 Task: Find the locations of an electric vehicle charging station, Cyber Hub, New Delhi Railway Station, and Burma Burma Restaurant & Tea Room on Google Maps.
Action: Mouse moved to (213, 59)
Screenshot: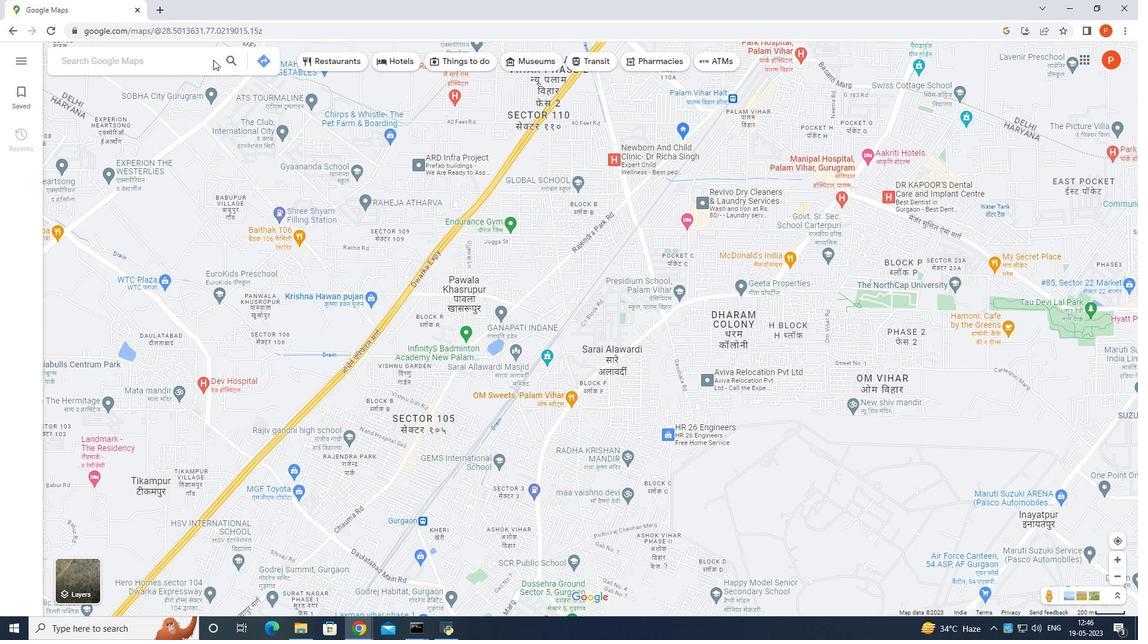 
Action: Mouse pressed left at (213, 59)
Screenshot: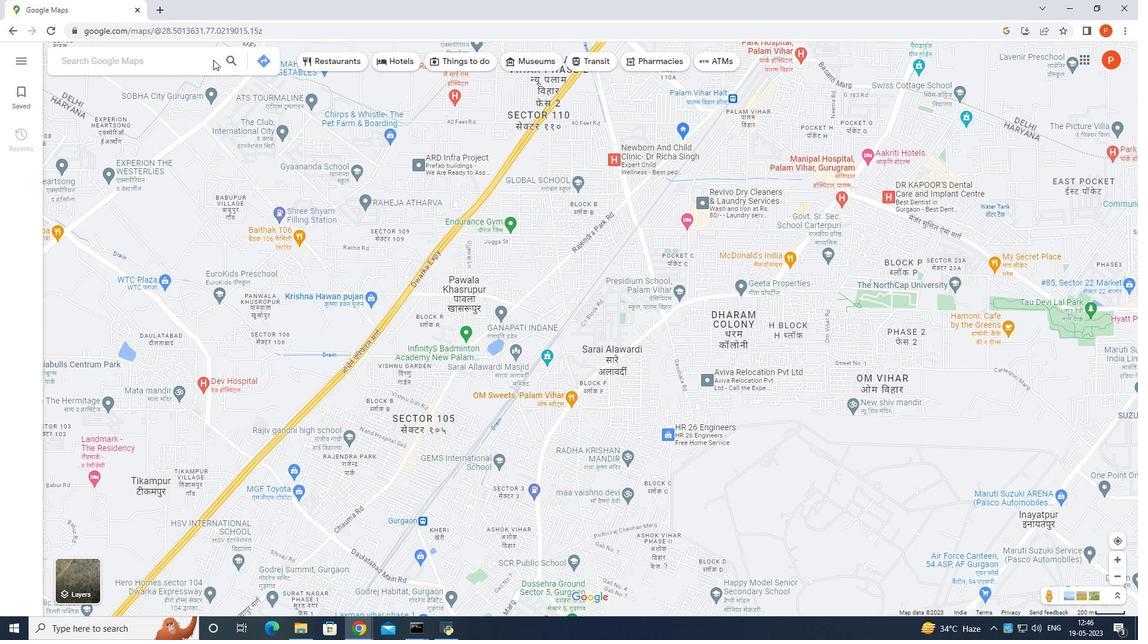 
Action: Mouse moved to (146, 57)
Screenshot: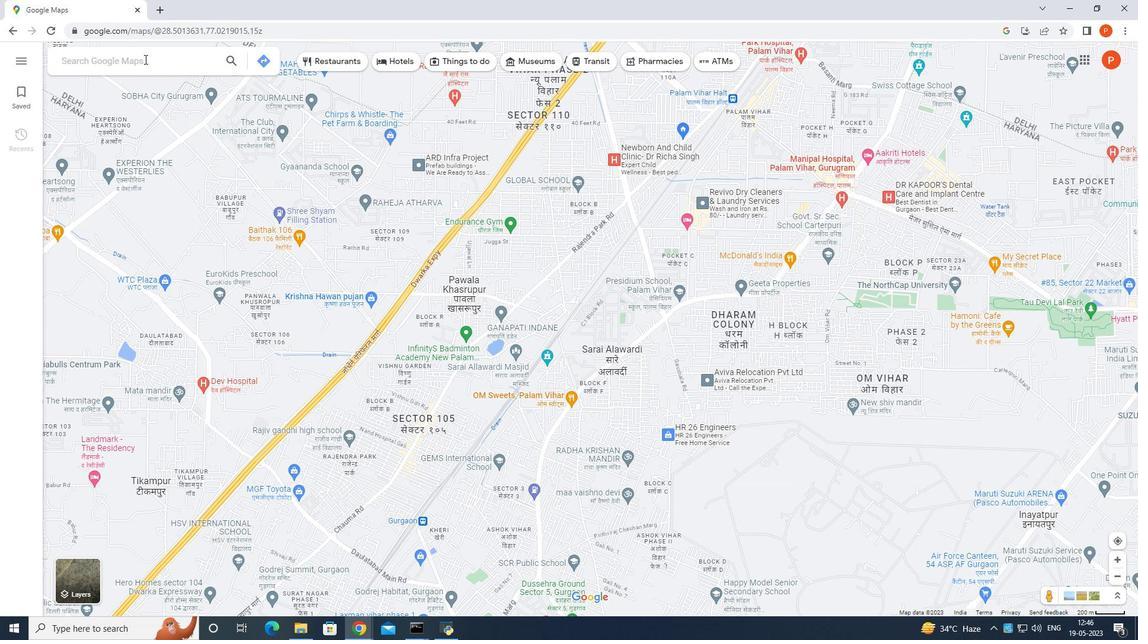 
Action: Mouse pressed left at (146, 57)
Screenshot: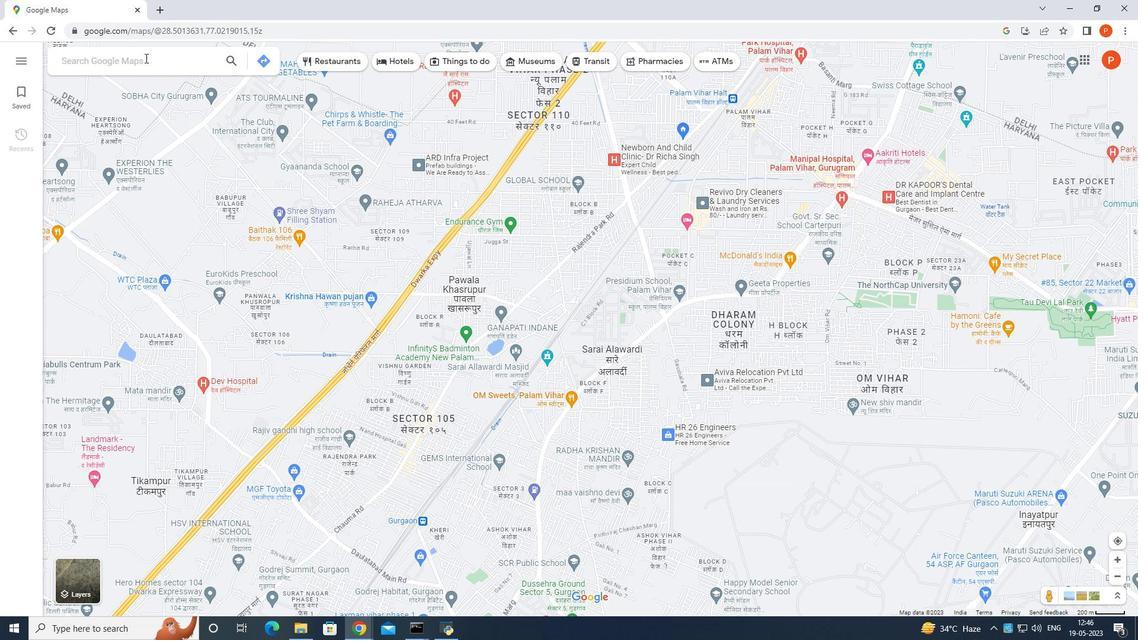 
Action: Mouse moved to (218, 157)
Screenshot: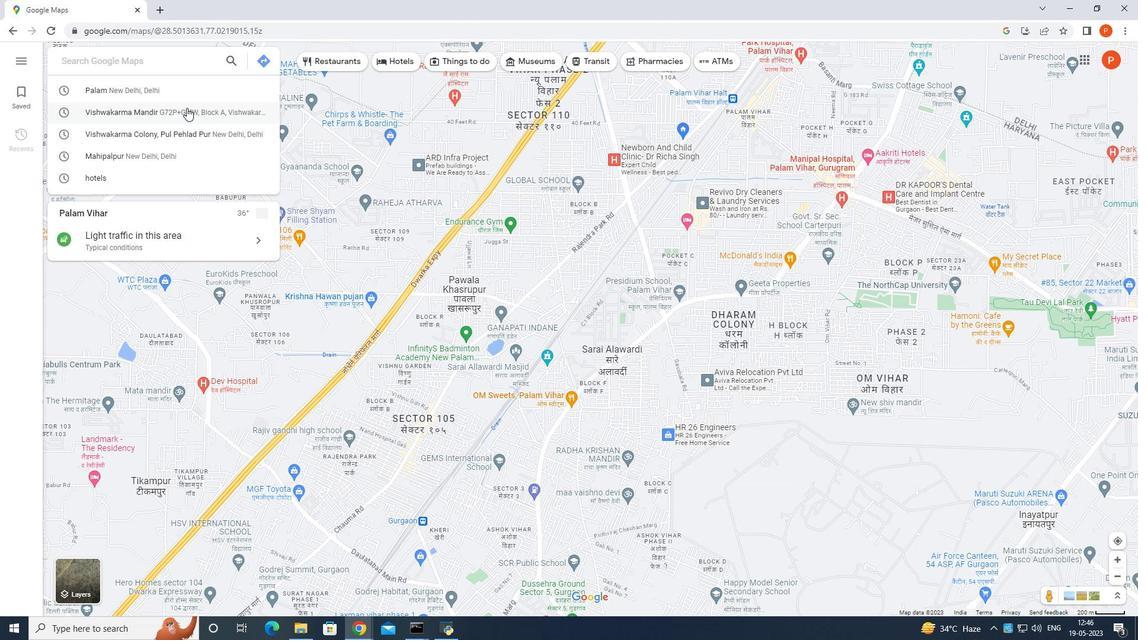 
Action: Key pressed <Key.shift>Electric<Key.space>
Screenshot: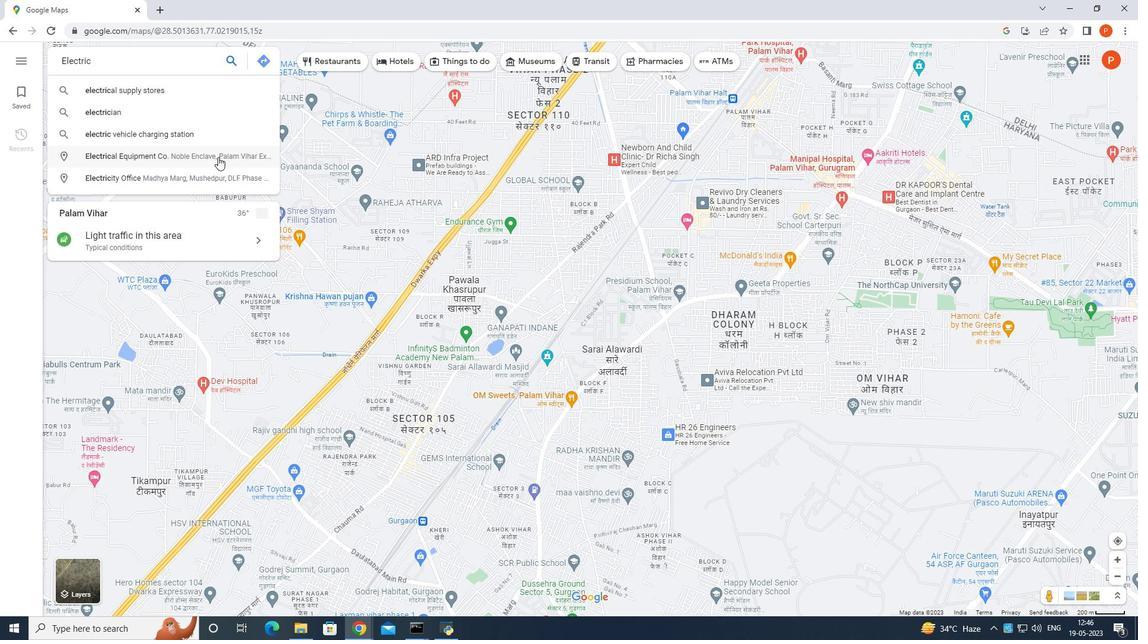 
Action: Mouse moved to (167, 84)
Screenshot: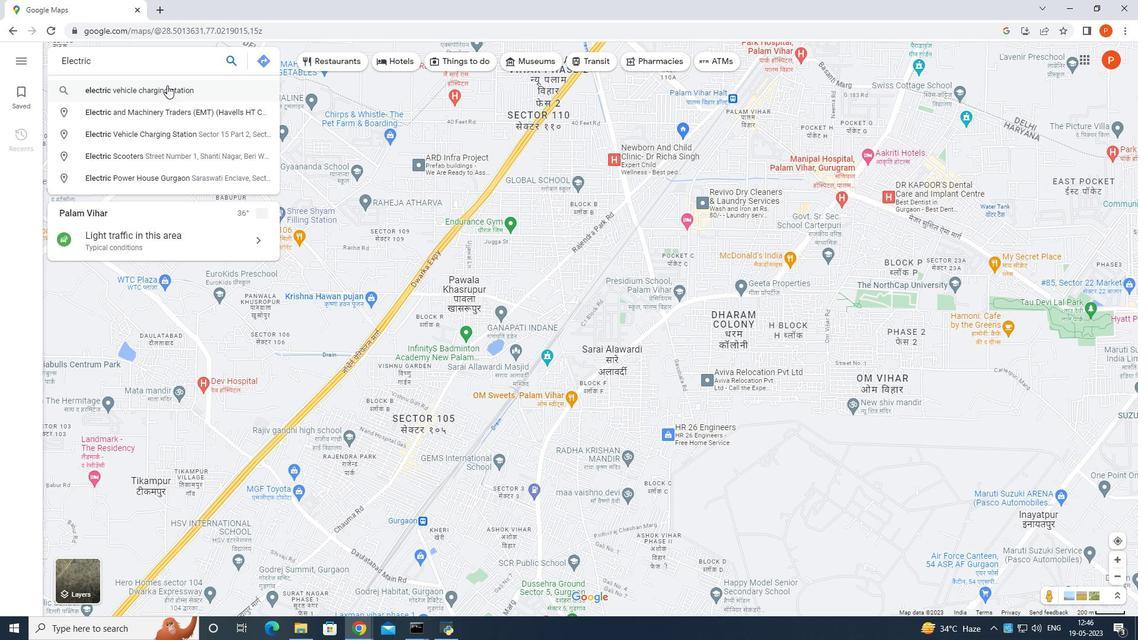 
Action: Mouse pressed left at (167, 84)
Screenshot: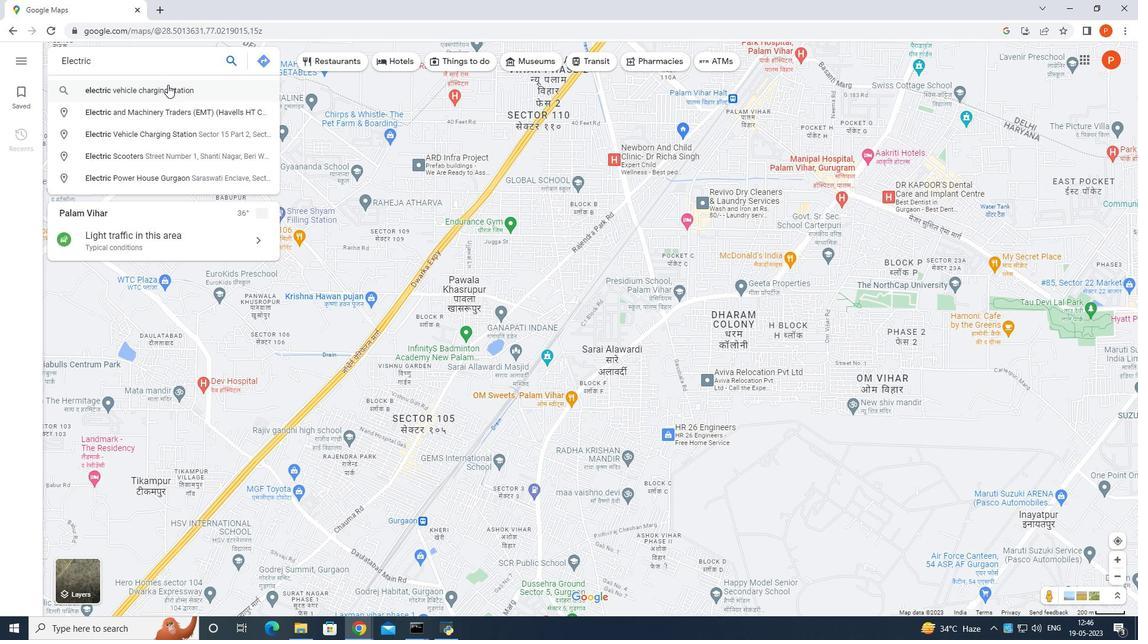
Action: Mouse moved to (167, 86)
Screenshot: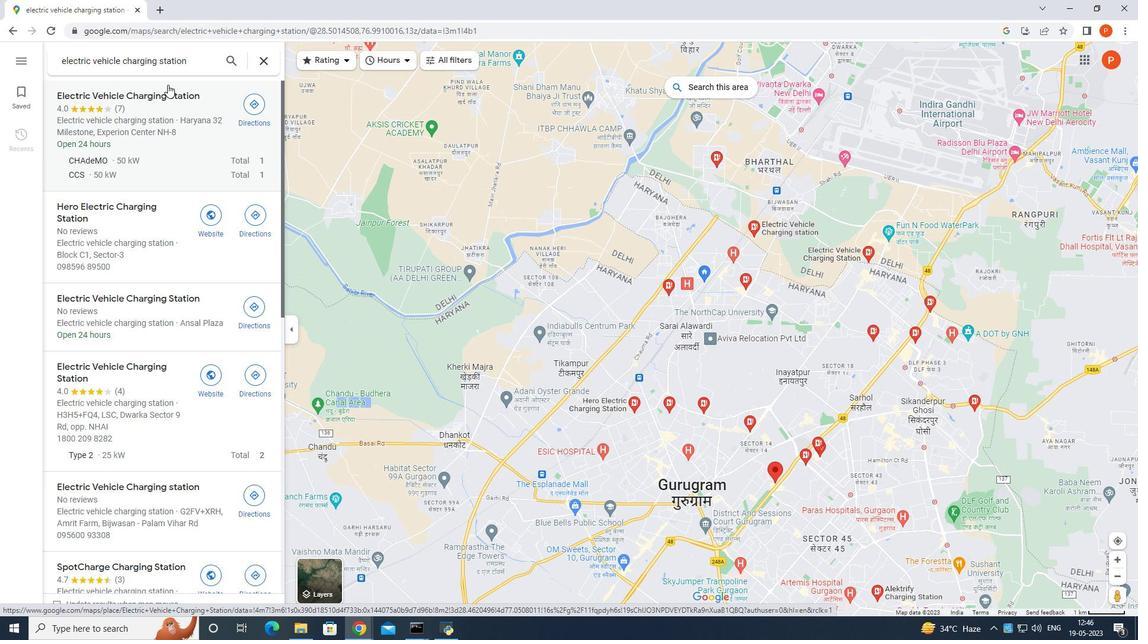 
Action: Mouse scrolled (167, 85) with delta (0, 0)
Screenshot: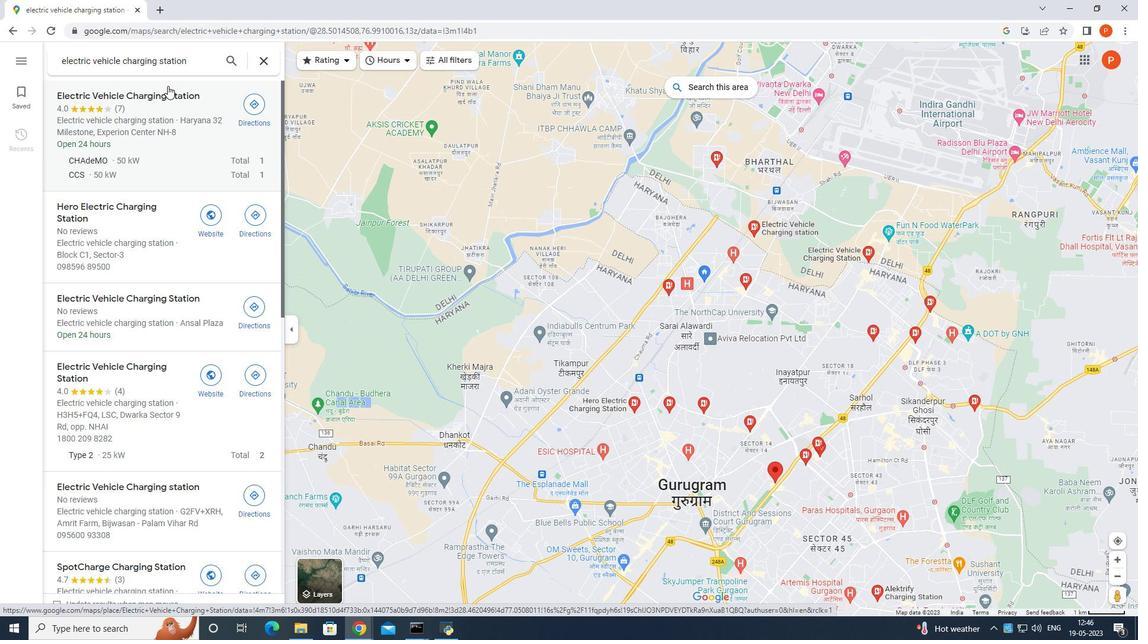 
Action: Mouse moved to (196, 56)
Screenshot: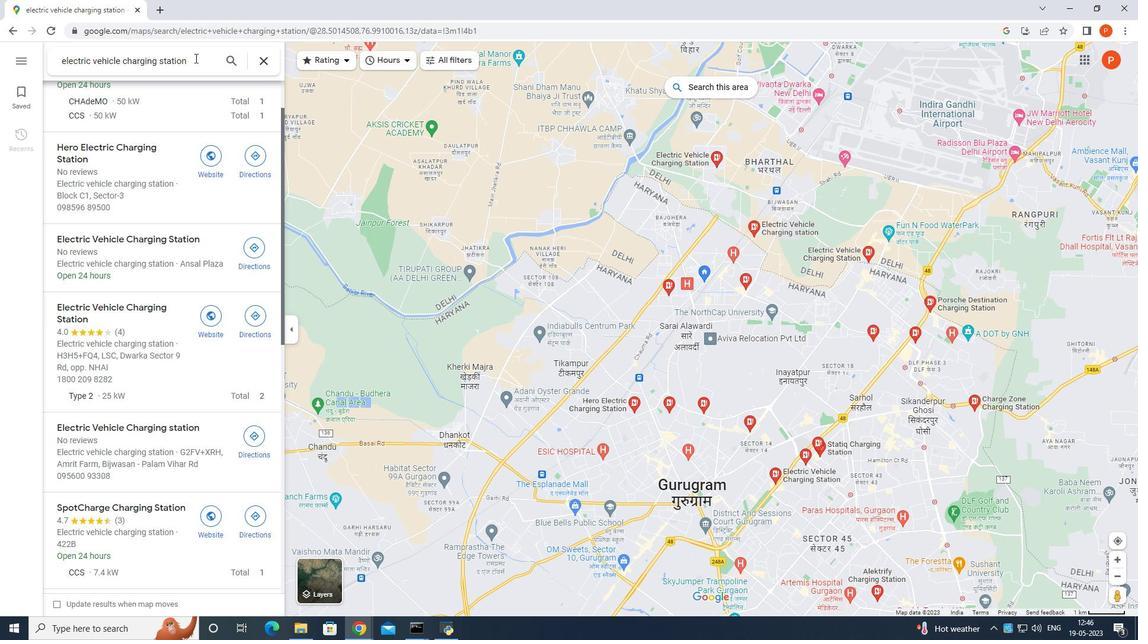 
Action: Mouse pressed left at (196, 56)
Screenshot: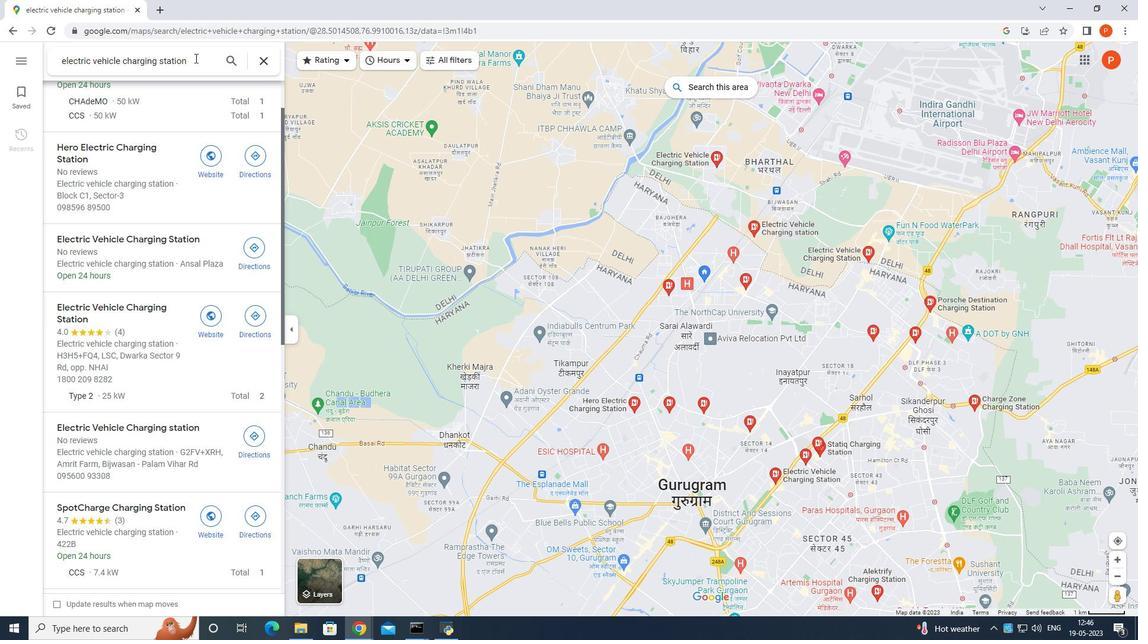 
Action: Key pressed <Key.space>near<Key.space><Key.left><Key.down><Key.enter>
Screenshot: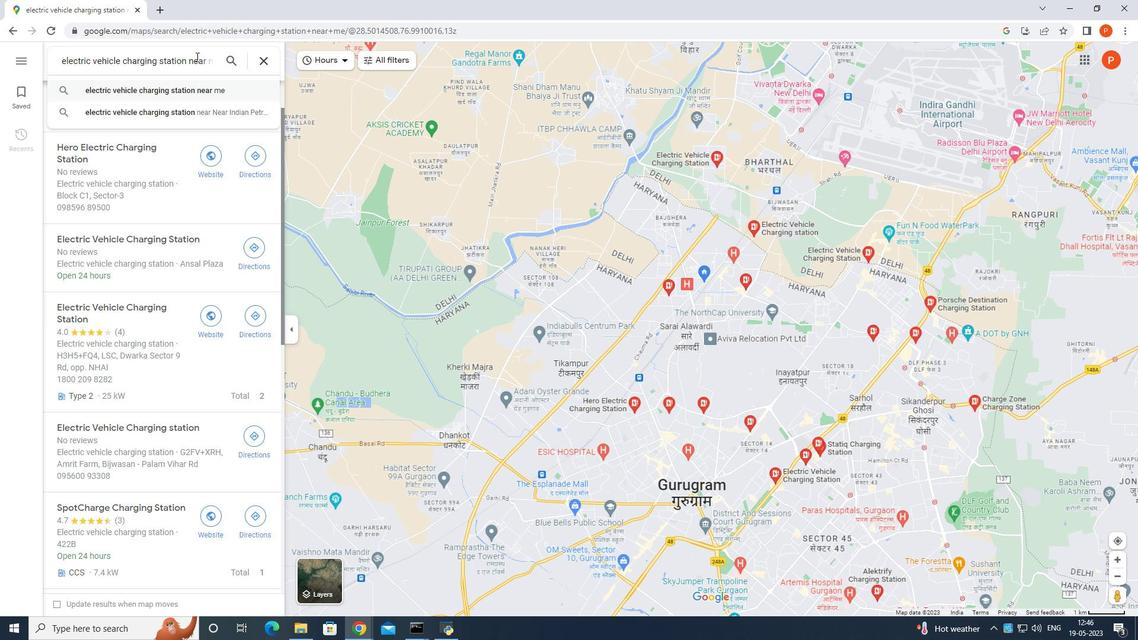 
Action: Mouse moved to (119, 81)
Screenshot: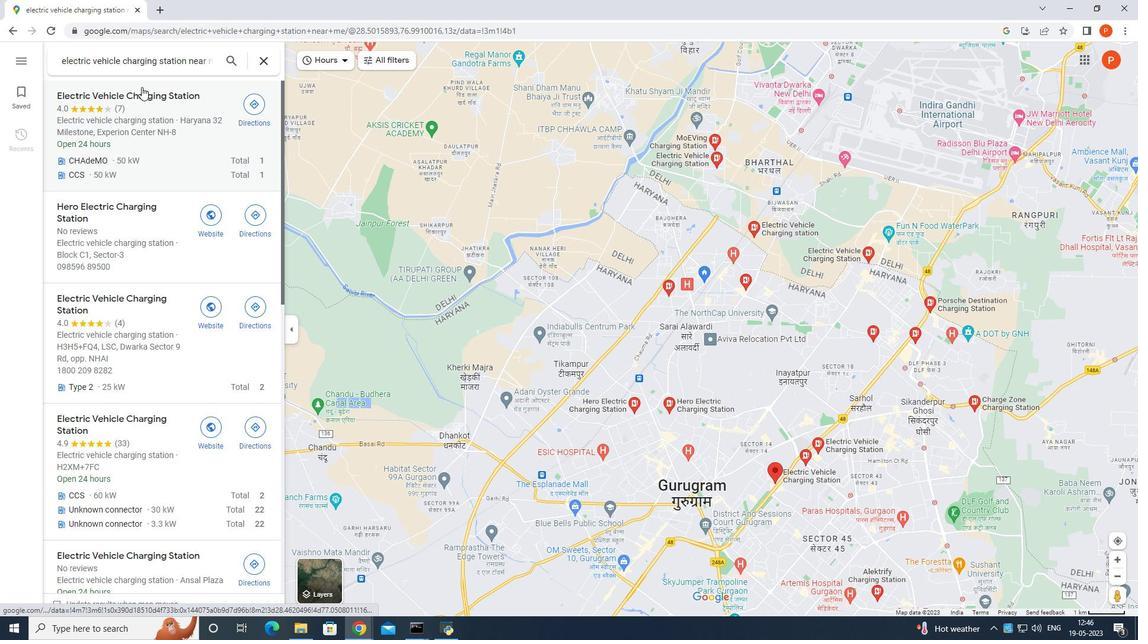 
Action: Mouse pressed left at (119, 81)
Screenshot: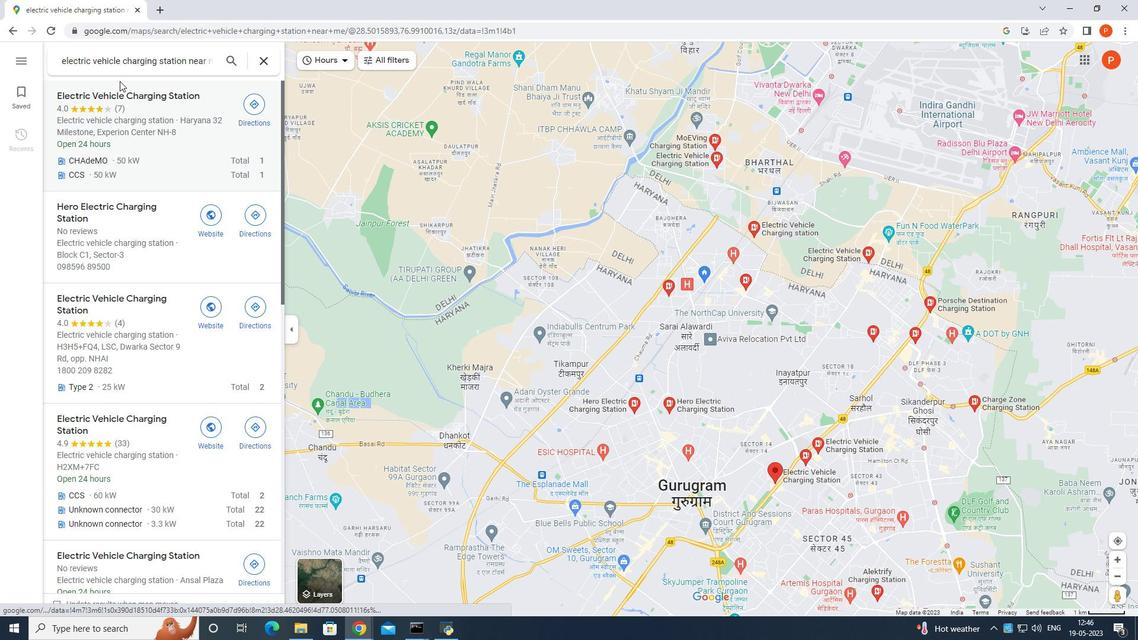
Action: Mouse moved to (121, 90)
Screenshot: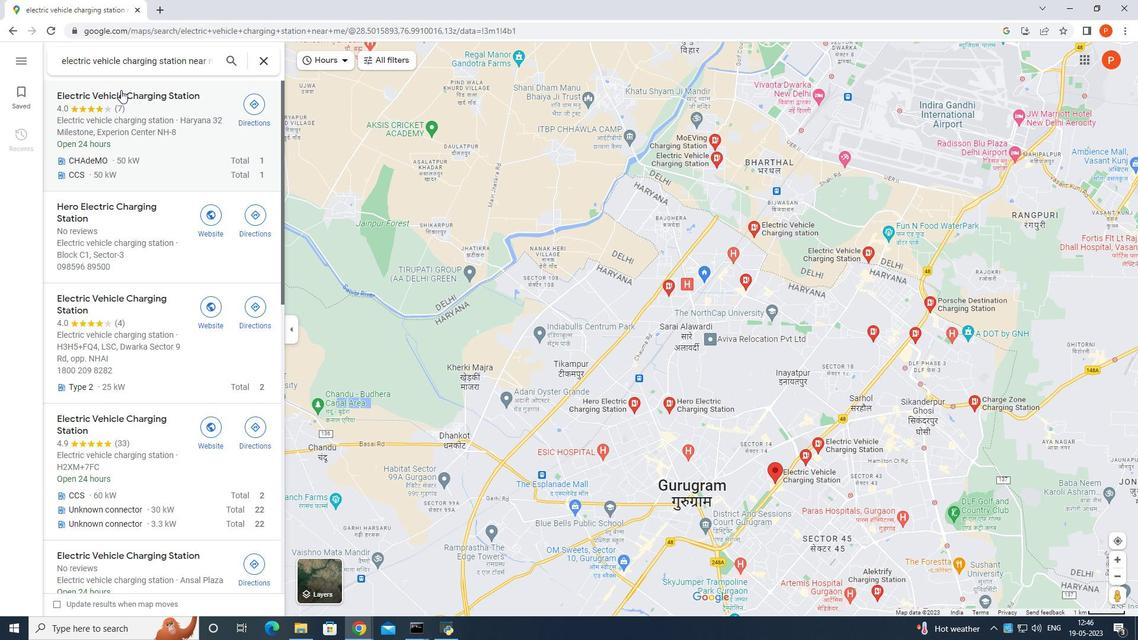 
Action: Mouse pressed left at (121, 90)
Screenshot: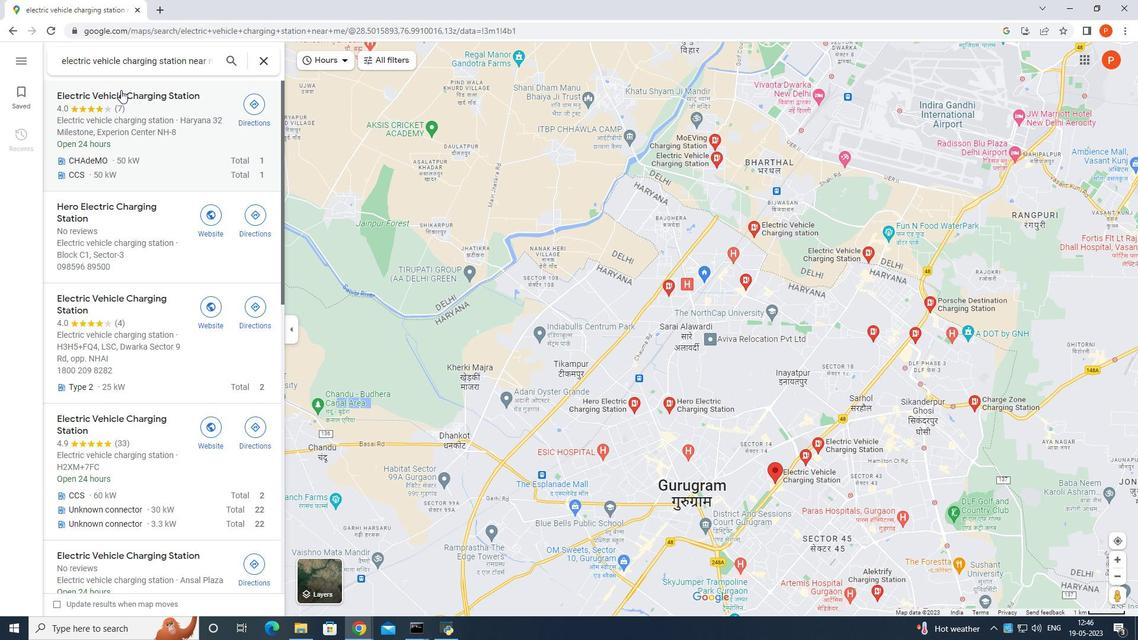 
Action: Mouse moved to (121, 94)
Screenshot: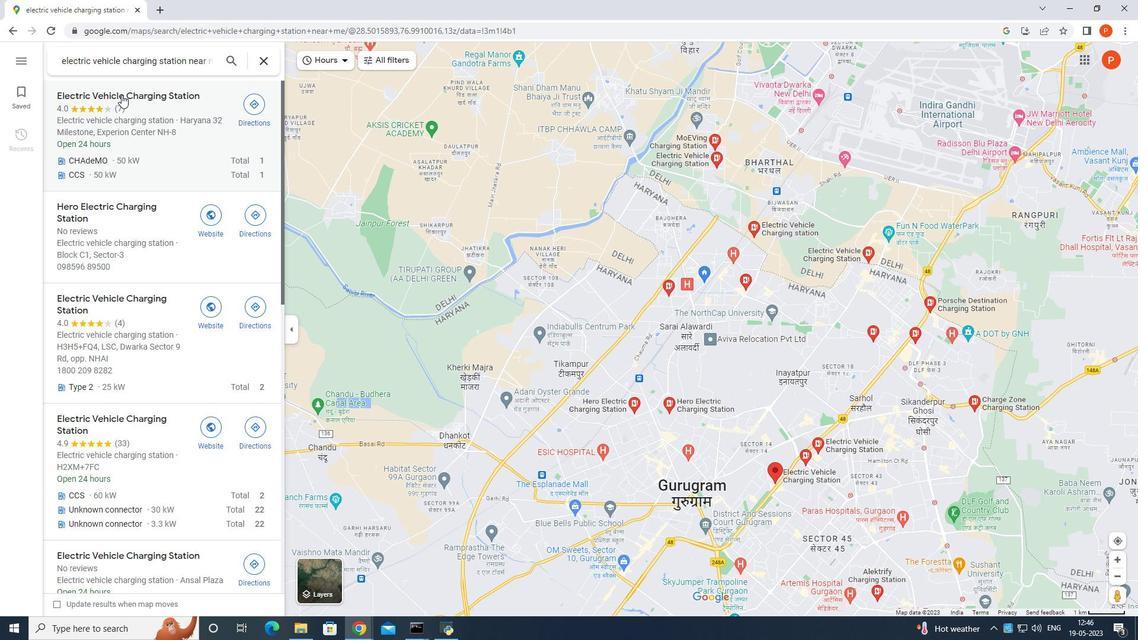 
Action: Mouse pressed left at (121, 94)
Screenshot: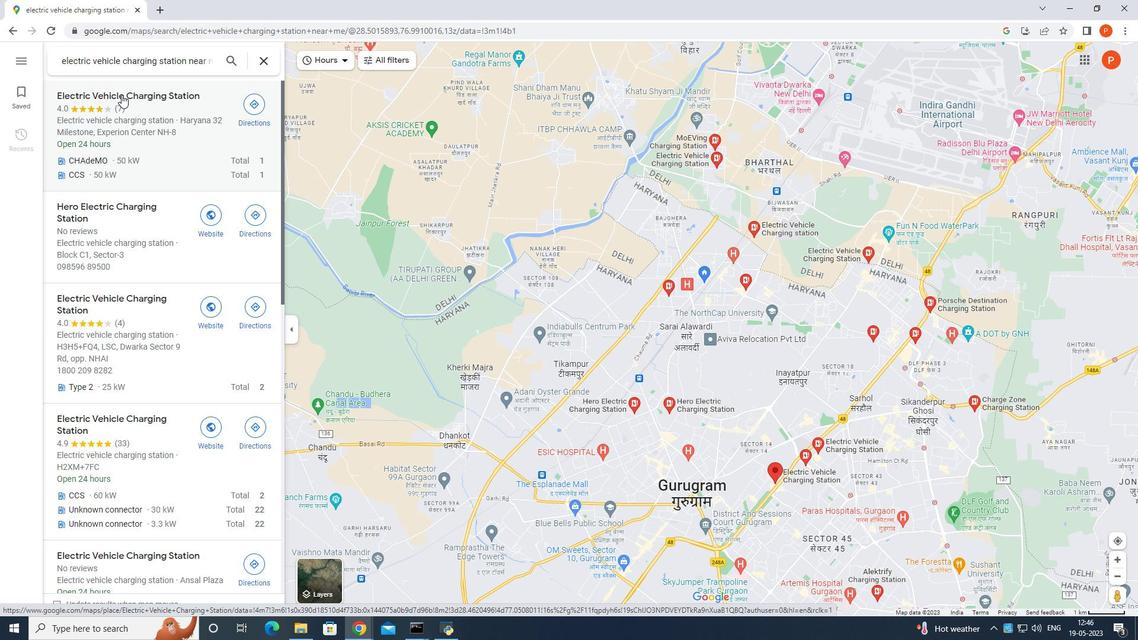 
Action: Mouse moved to (355, 180)
Screenshot: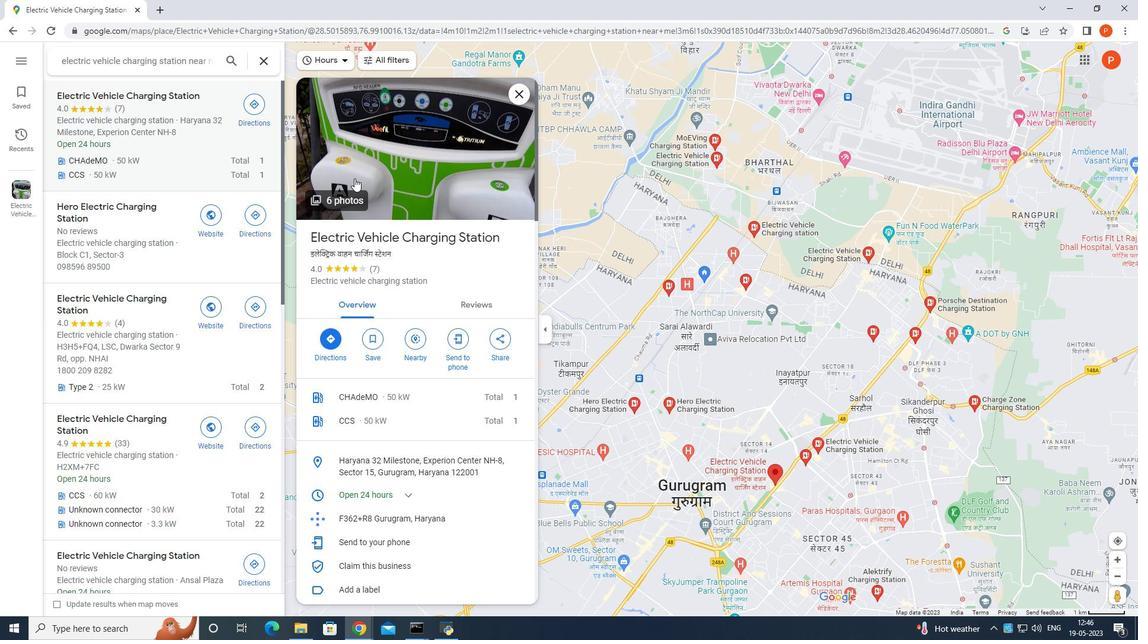 
Action: Mouse scrolled (355, 180) with delta (0, 0)
Screenshot: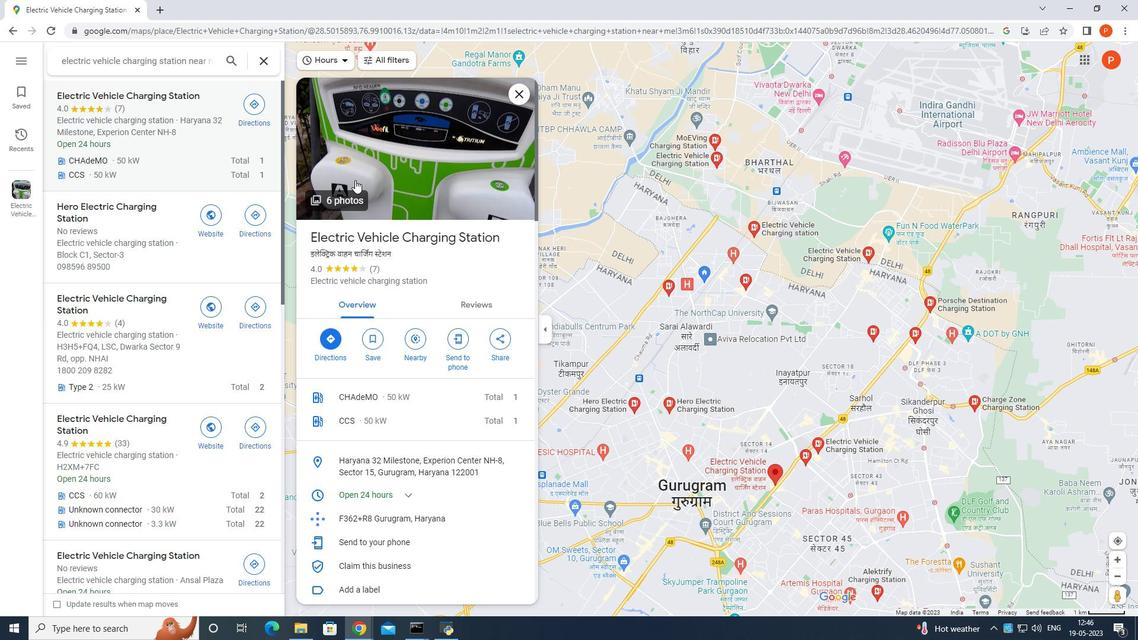 
Action: Mouse moved to (355, 180)
Screenshot: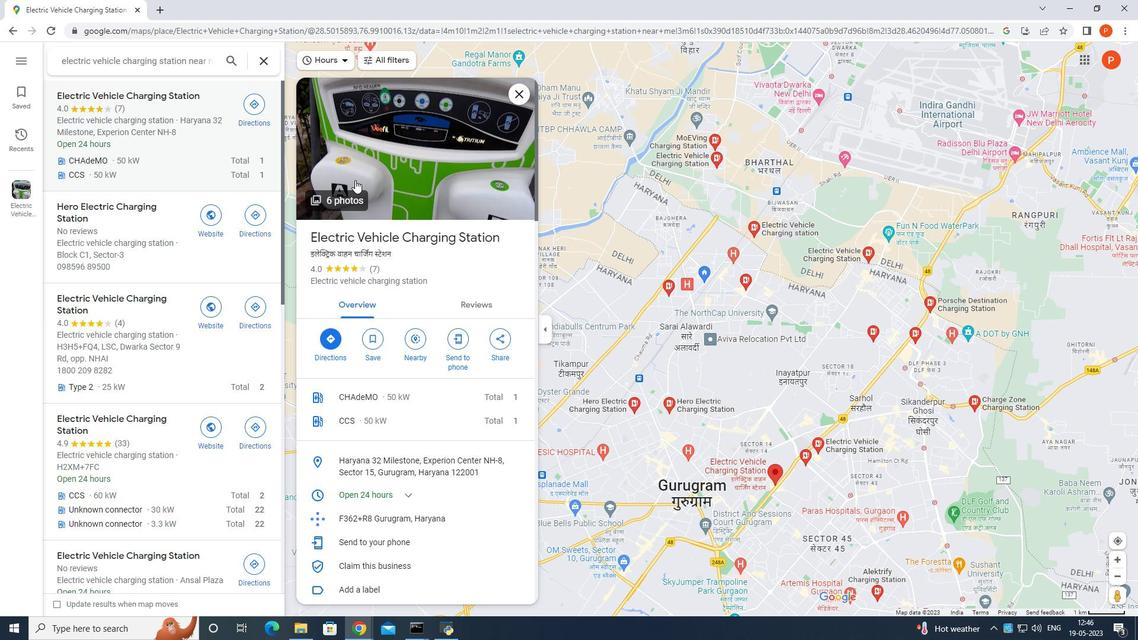 
Action: Mouse scrolled (355, 180) with delta (0, 0)
Screenshot: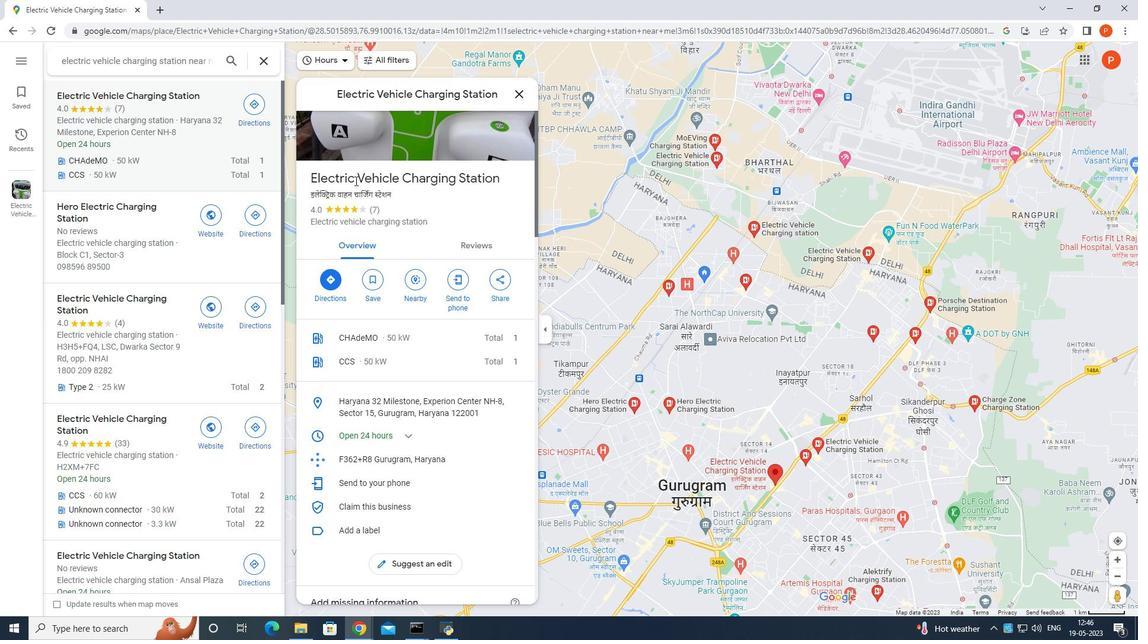 
Action: Mouse scrolled (355, 180) with delta (0, 0)
Screenshot: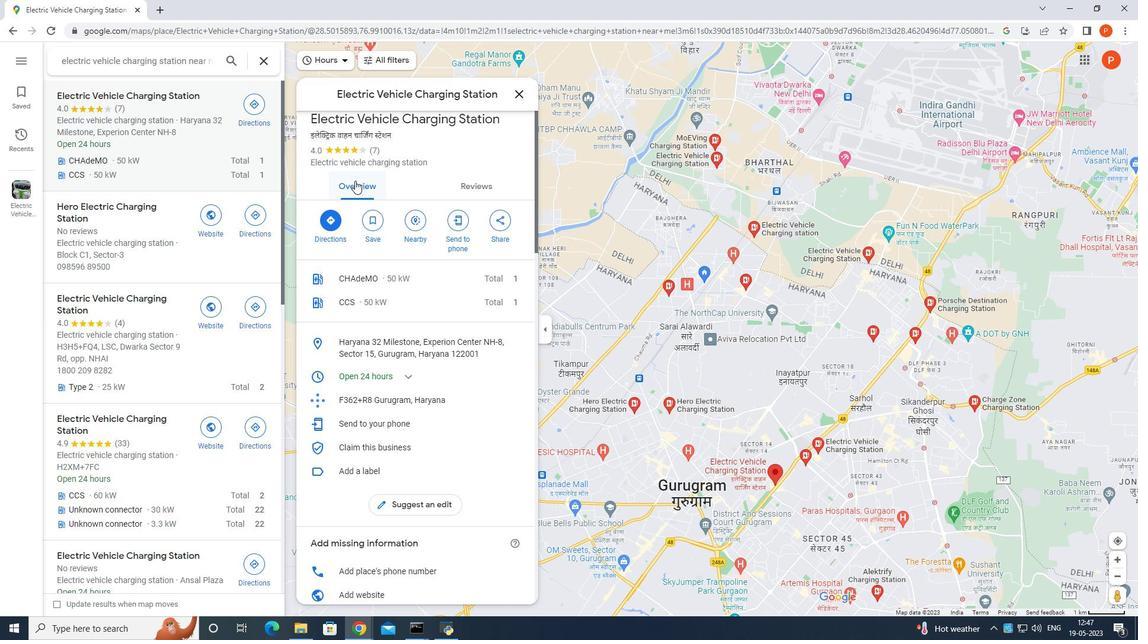 
Action: Mouse scrolled (355, 180) with delta (0, 0)
Screenshot: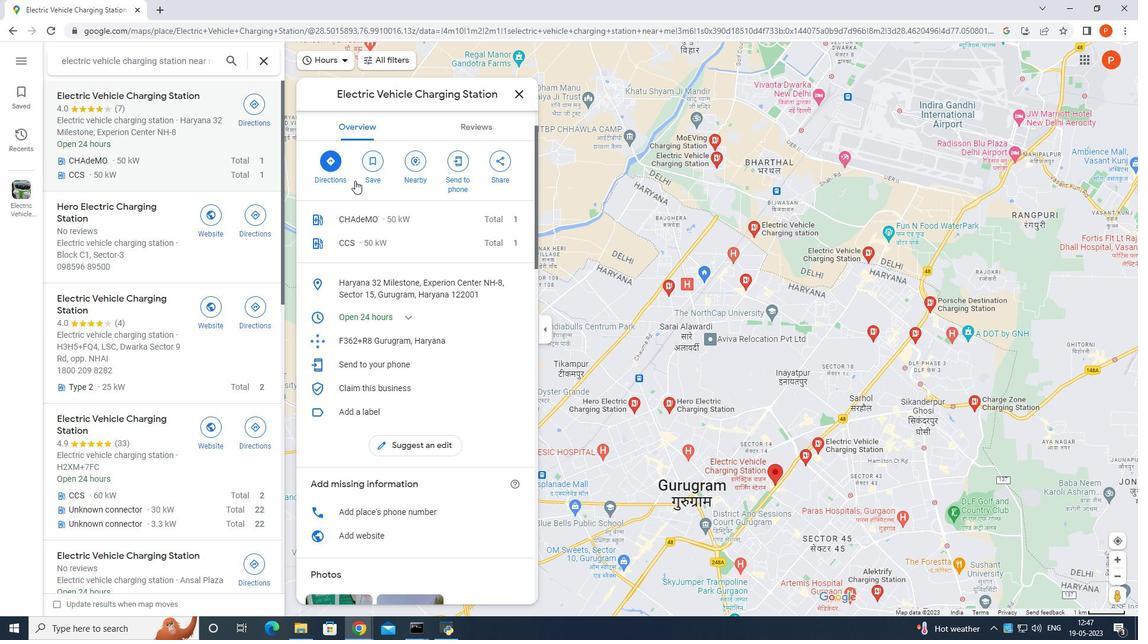 
Action: Mouse scrolled (355, 180) with delta (0, 0)
Screenshot: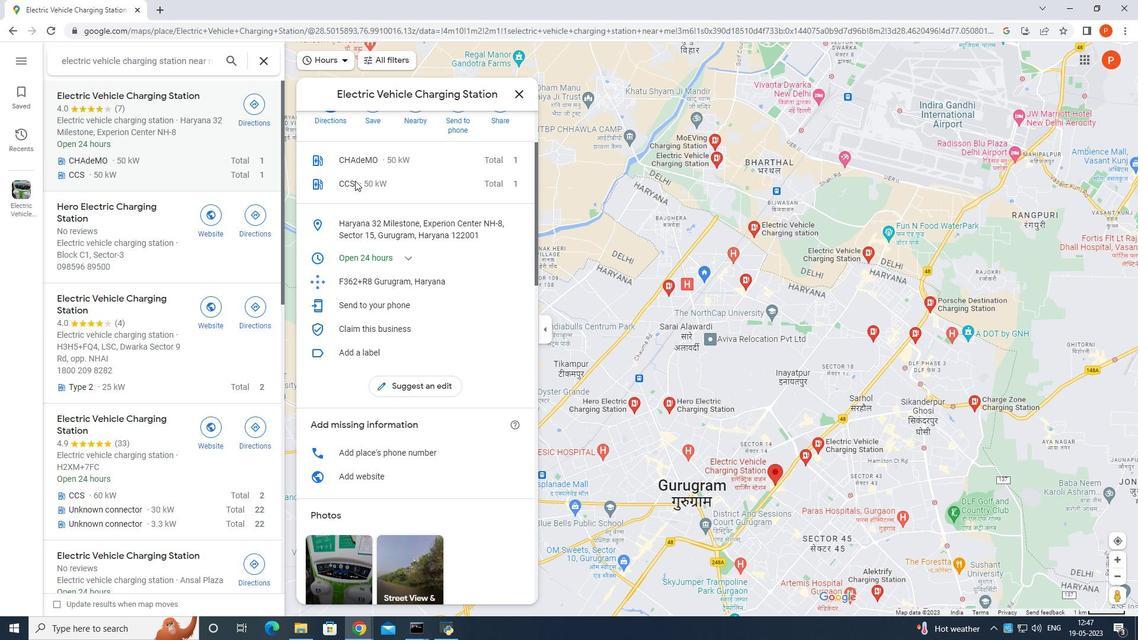 
Action: Mouse scrolled (355, 180) with delta (0, 0)
Screenshot: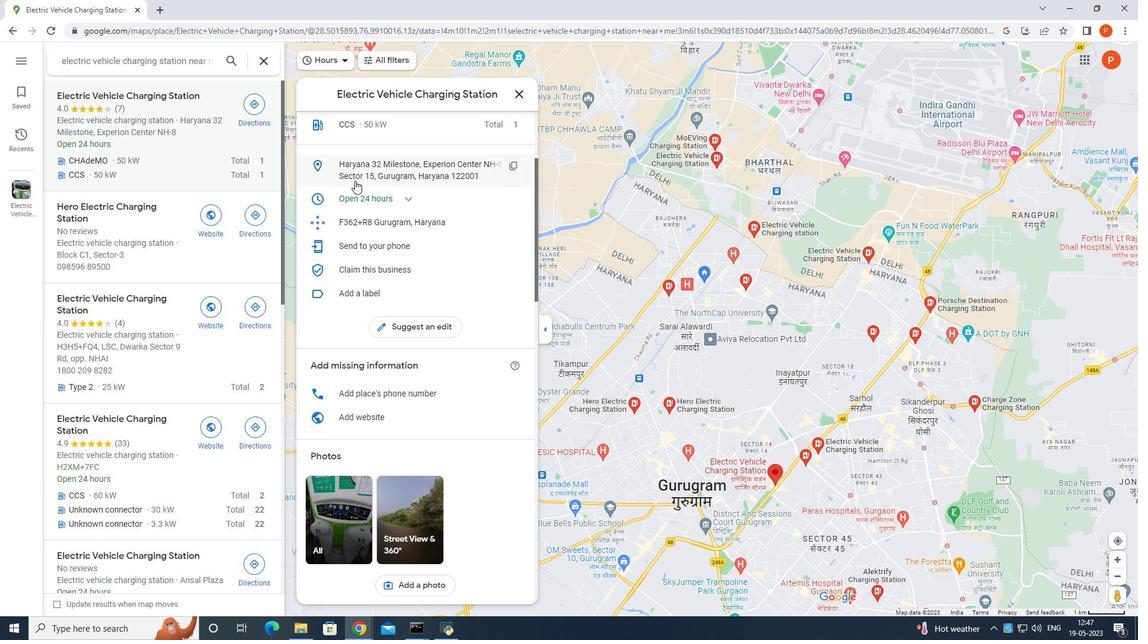 
Action: Mouse moved to (348, 224)
Screenshot: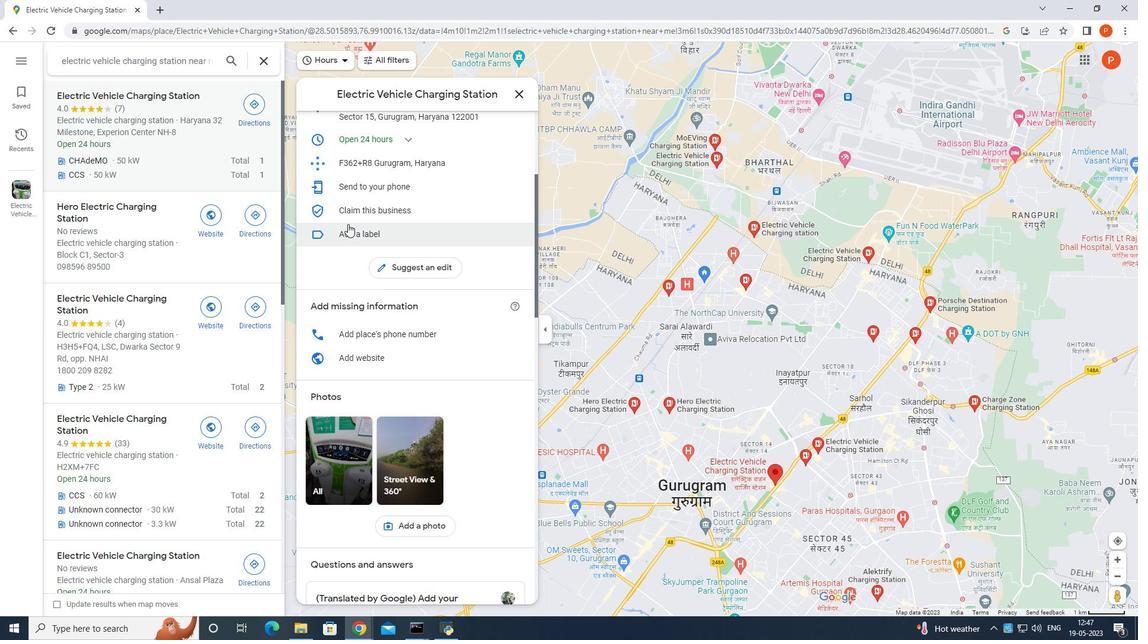 
Action: Mouse scrolled (348, 223) with delta (0, 0)
Screenshot: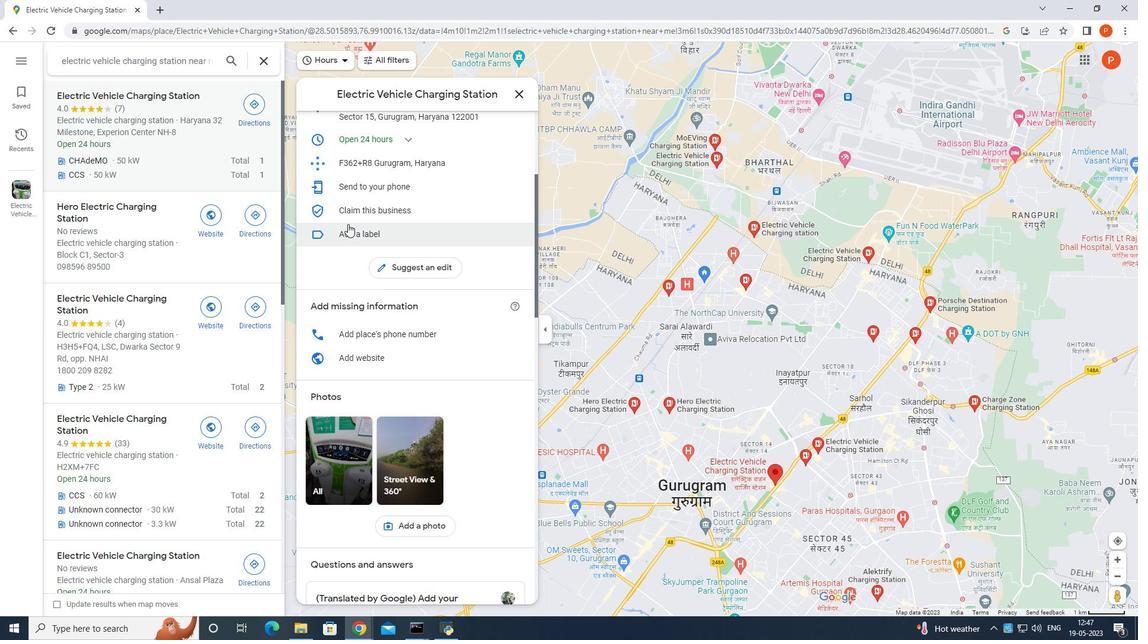 
Action: Mouse moved to (353, 237)
Screenshot: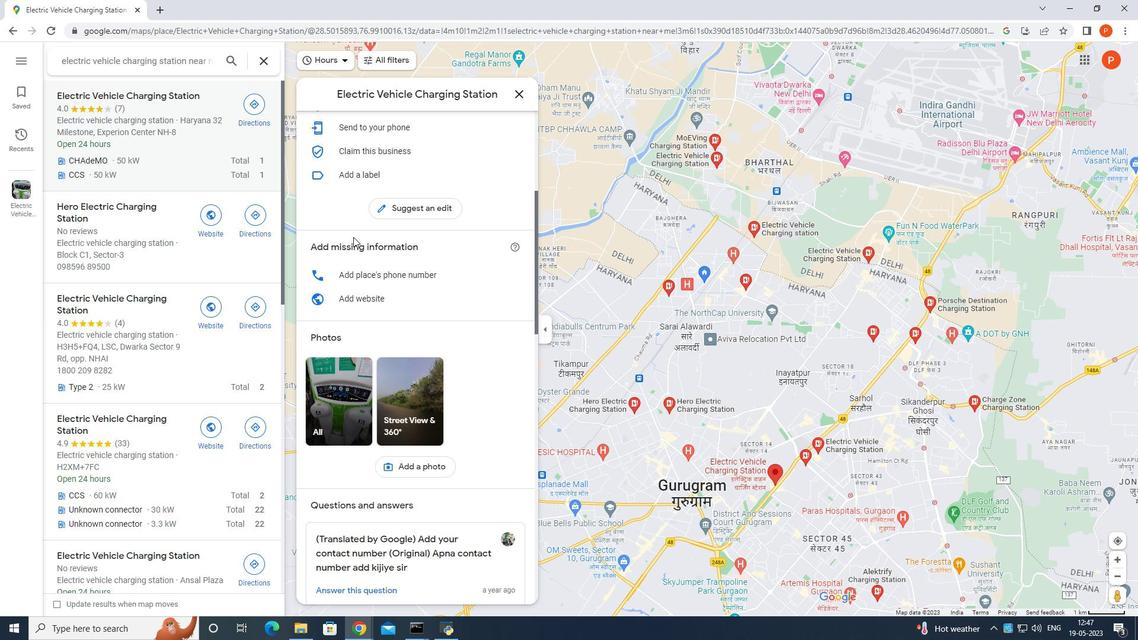 
Action: Mouse scrolled (353, 236) with delta (0, 0)
Screenshot: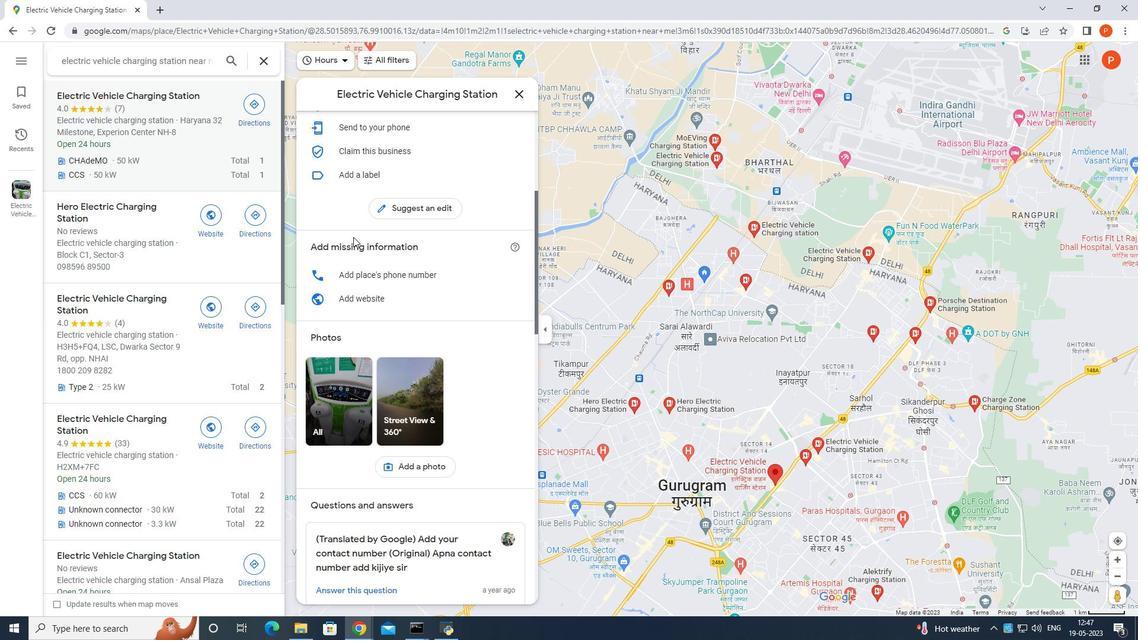 
Action: Mouse scrolled (353, 236) with delta (0, 0)
Screenshot: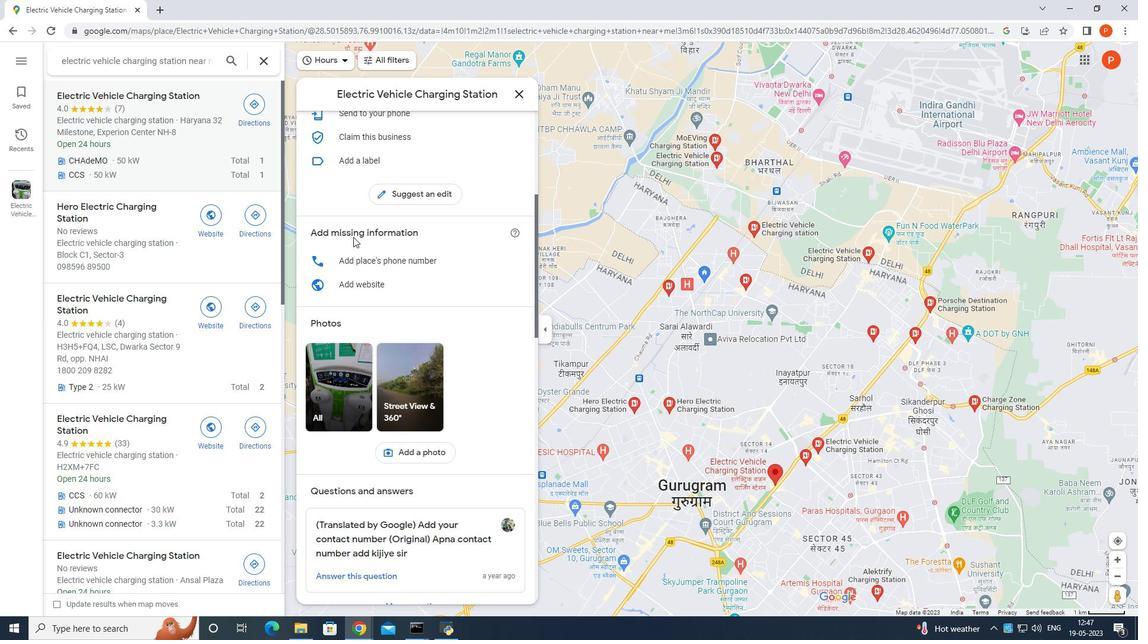 
Action: Mouse moved to (351, 237)
Screenshot: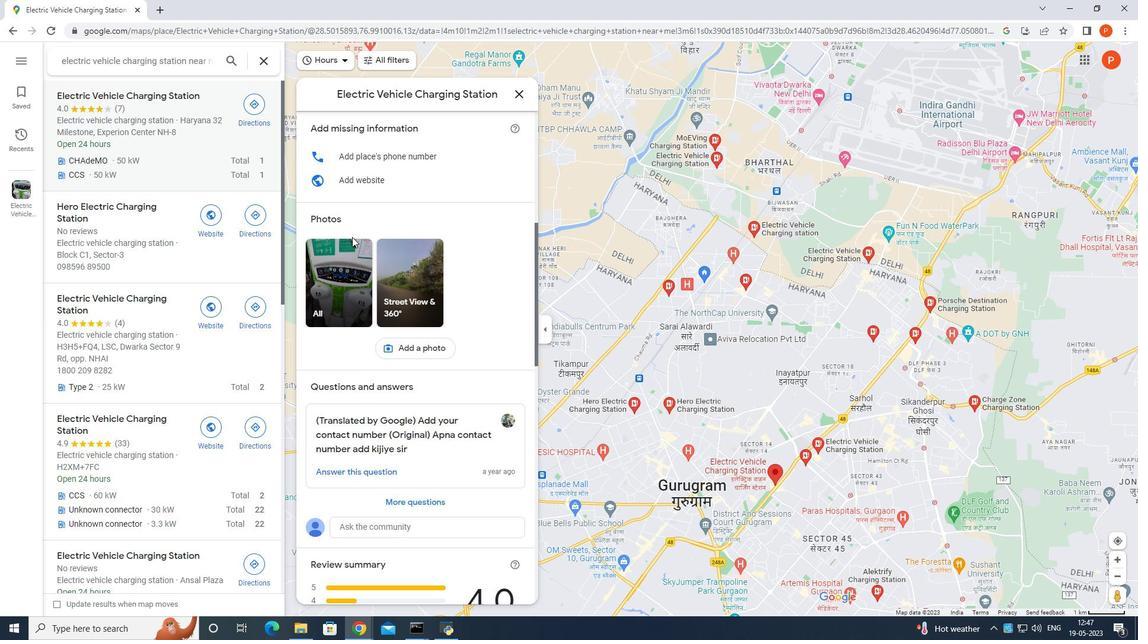 
Action: Mouse scrolled (351, 236) with delta (0, 0)
Screenshot: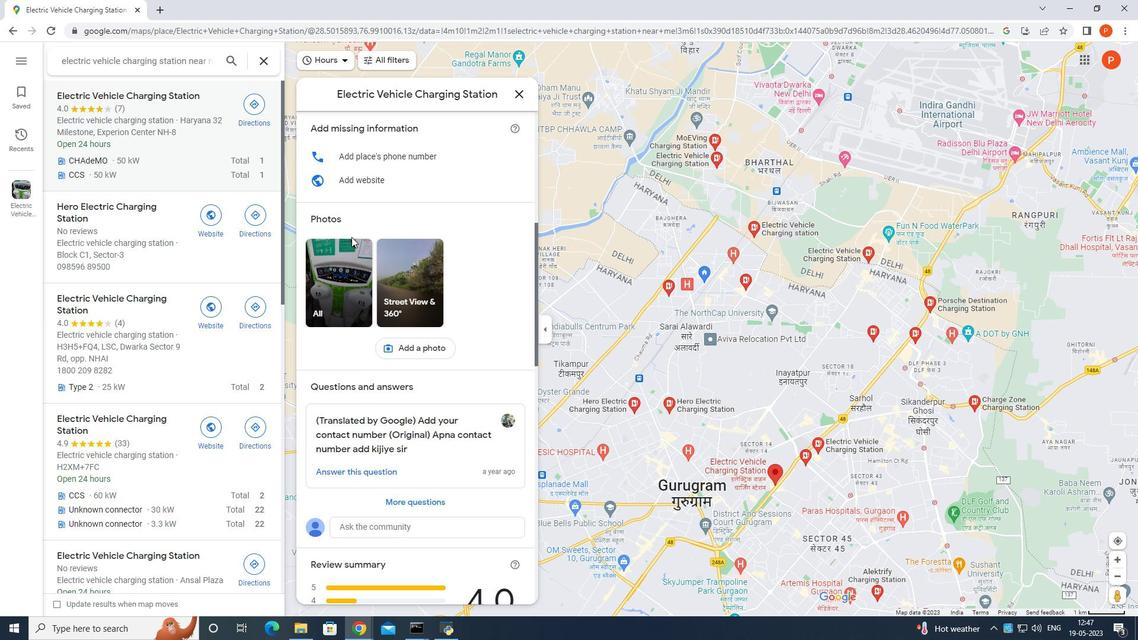 
Action: Mouse moved to (351, 237)
Screenshot: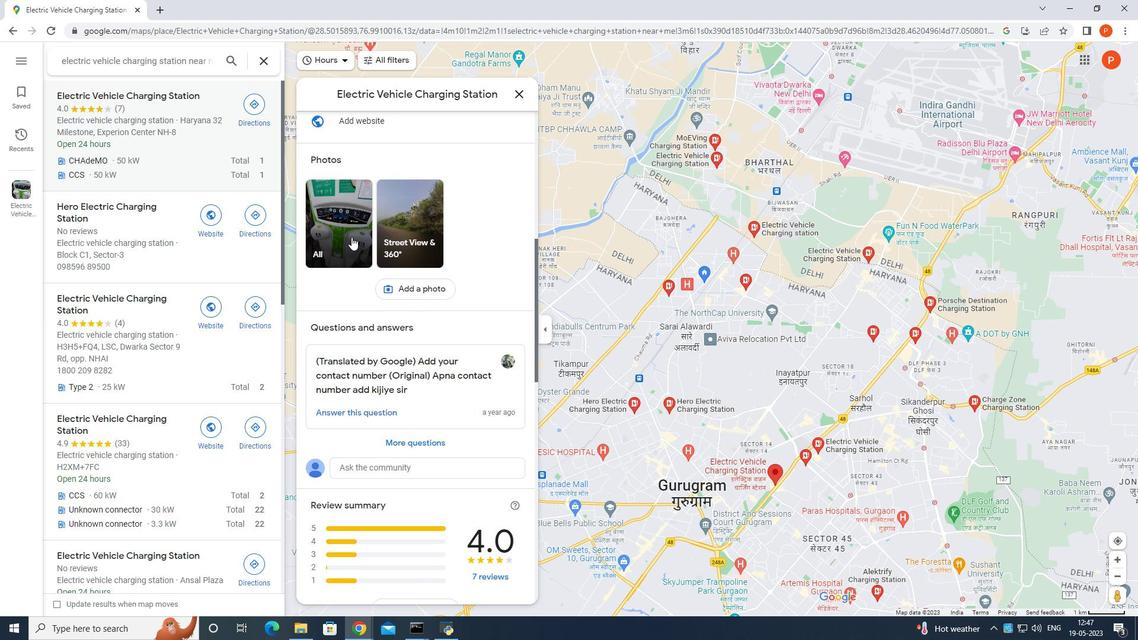 
Action: Mouse scrolled (351, 236) with delta (0, 0)
Screenshot: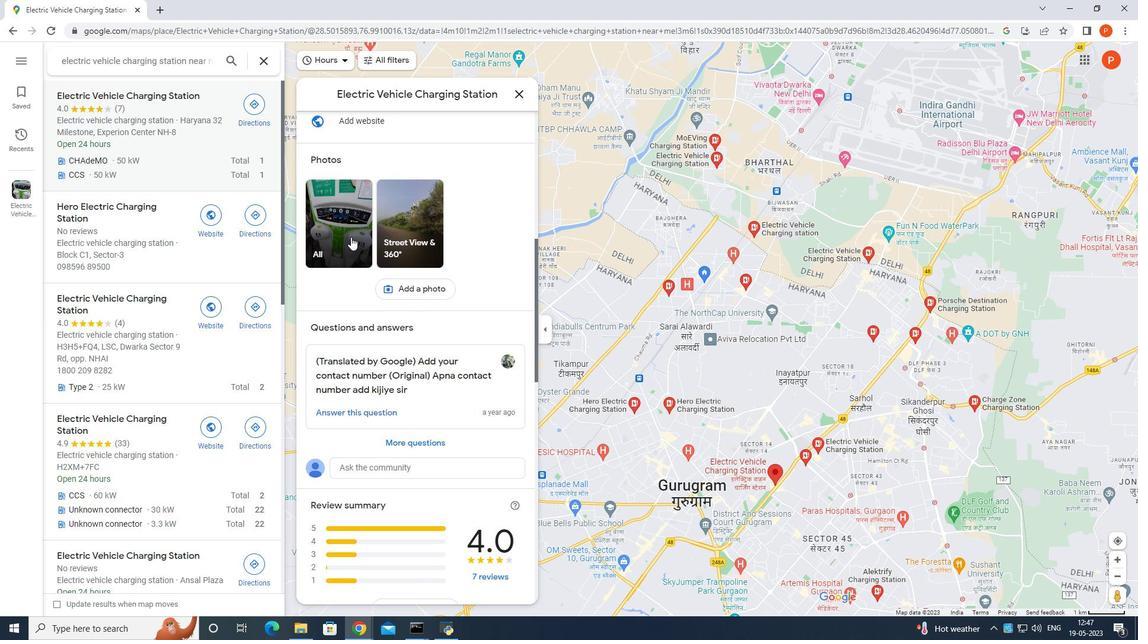 
Action: Mouse moved to (350, 237)
Screenshot: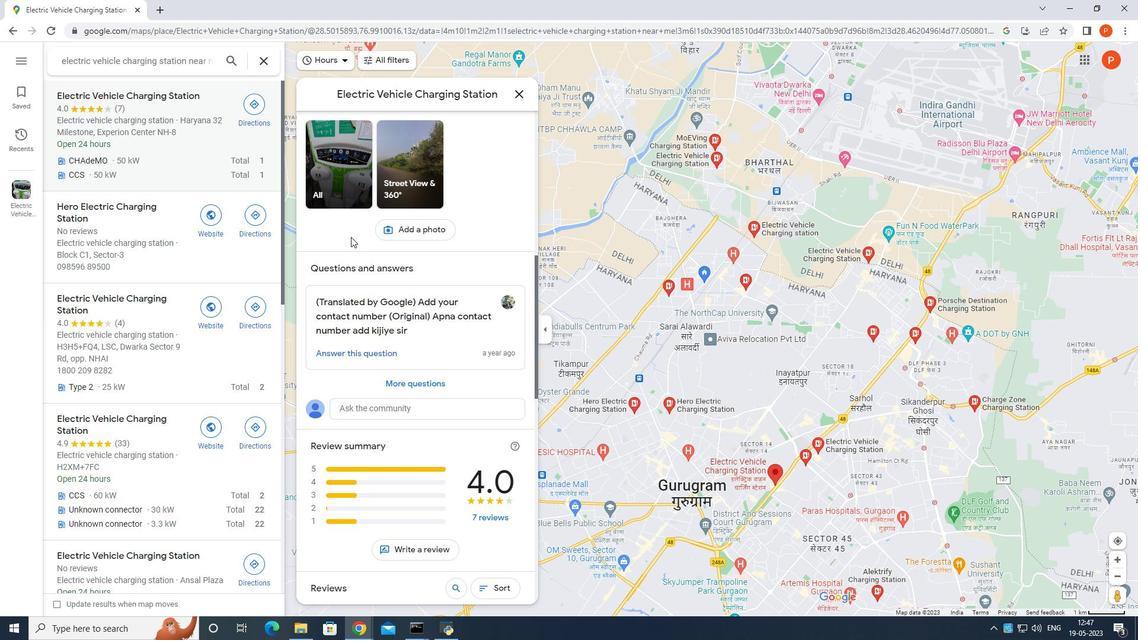 
Action: Mouse scrolled (350, 236) with delta (0, 0)
Screenshot: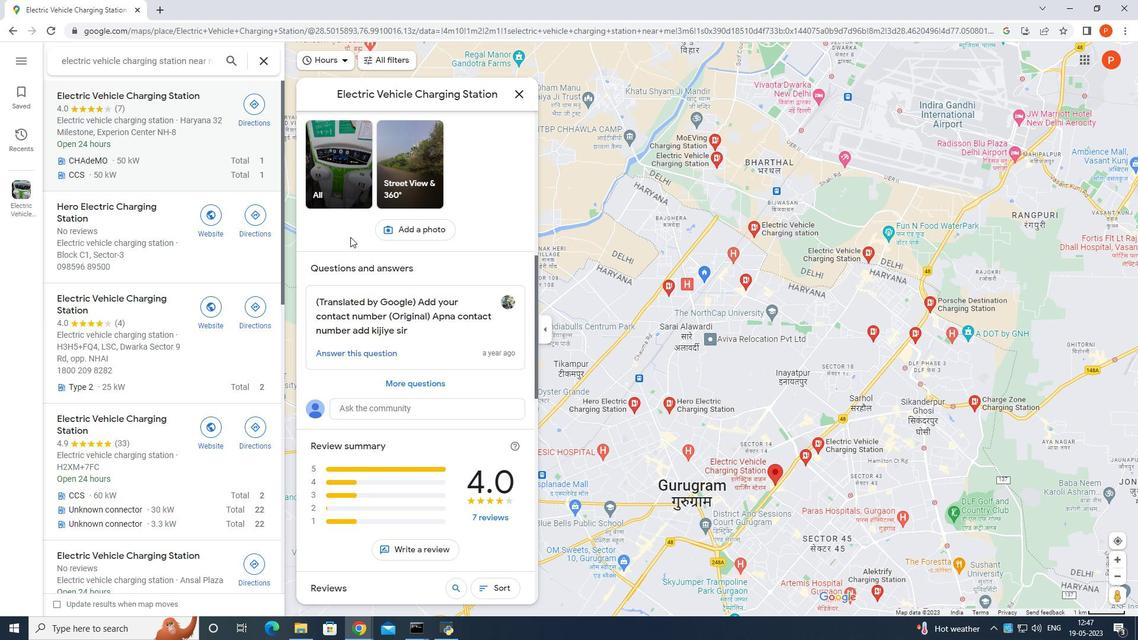
Action: Mouse moved to (399, 259)
Screenshot: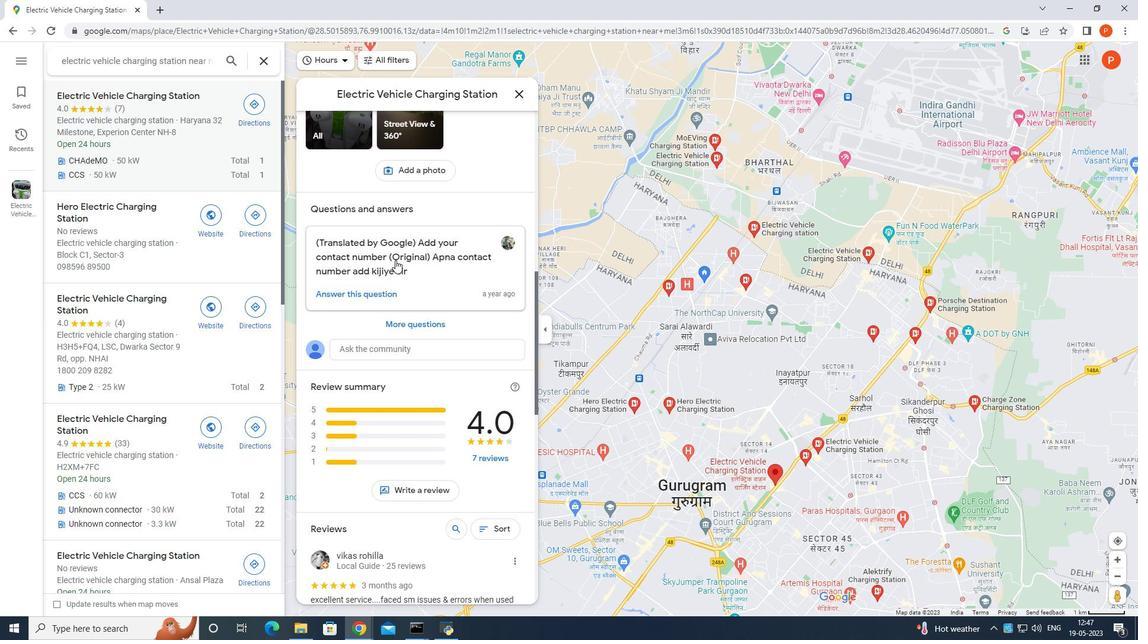 
Action: Mouse scrolled (399, 259) with delta (0, 0)
Screenshot: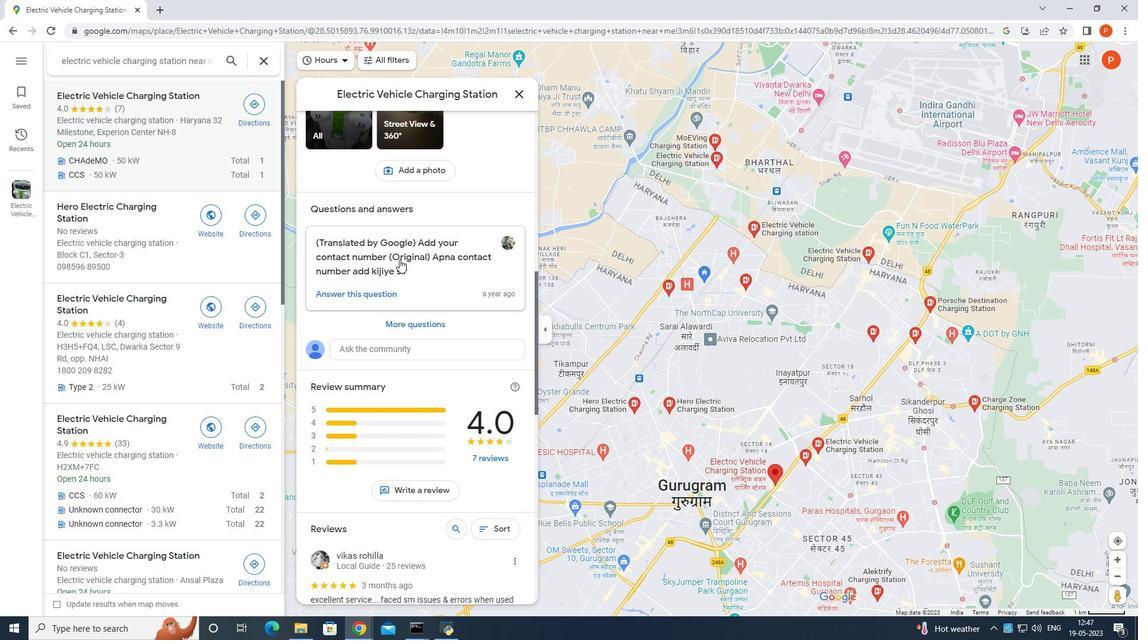 
Action: Mouse scrolled (399, 259) with delta (0, 0)
Screenshot: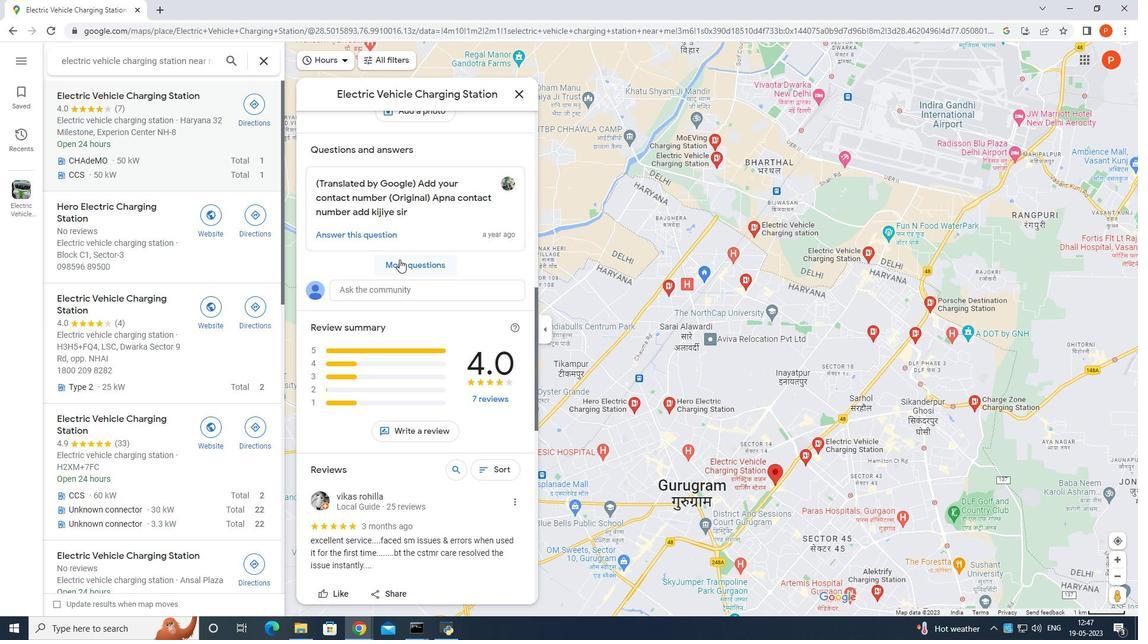 
Action: Mouse scrolled (399, 259) with delta (0, 0)
Screenshot: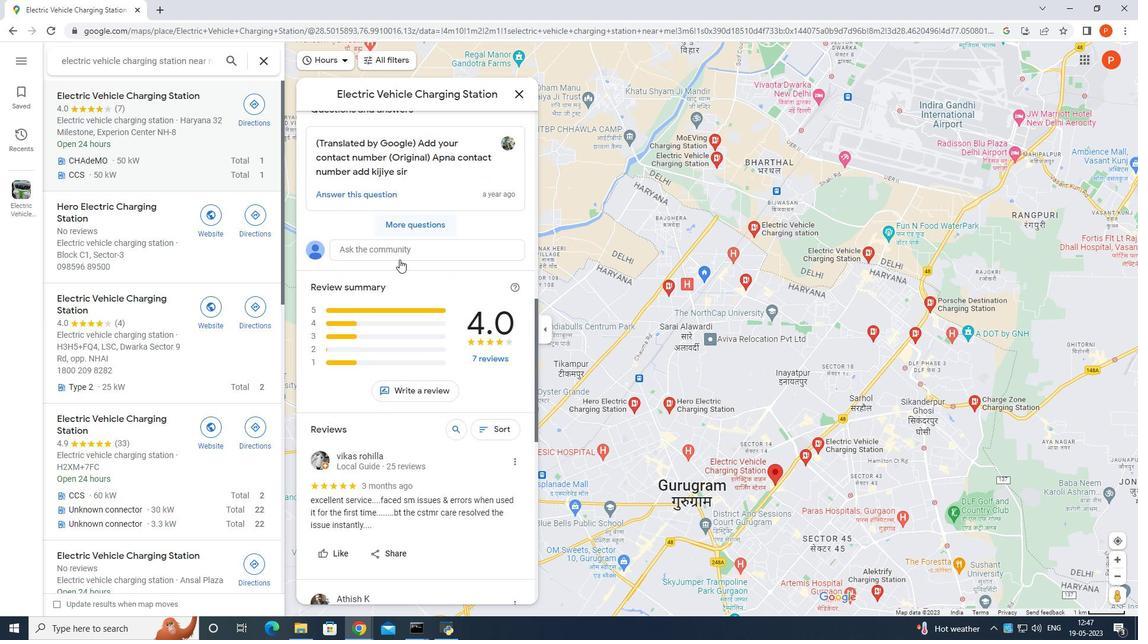 
Action: Mouse scrolled (399, 259) with delta (0, 0)
Screenshot: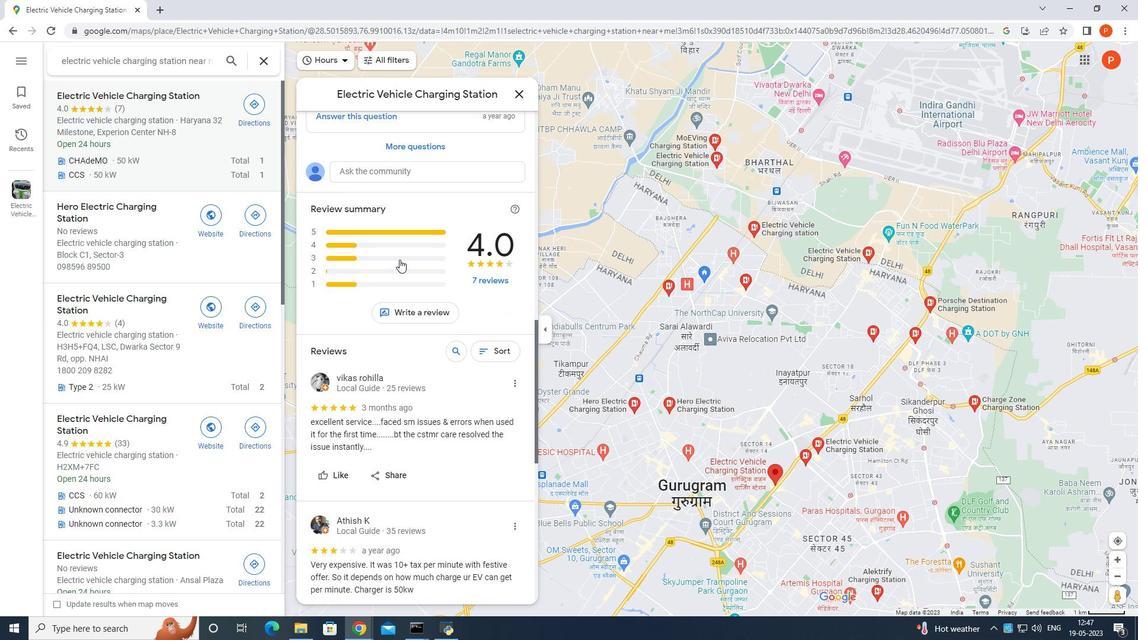 
Action: Mouse scrolled (399, 259) with delta (0, 0)
Screenshot: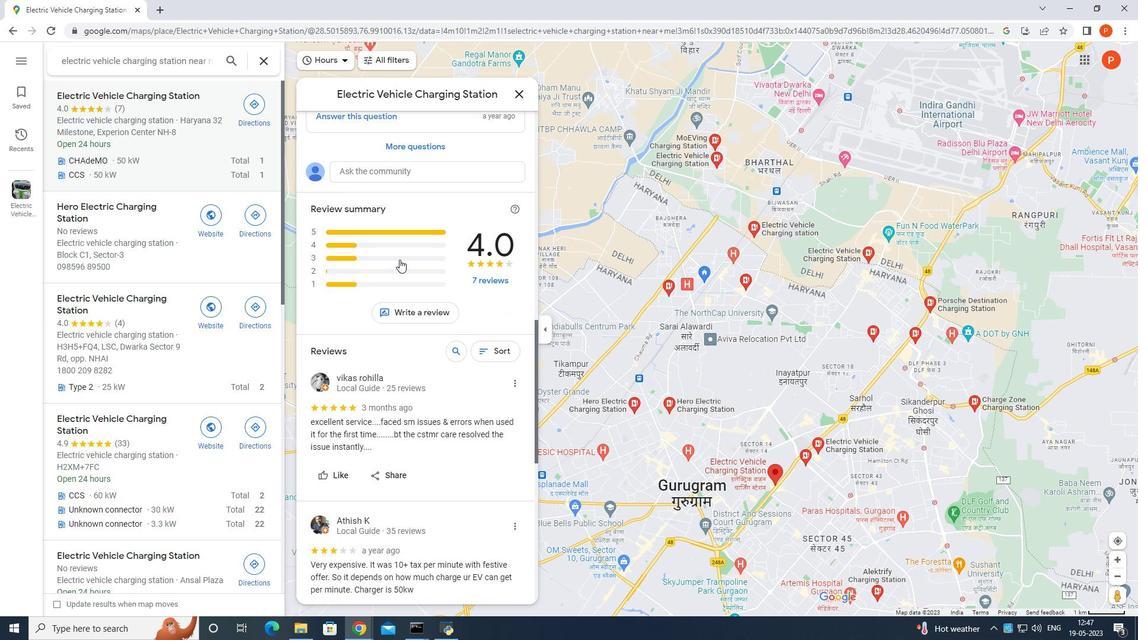 
Action: Mouse scrolled (399, 259) with delta (0, 0)
Screenshot: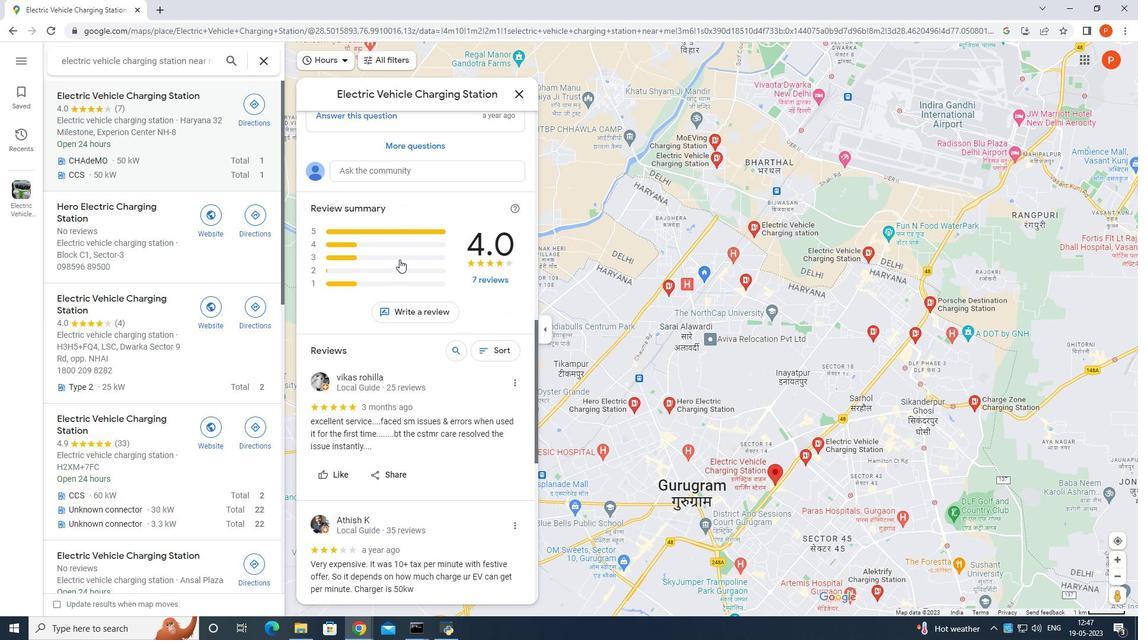 
Action: Mouse scrolled (399, 259) with delta (0, 0)
Screenshot: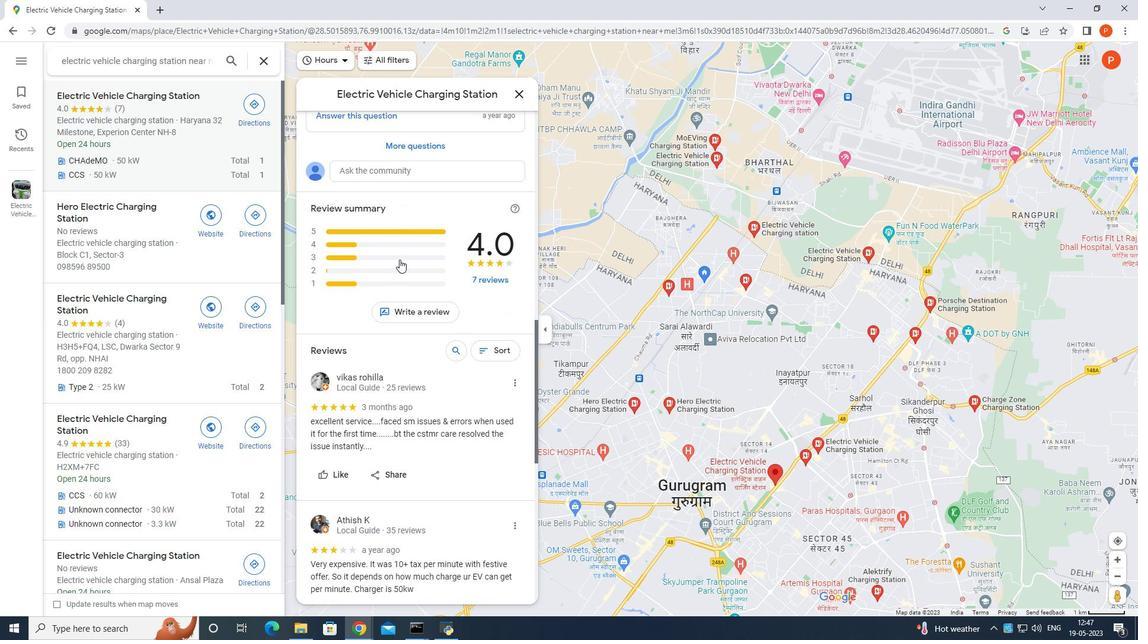 
Action: Mouse scrolled (399, 259) with delta (0, 0)
Screenshot: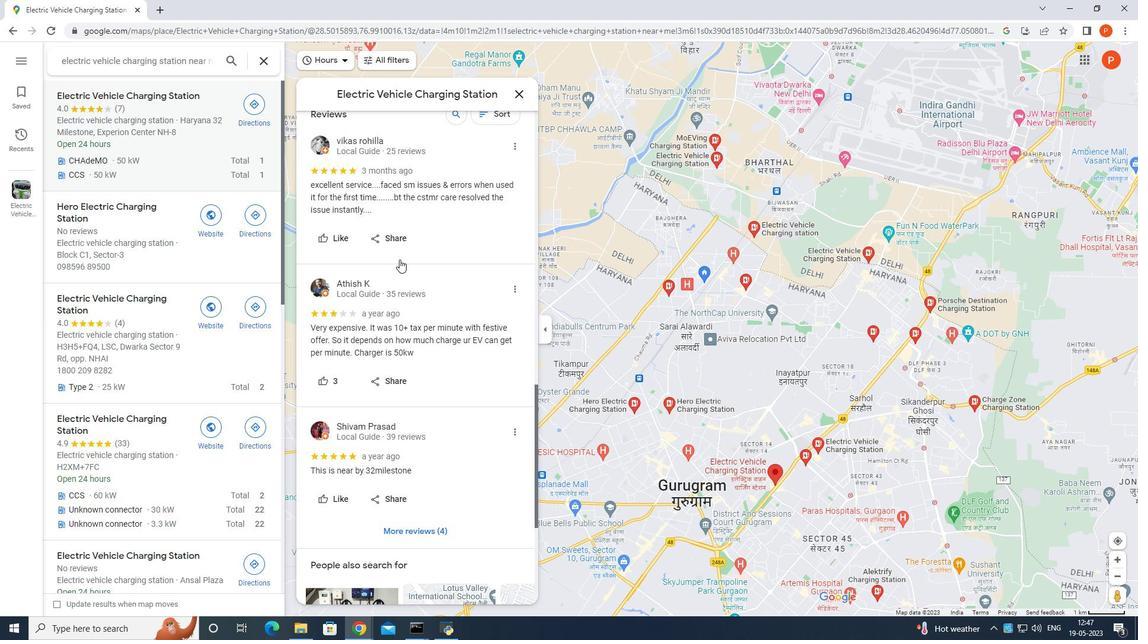 
Action: Mouse scrolled (399, 259) with delta (0, 0)
Screenshot: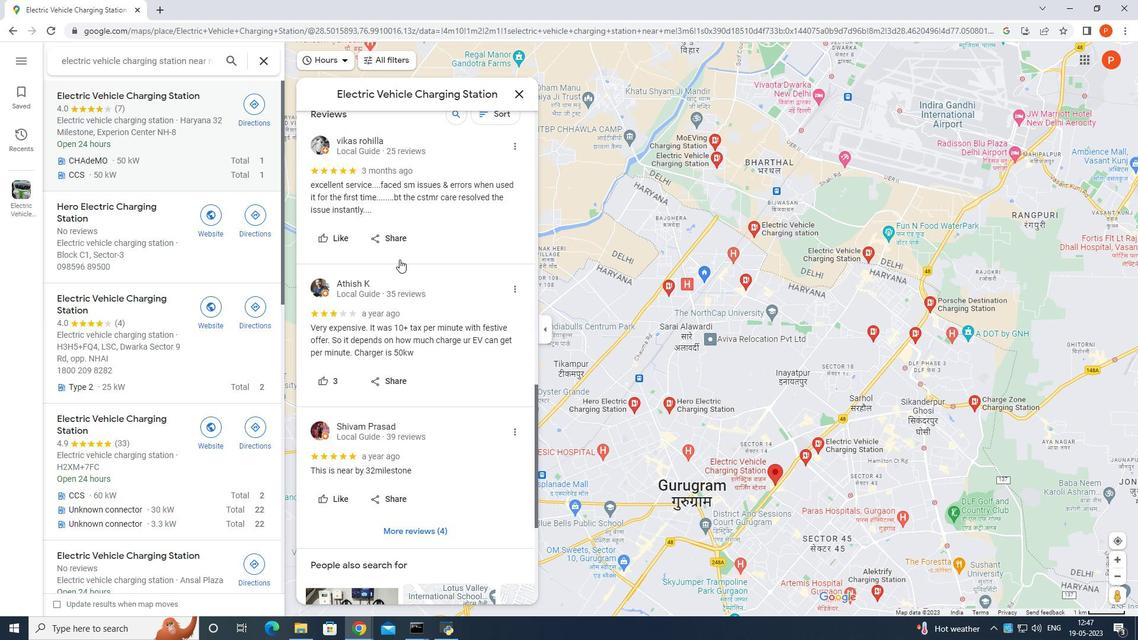 
Action: Mouse scrolled (399, 259) with delta (0, 0)
Screenshot: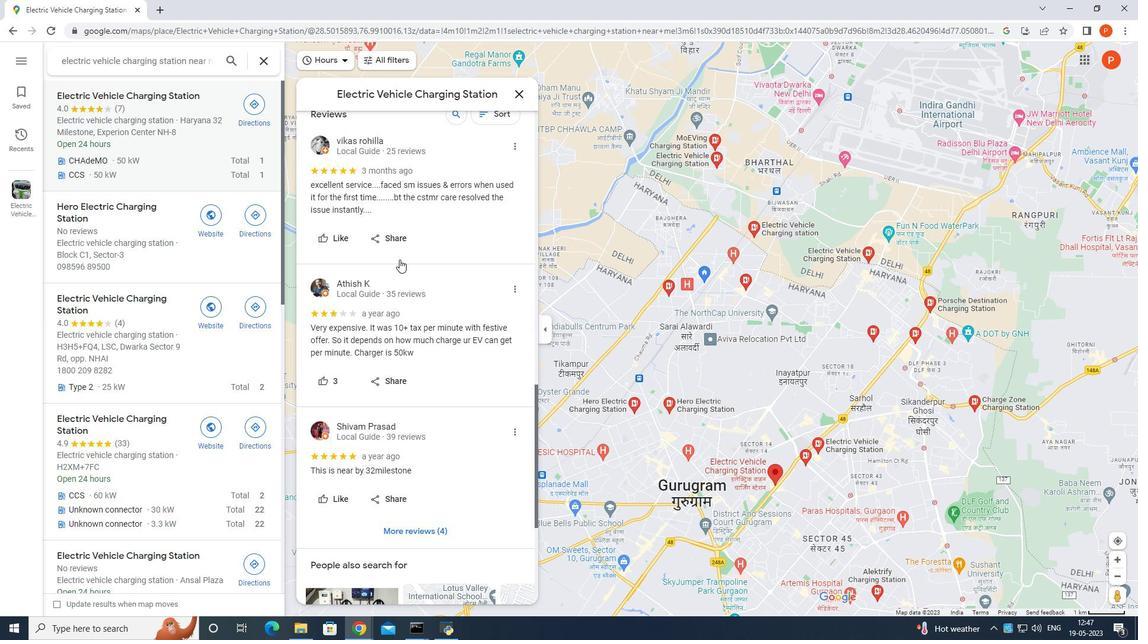 
Action: Mouse scrolled (399, 260) with delta (0, 0)
Screenshot: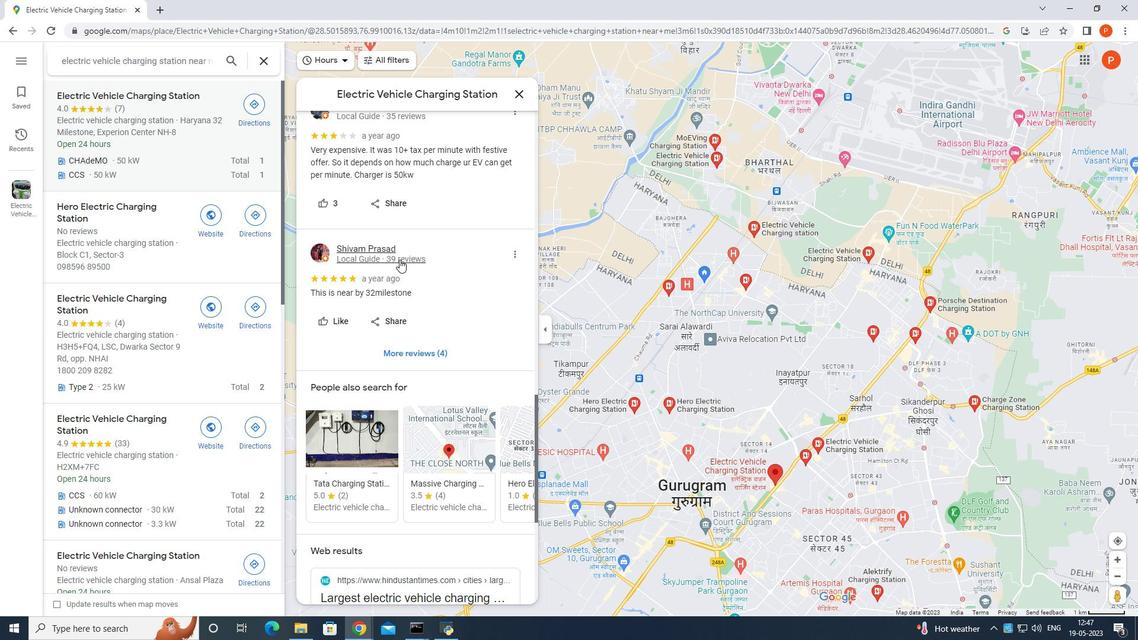 
Action: Mouse moved to (258, 53)
Screenshot: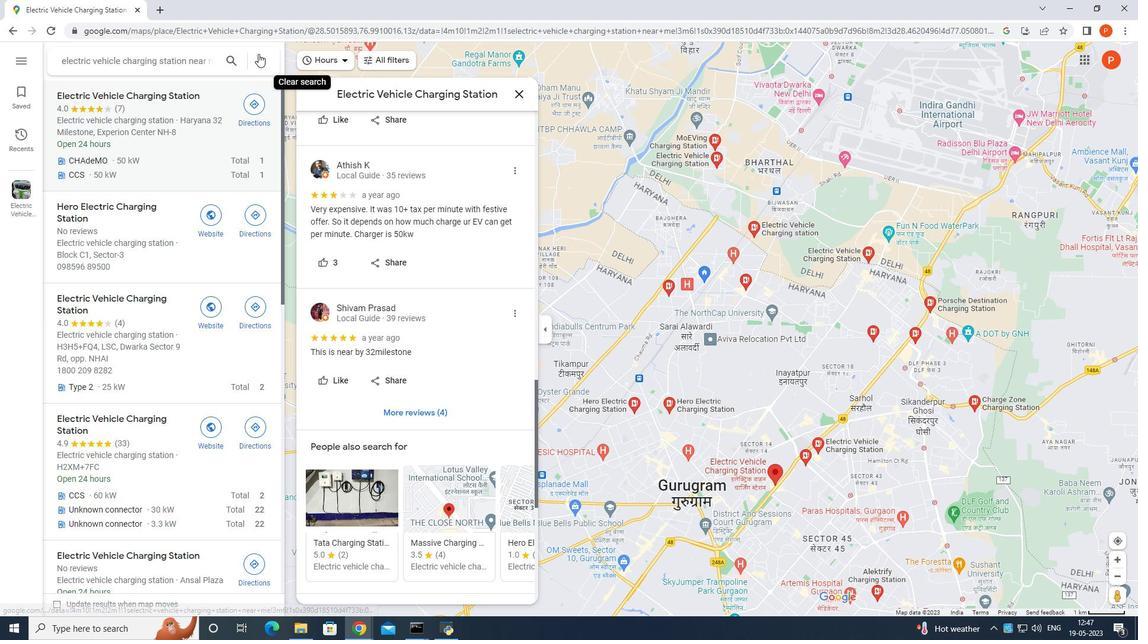 
Action: Mouse pressed left at (258, 53)
Screenshot: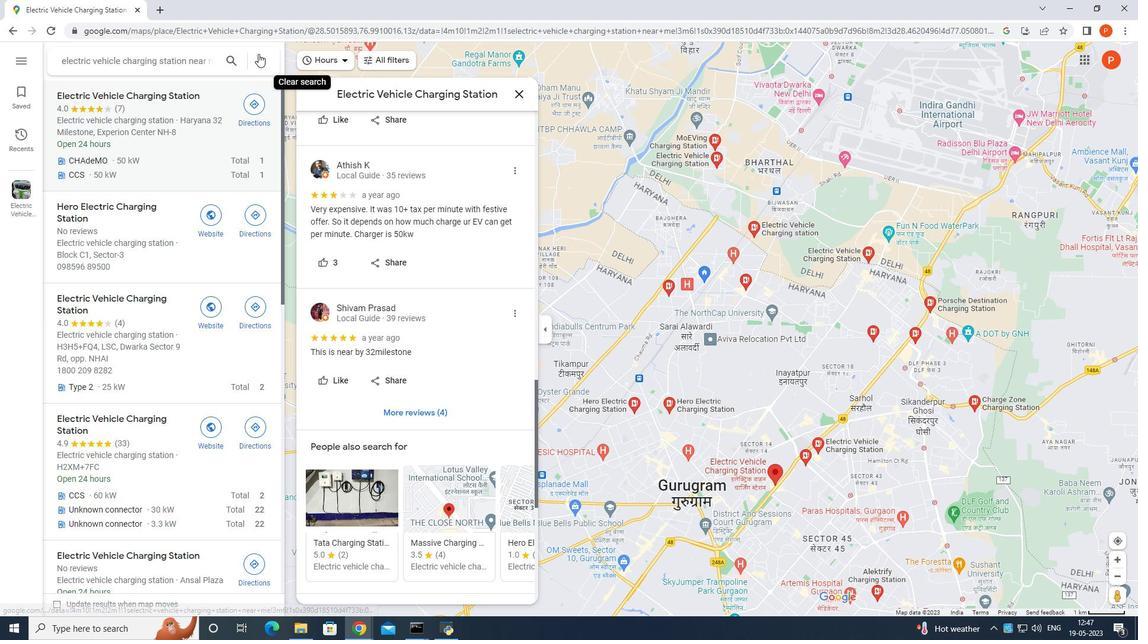 
Action: Mouse moved to (227, 57)
Screenshot: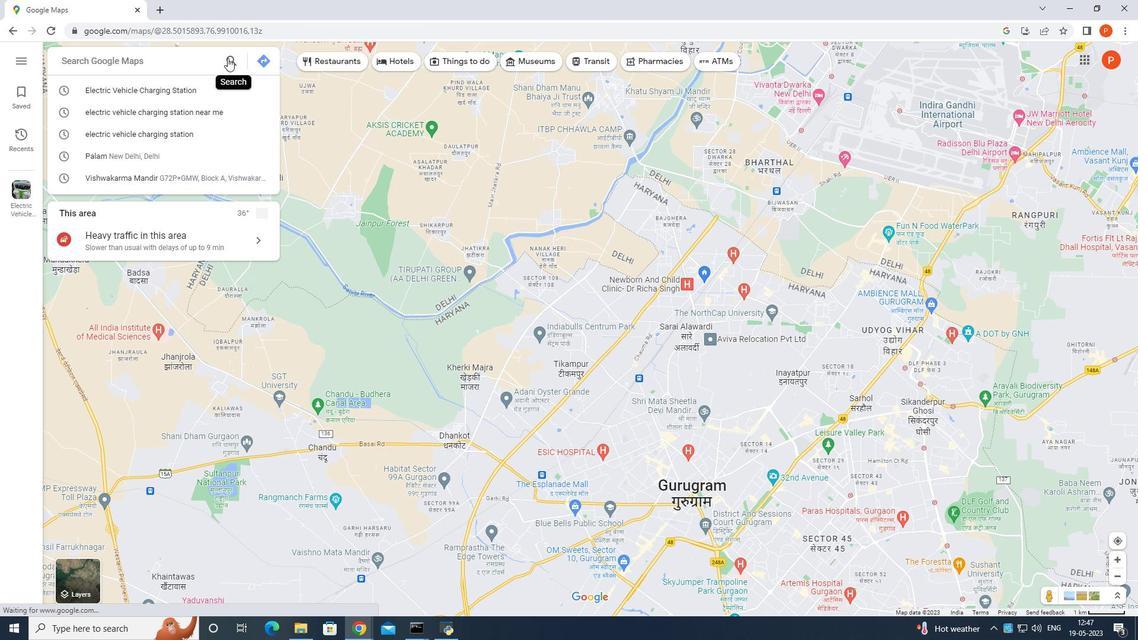 
Action: Mouse pressed left at (227, 57)
Screenshot: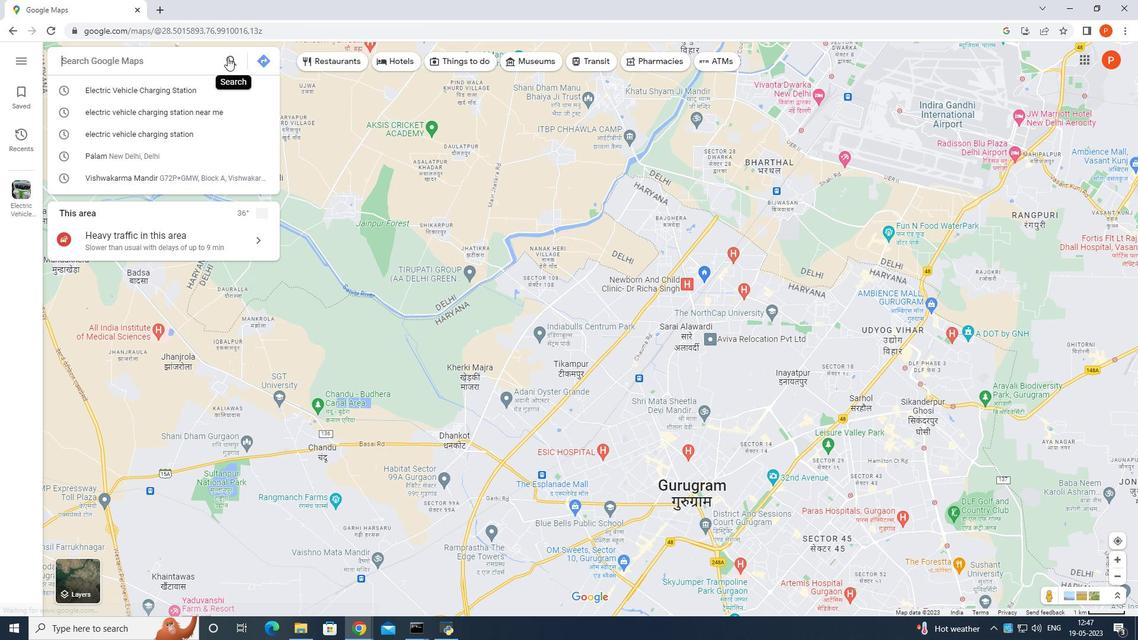 
Action: Mouse moved to (189, 58)
Screenshot: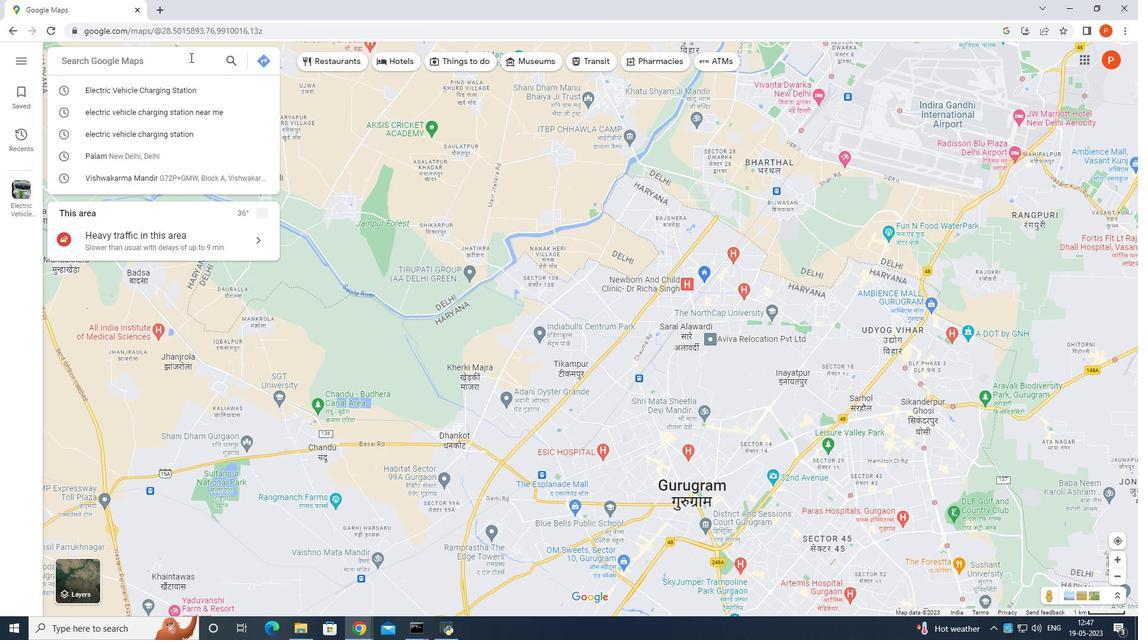 
Action: Mouse pressed left at (189, 58)
Screenshot: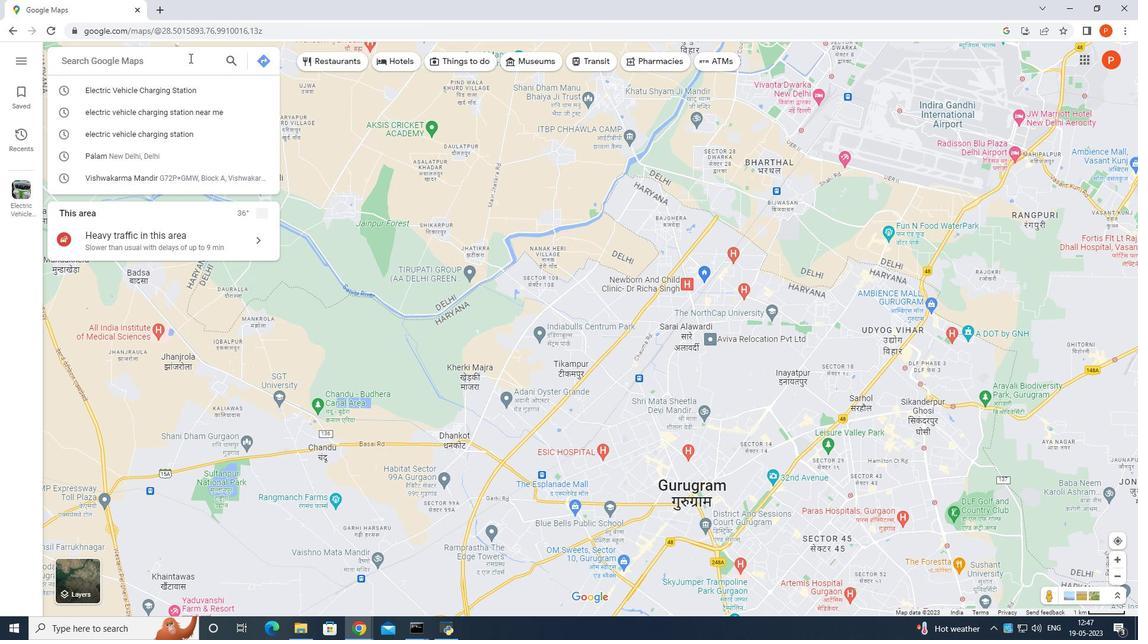 
Action: Mouse moved to (180, 58)
Screenshot: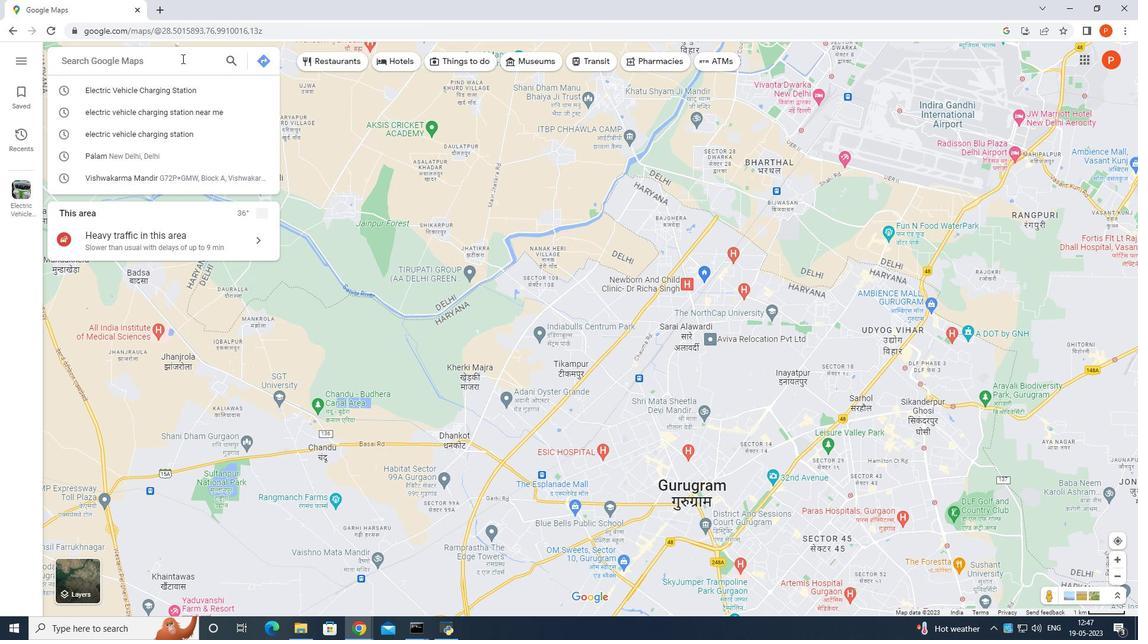 
Action: Key pressed t<Key.backspace><Key.backspace><Key.shift>G<Key.backspace><Key.backspace>n<Key.shift>ew<Key.space>delhi<Key.enter><Key.backspace>
Screenshot: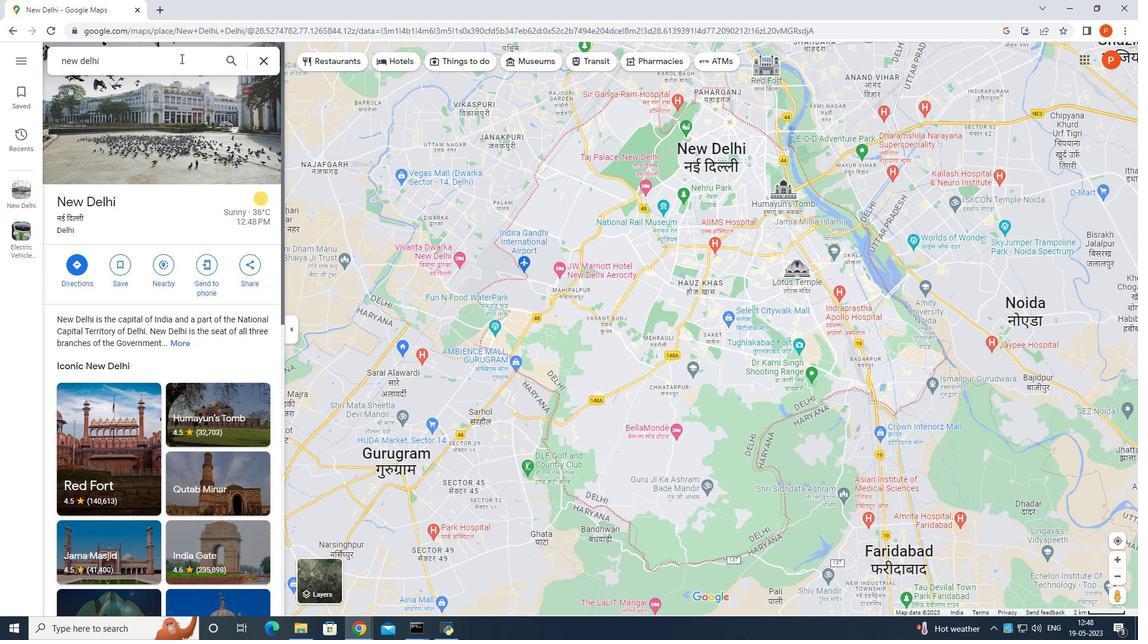 
Action: Mouse pressed left at (180, 58)
Screenshot: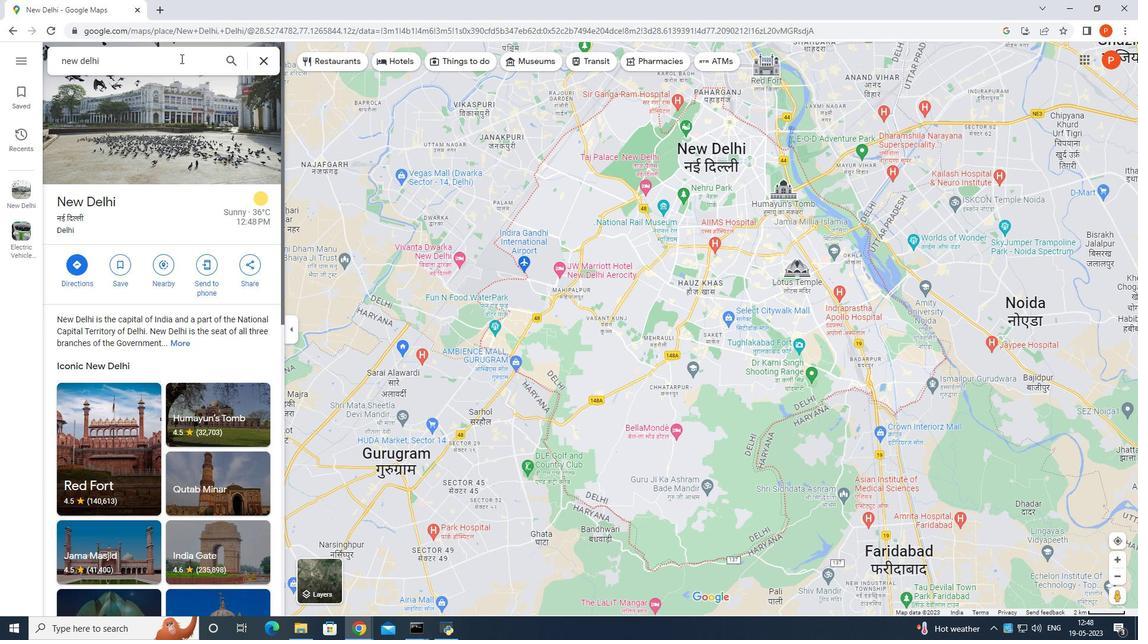 
Action: Key pressed <Key.space>rai<Key.down><Key.enter>
Screenshot: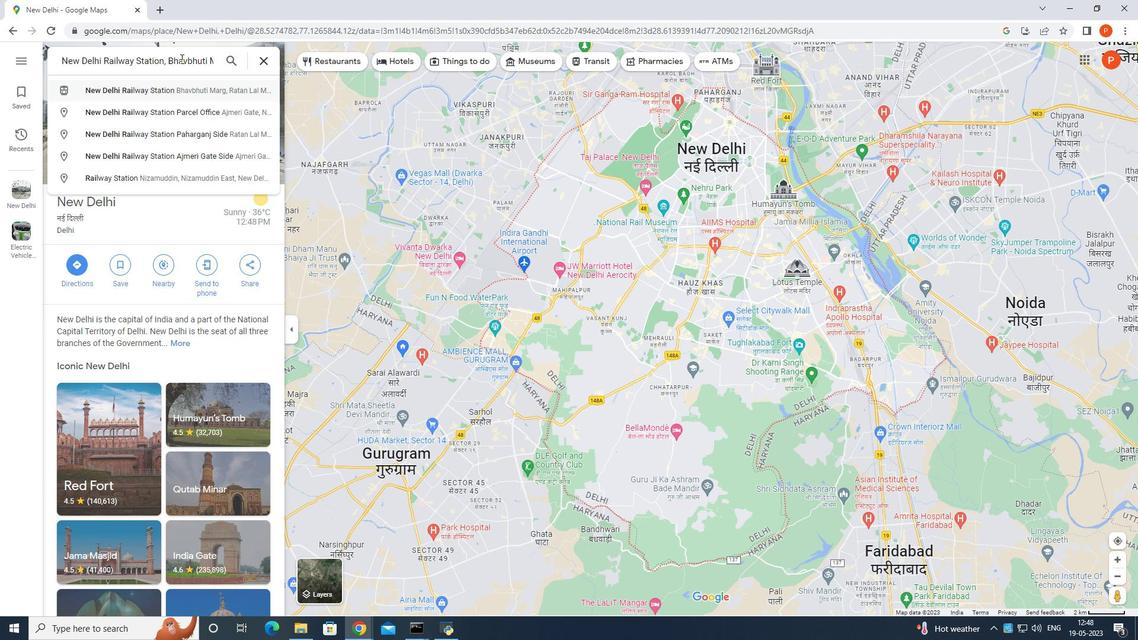 
Action: Mouse moved to (81, 126)
Screenshot: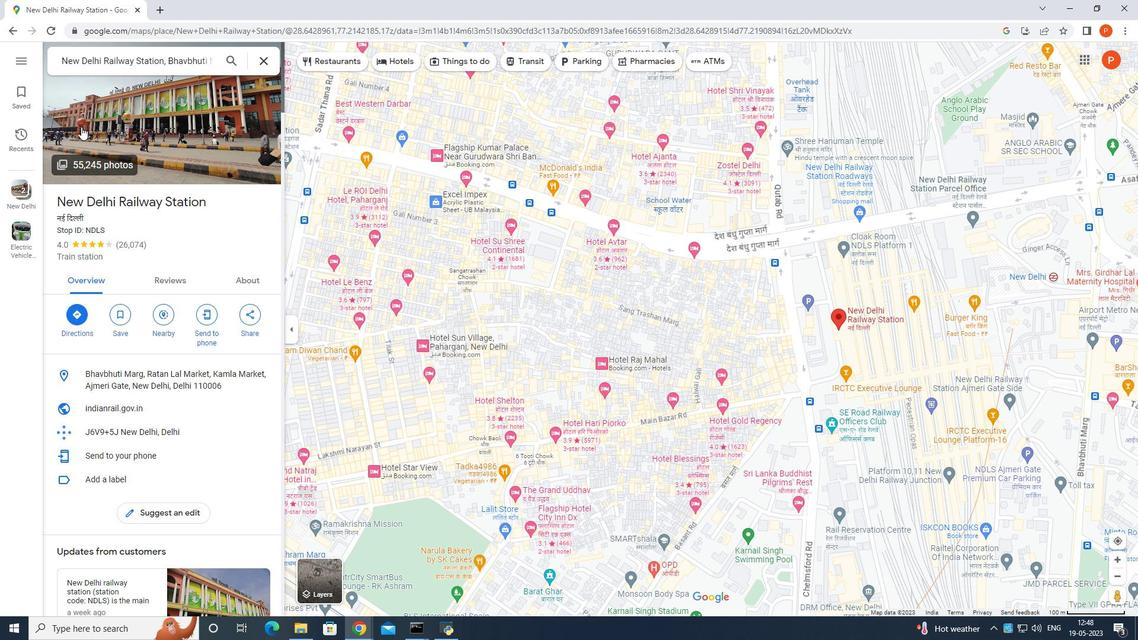 
Action: Mouse pressed left at (81, 126)
Screenshot: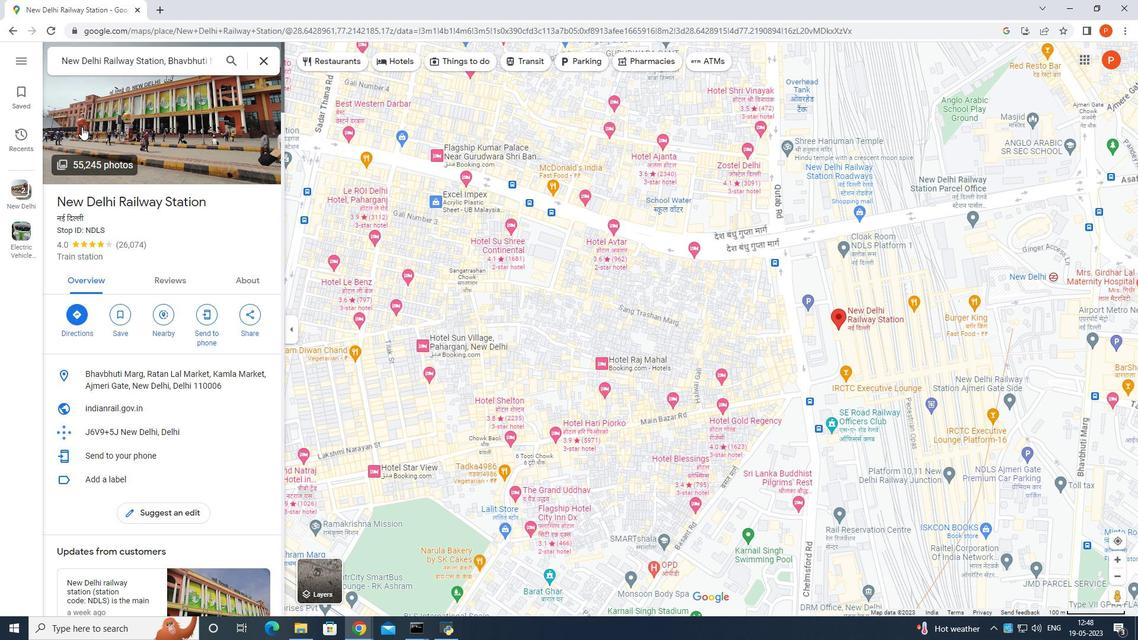 
Action: Mouse moved to (727, 527)
Screenshot: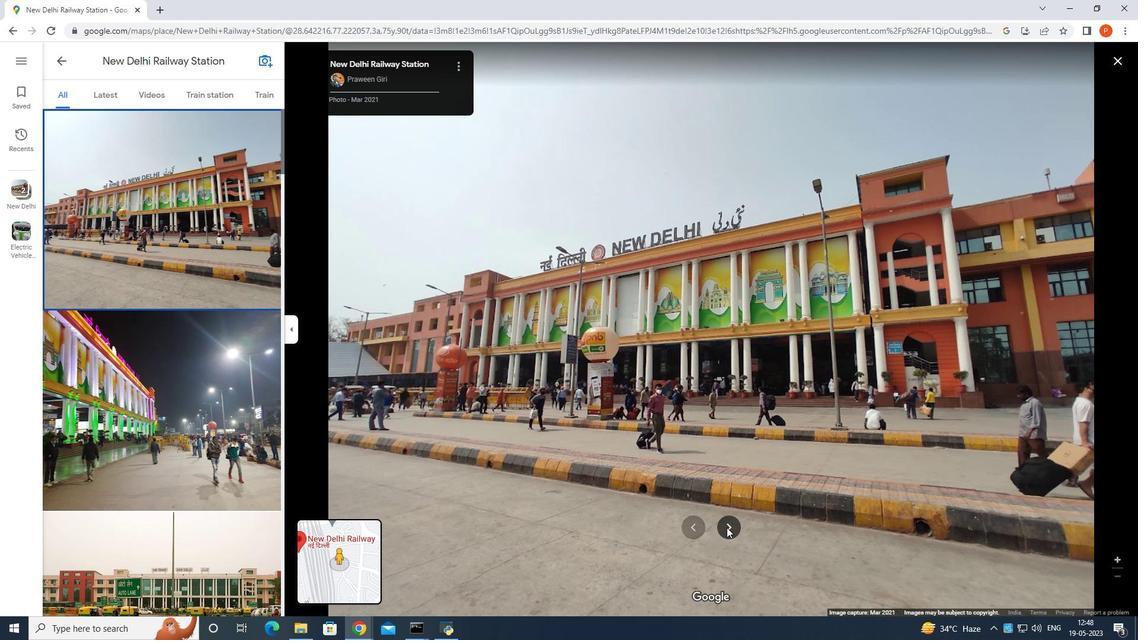 
Action: Mouse pressed left at (727, 527)
Screenshot: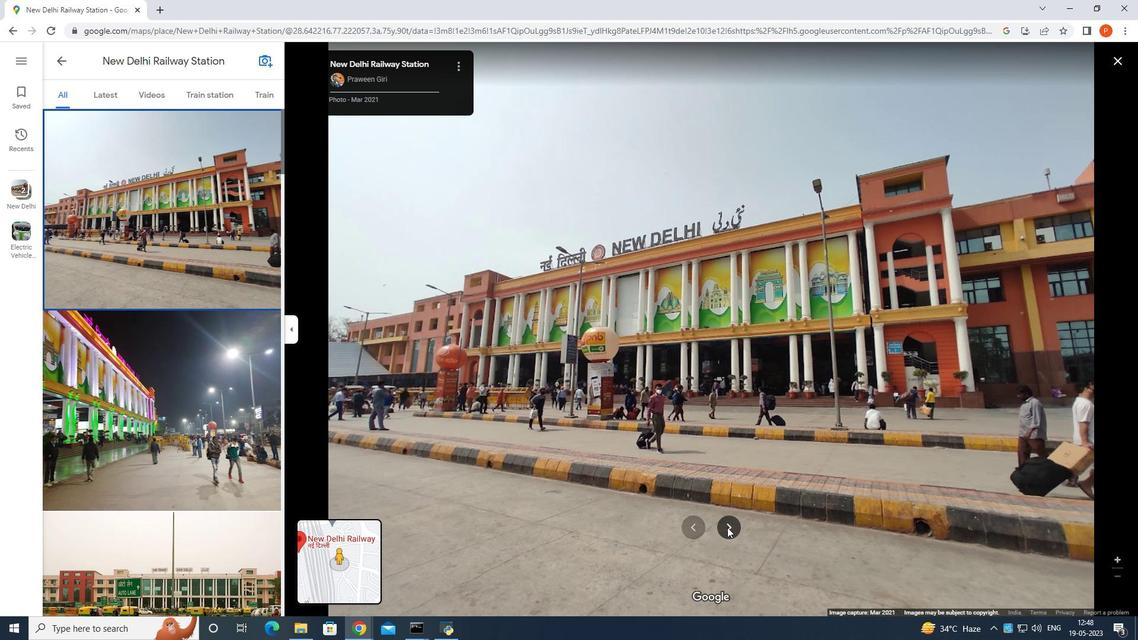 
Action: Mouse pressed left at (727, 527)
Screenshot: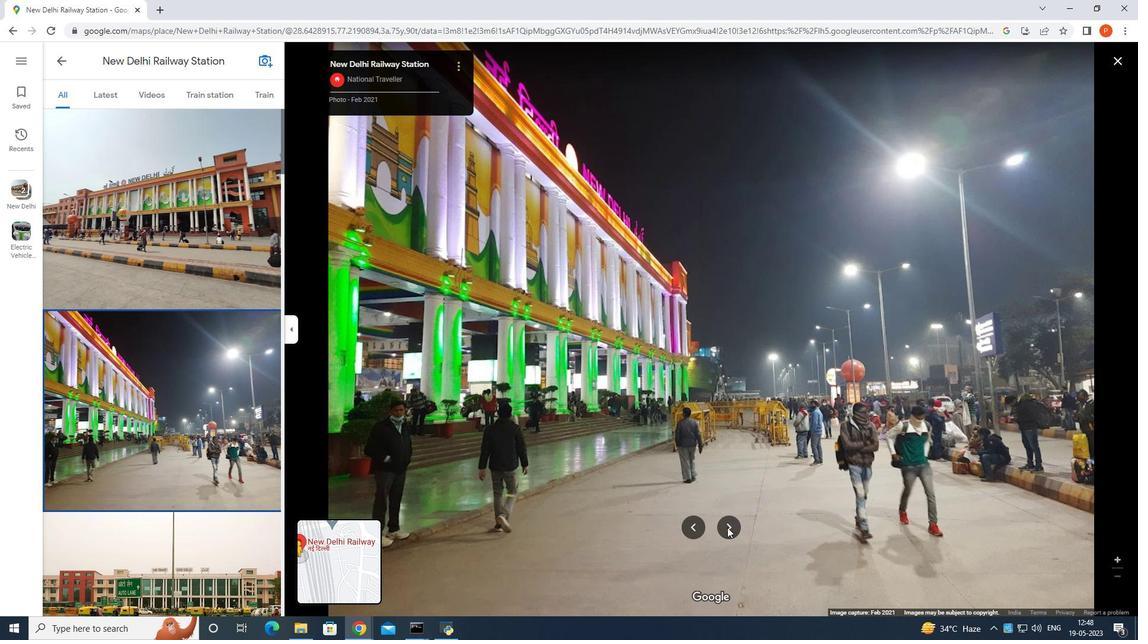 
Action: Mouse pressed left at (727, 527)
Screenshot: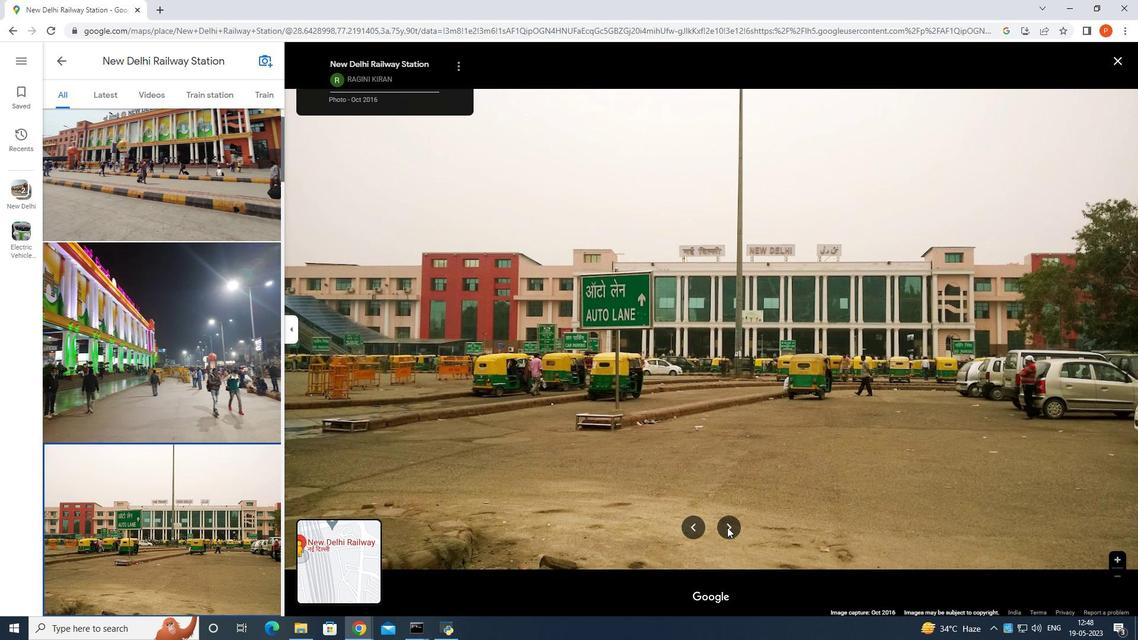 
Action: Mouse pressed left at (727, 527)
Screenshot: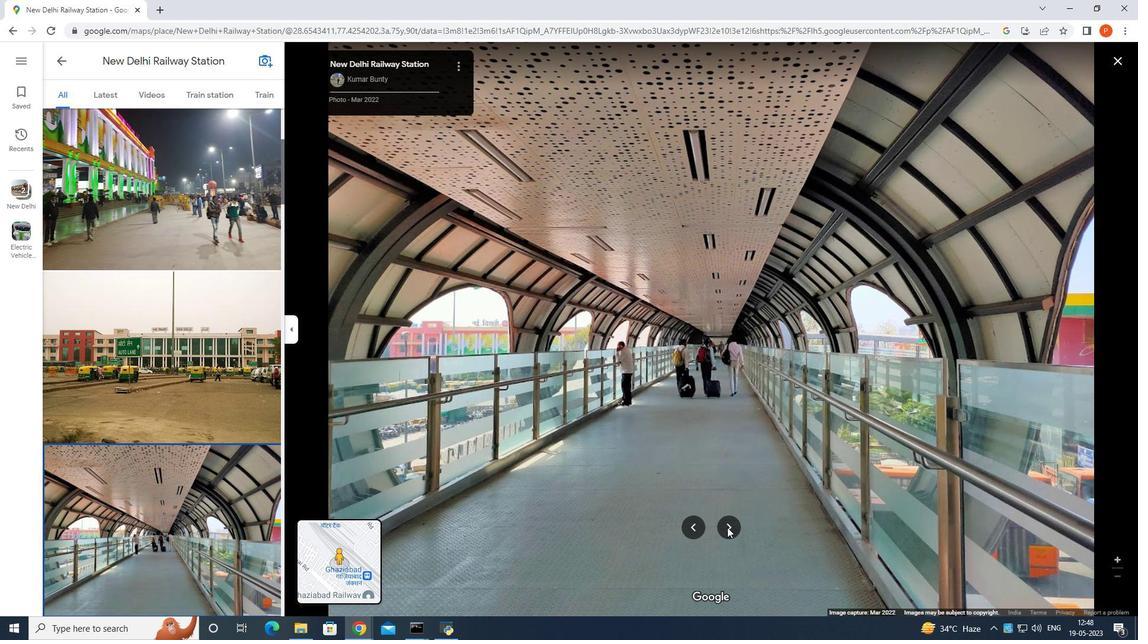 
Action: Mouse moved to (1118, 59)
Screenshot: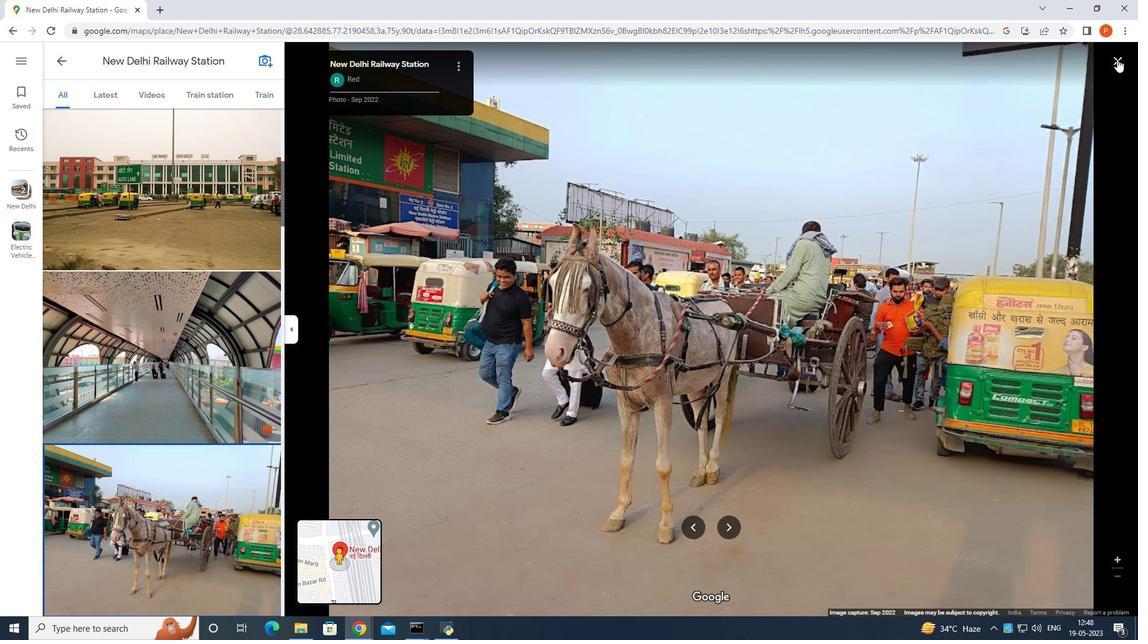 
Action: Mouse pressed left at (1118, 59)
Screenshot: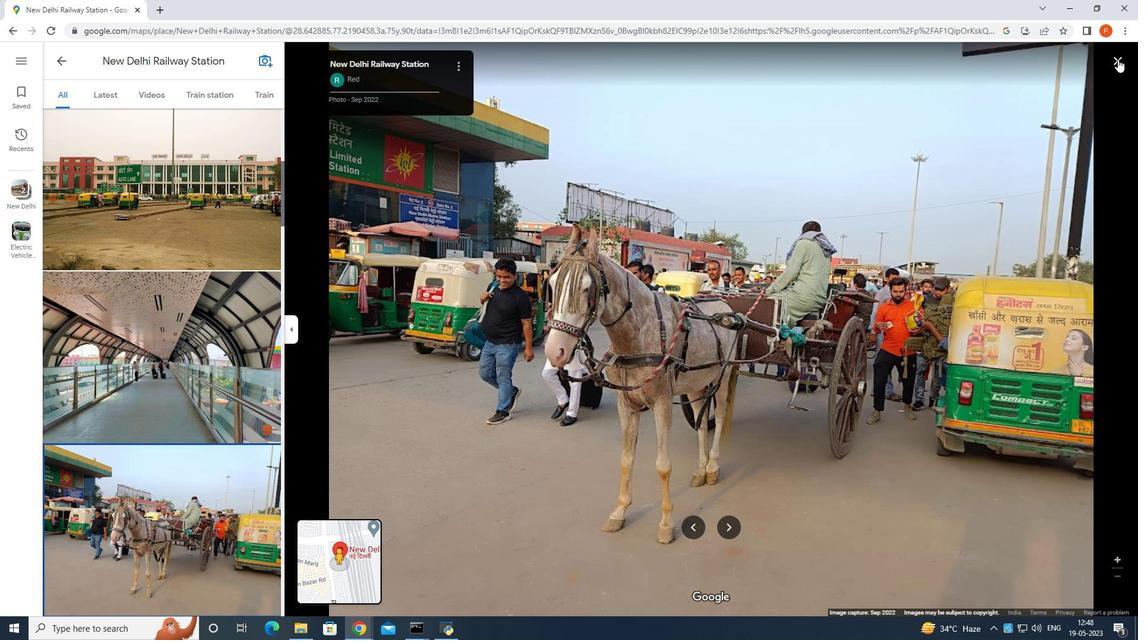
Action: Mouse moved to (329, 164)
Screenshot: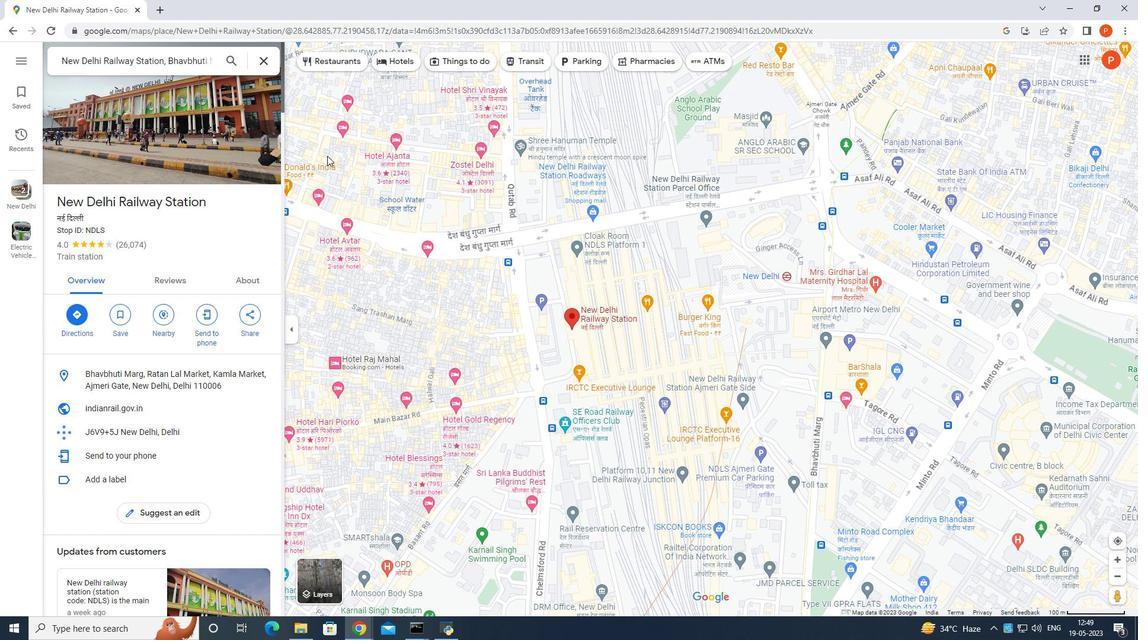 
Action: Mouse scrolled (329, 164) with delta (0, 0)
Screenshot: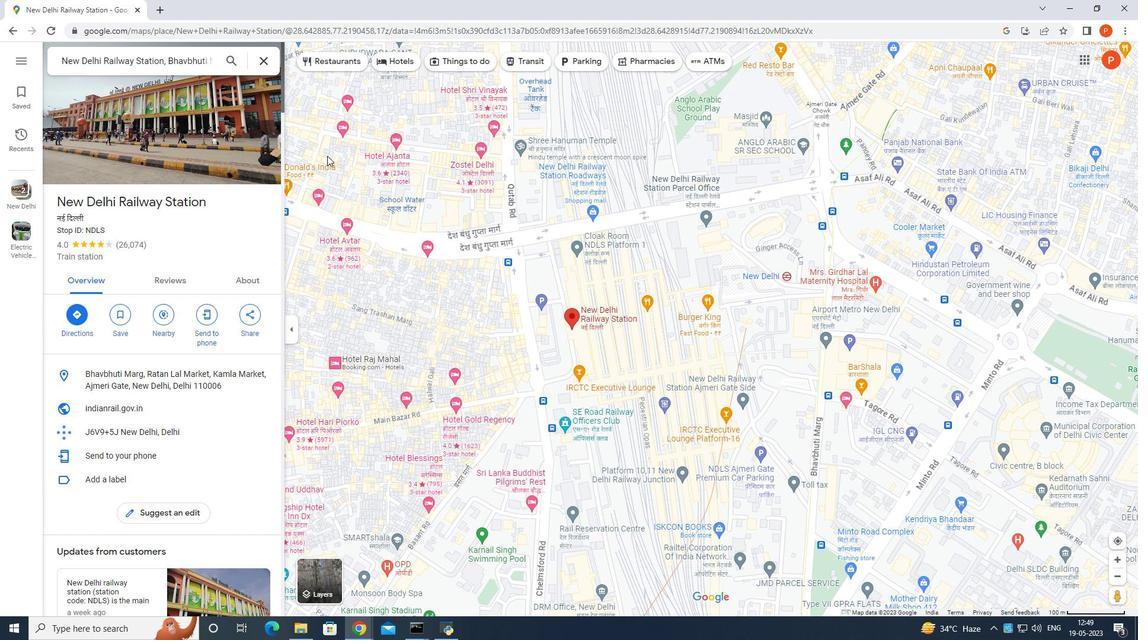
Action: Mouse moved to (329, 166)
Screenshot: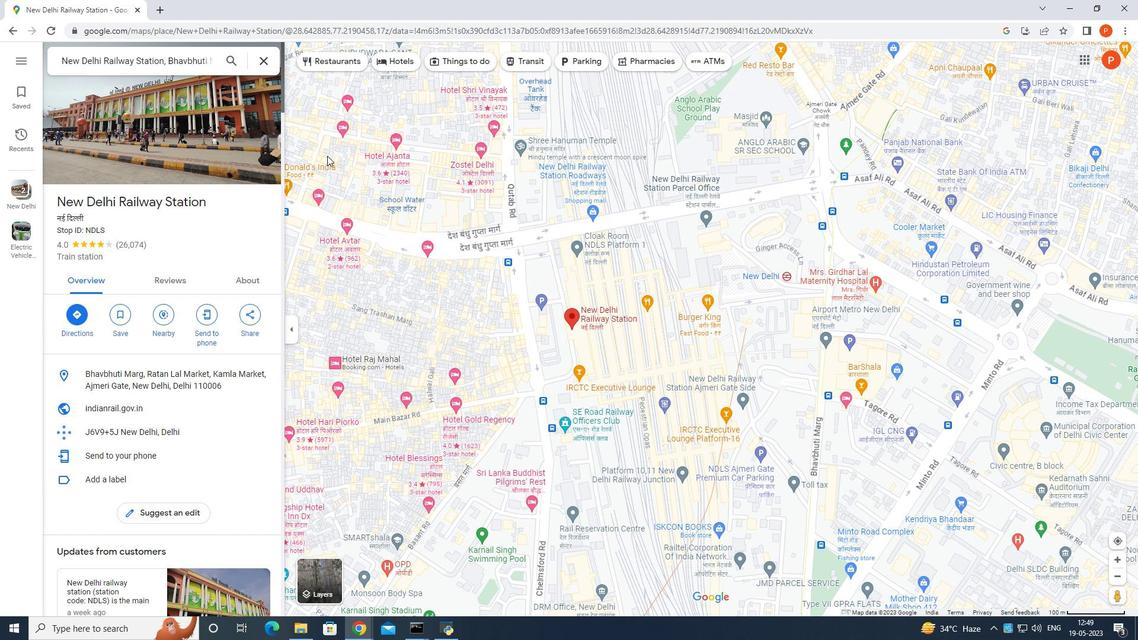 
Action: Mouse scrolled (329, 166) with delta (0, 0)
Screenshot: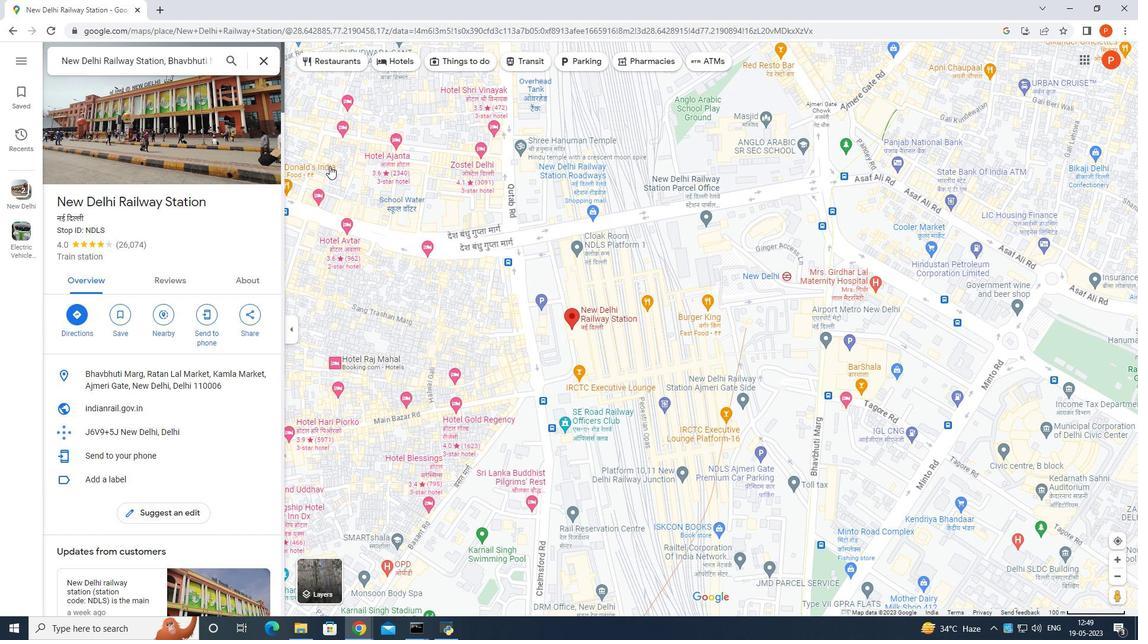 
Action: Mouse moved to (227, 53)
Screenshot: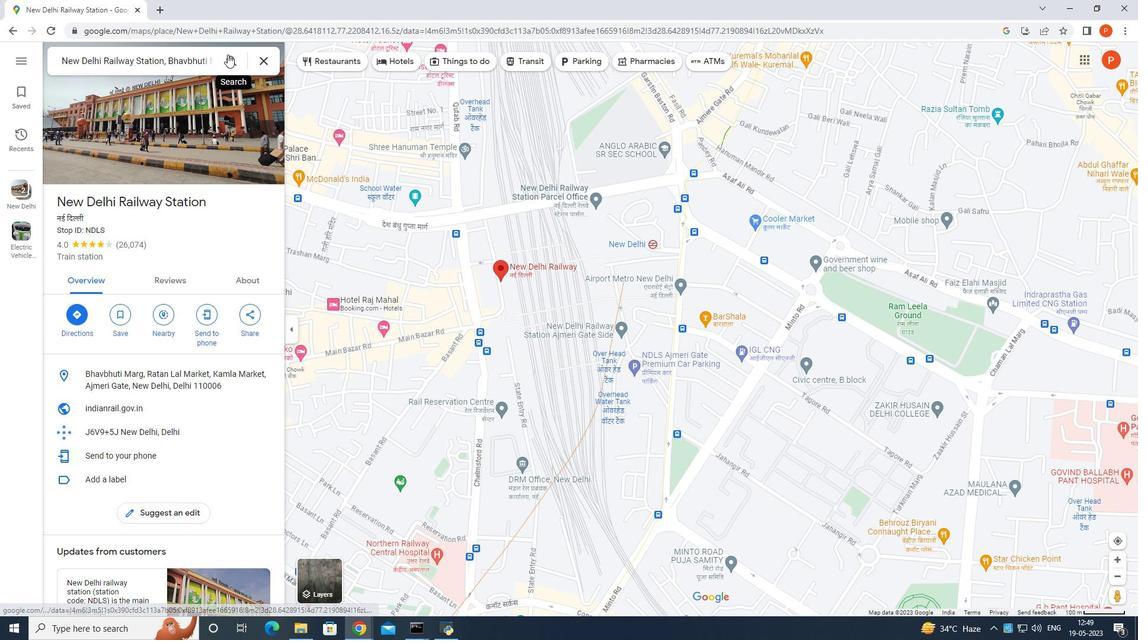 
Action: Mouse pressed left at (227, 53)
Screenshot: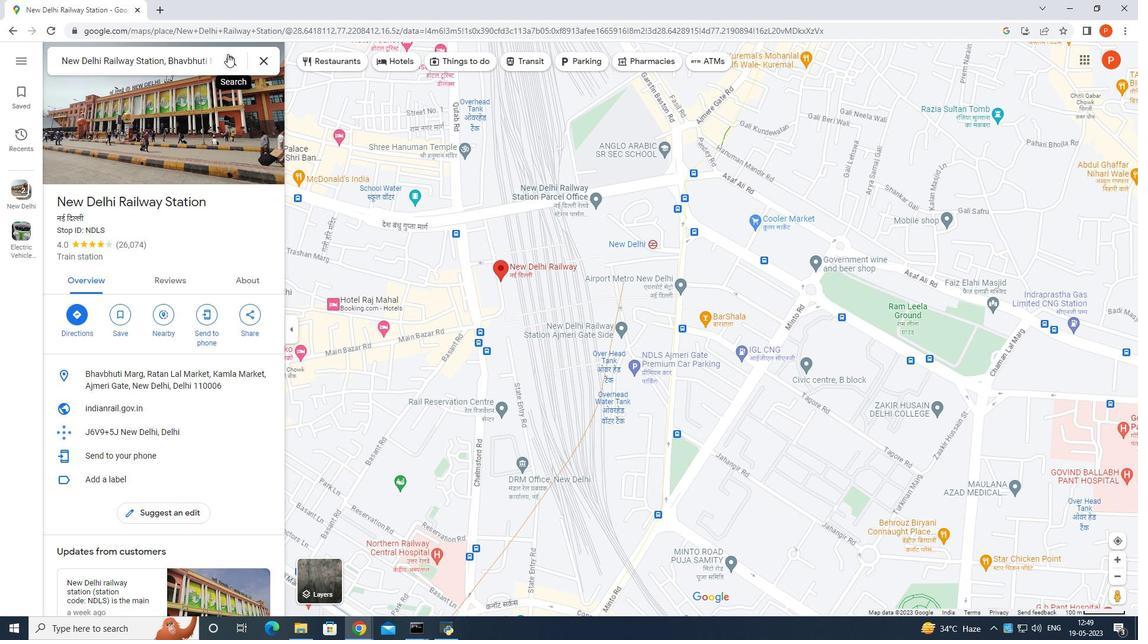 
Action: Key pressed <Key.backspace><Key.backspace><Key.backspace><Key.backspace><Key.backspace><Key.backspace><Key.backspace><Key.backspace><Key.backspace><Key.backspace><Key.backspace><Key.backspace><Key.backspace><Key.backspace><Key.backspace><Key.backspace><Key.backspace><Key.backspace><Key.backspace><Key.backspace><Key.backspace><Key.backspace><Key.backspace><Key.backspace>
Screenshot: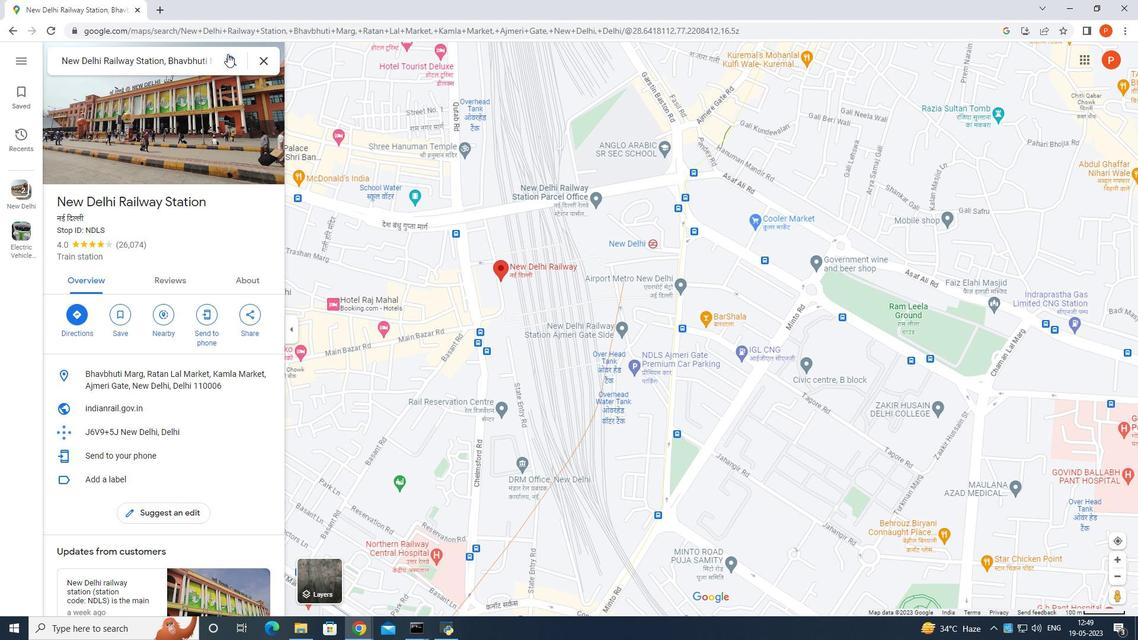 
Action: Mouse moved to (224, 55)
Screenshot: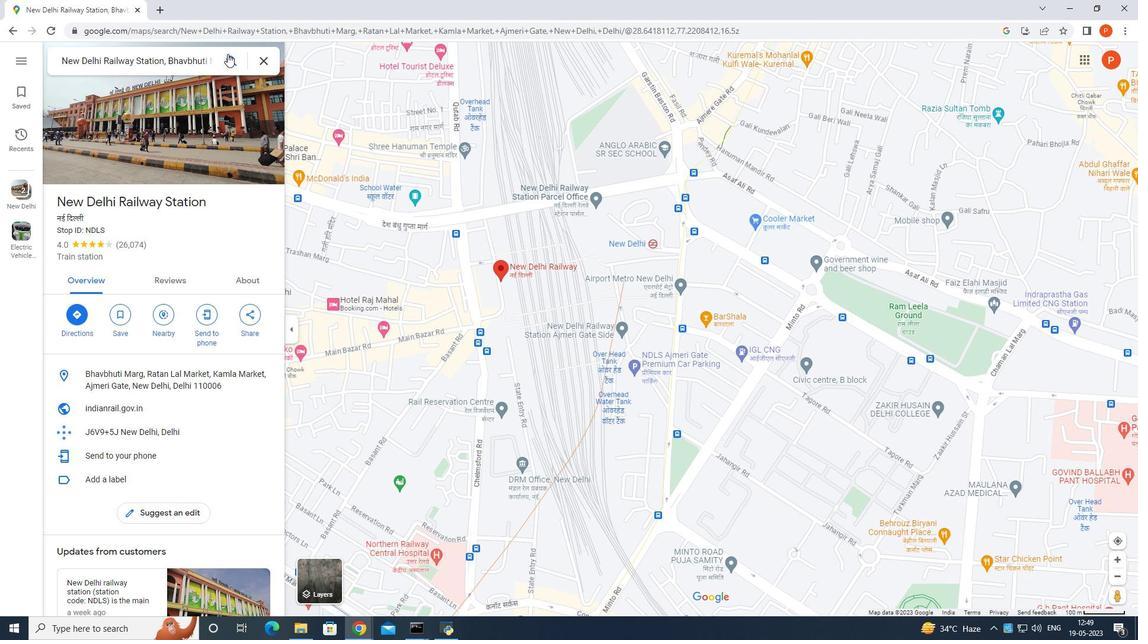 
Action: Key pressed <Key.backspace>
Screenshot: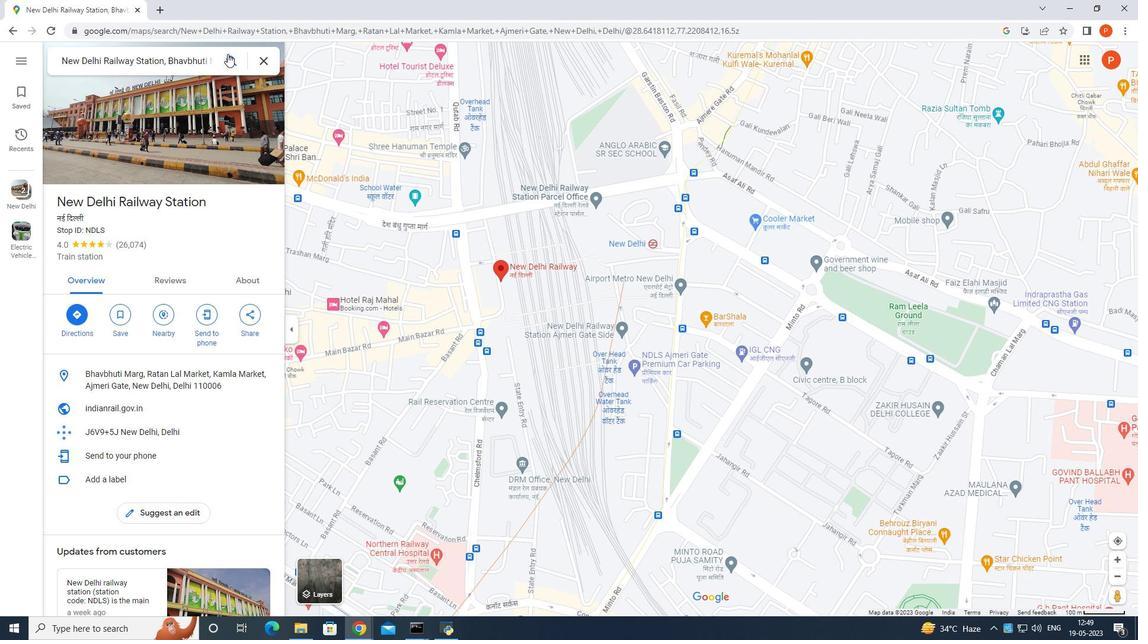 
Action: Mouse moved to (215, 58)
Screenshot: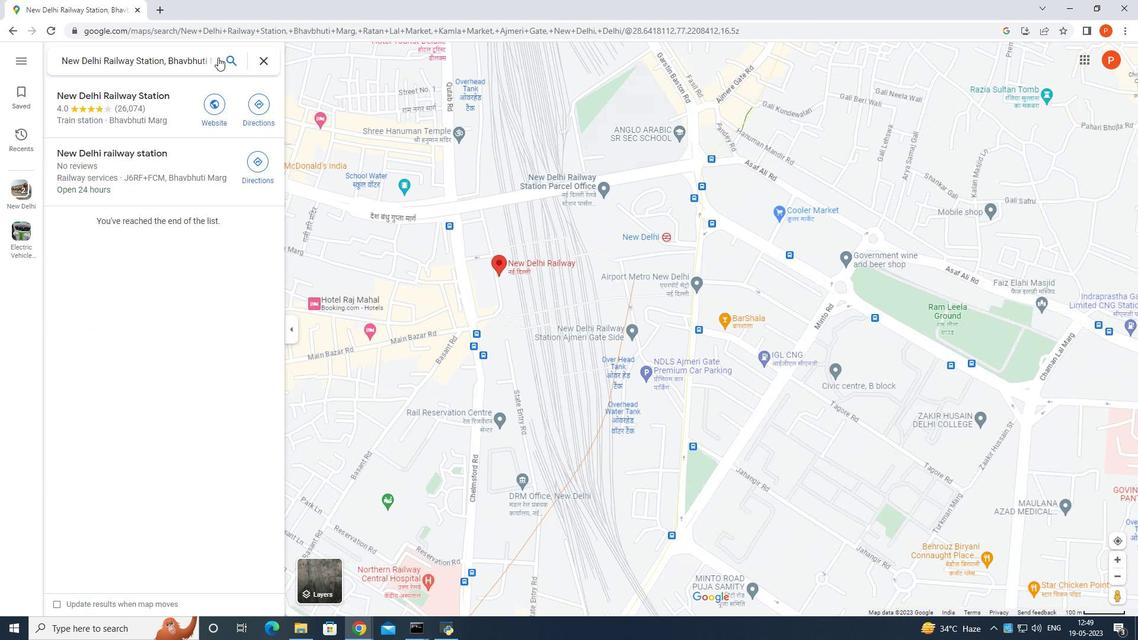 
Action: Key pressed <Key.backspace>
Screenshot: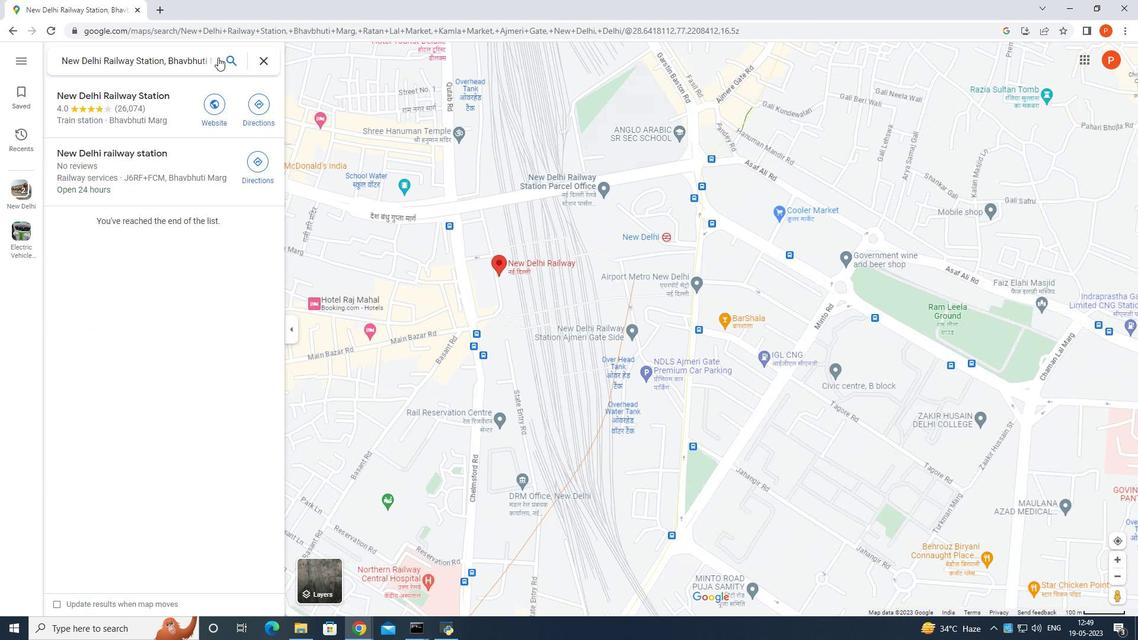 
Action: Mouse moved to (212, 58)
Screenshot: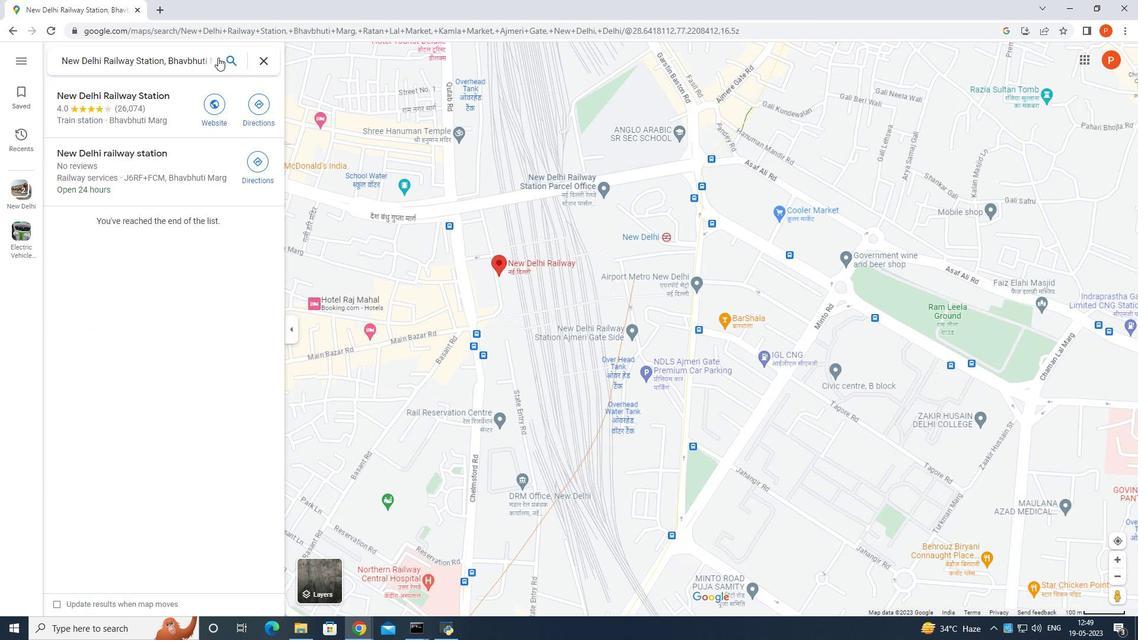 
Action: Mouse pressed left at (212, 58)
Screenshot: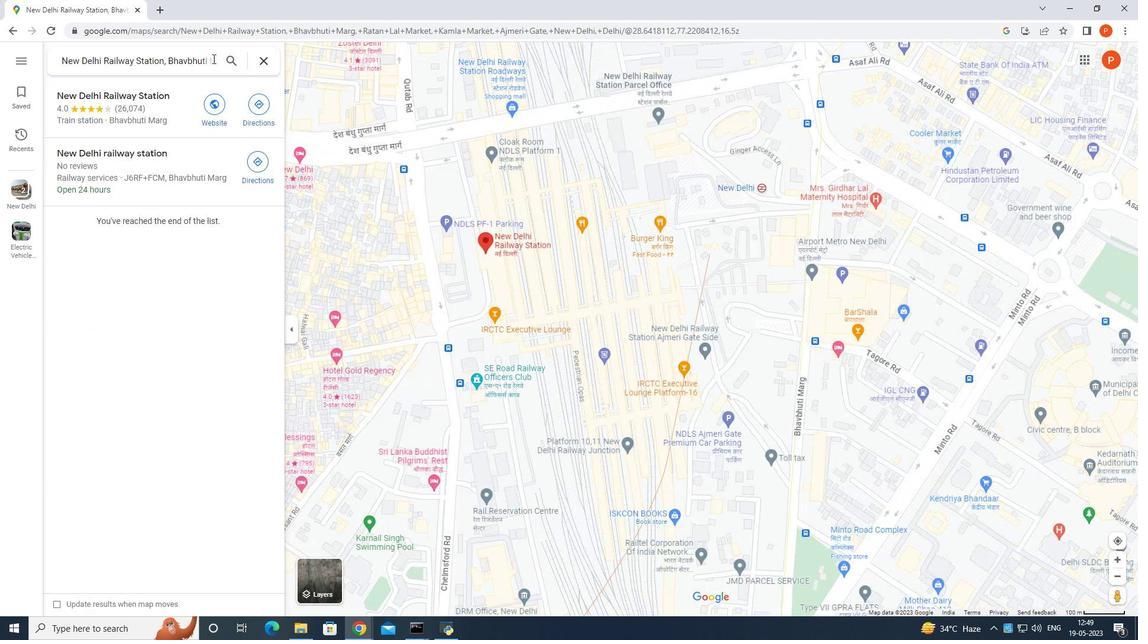 
Action: Key pressed <Key.backspace><Key.backspace><Key.backspace><Key.backspace><Key.backspace><Key.backspace><Key.backspace><Key.backspace>
Screenshot: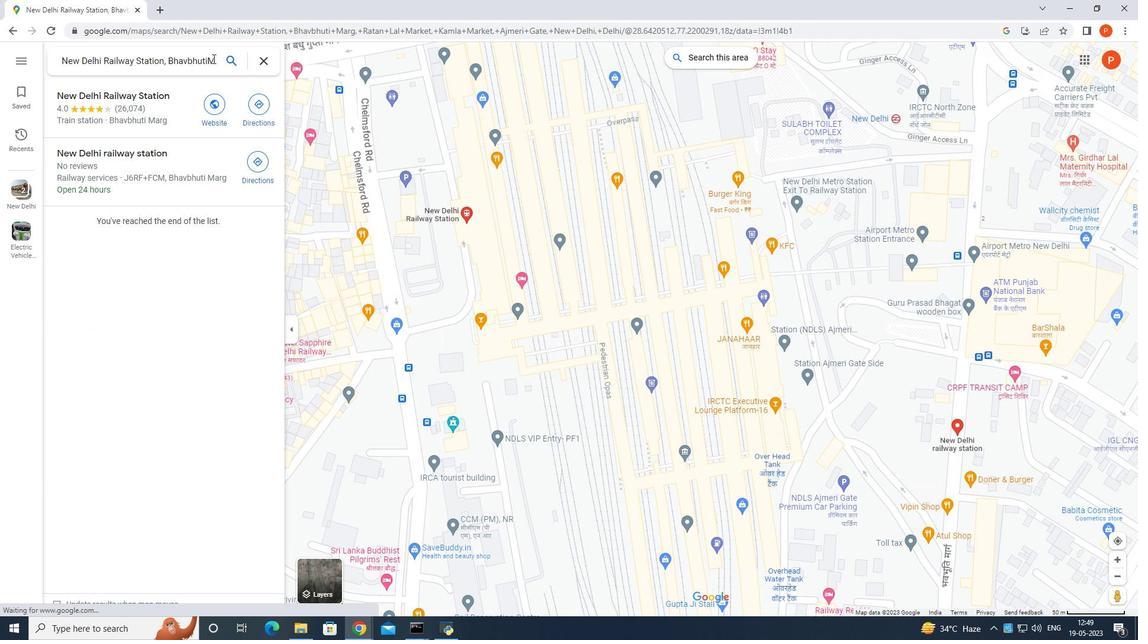 
Action: Mouse moved to (211, 60)
Screenshot: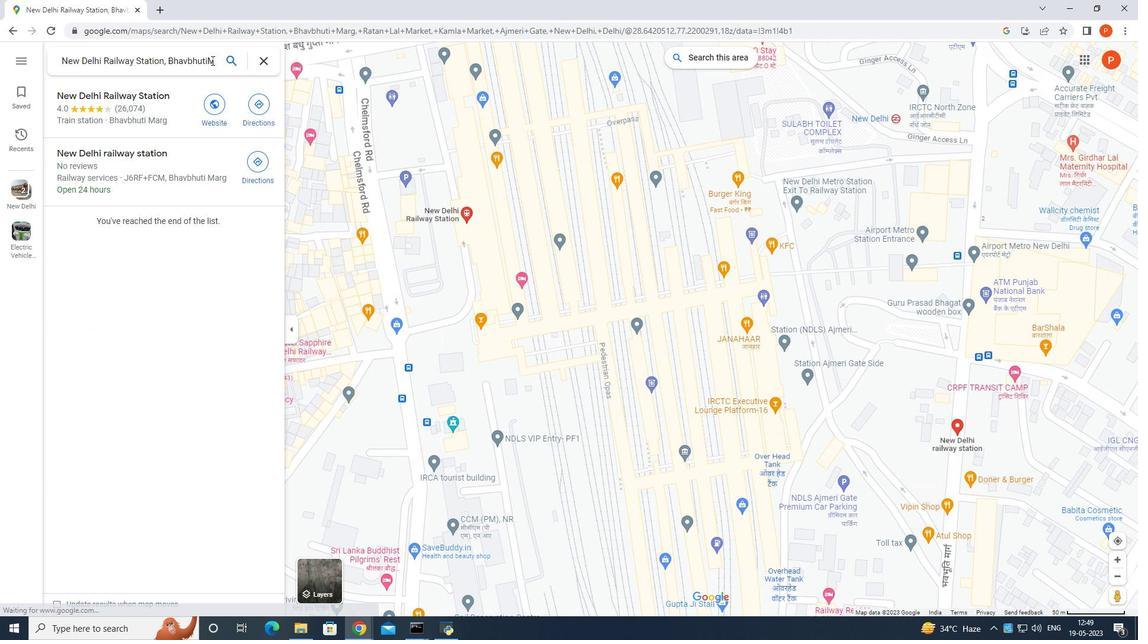 
Action: Key pressed <Key.backspace>
Screenshot: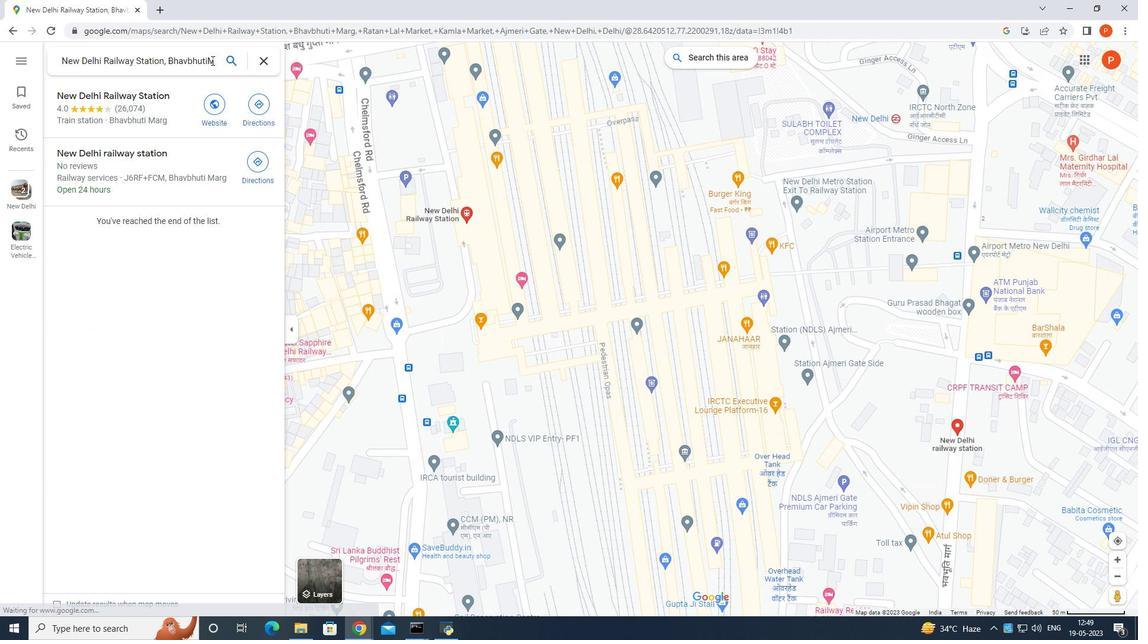 
Action: Mouse moved to (206, 64)
Screenshot: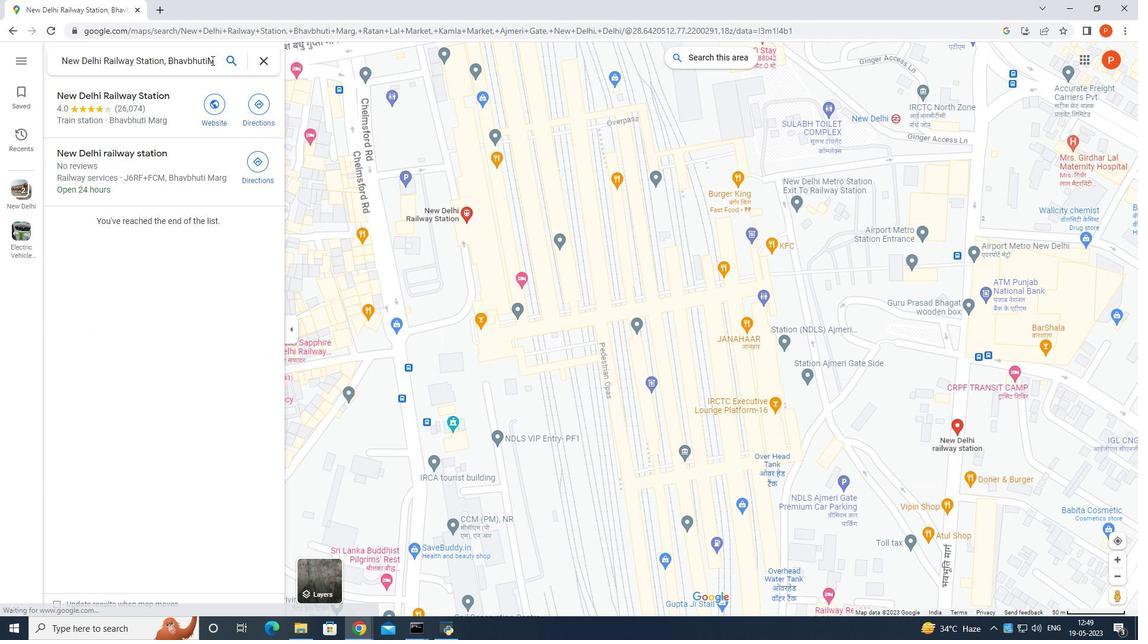 
Action: Key pressed <Key.backspace>
Screenshot: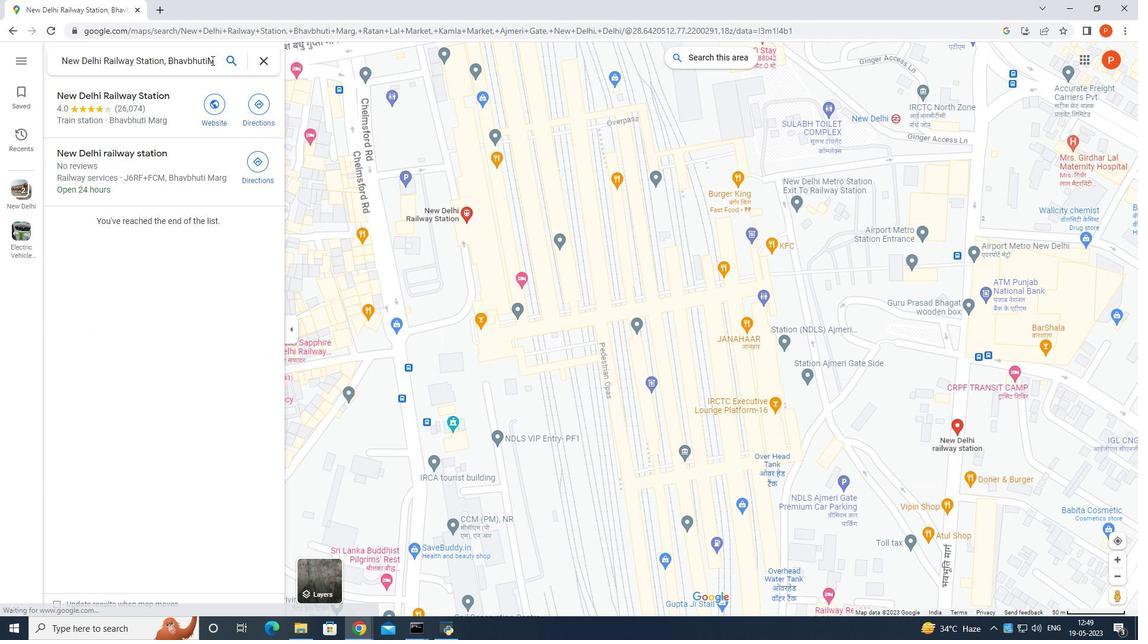 
Action: Mouse moved to (195, 66)
Screenshot: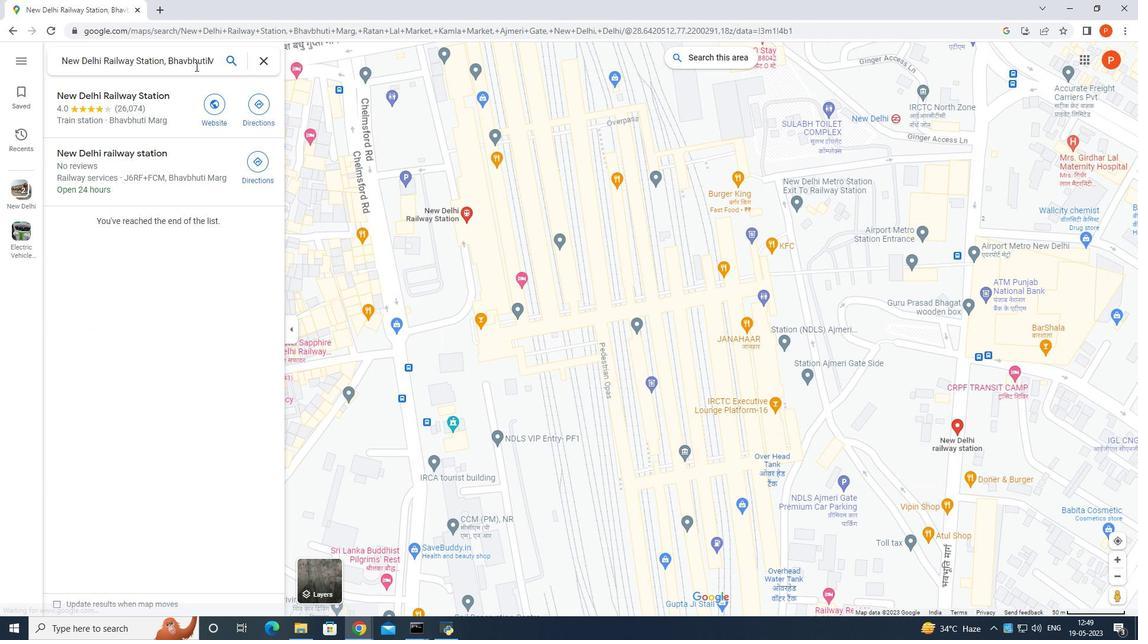 
Action: Key pressed <Key.backspace>
Screenshot: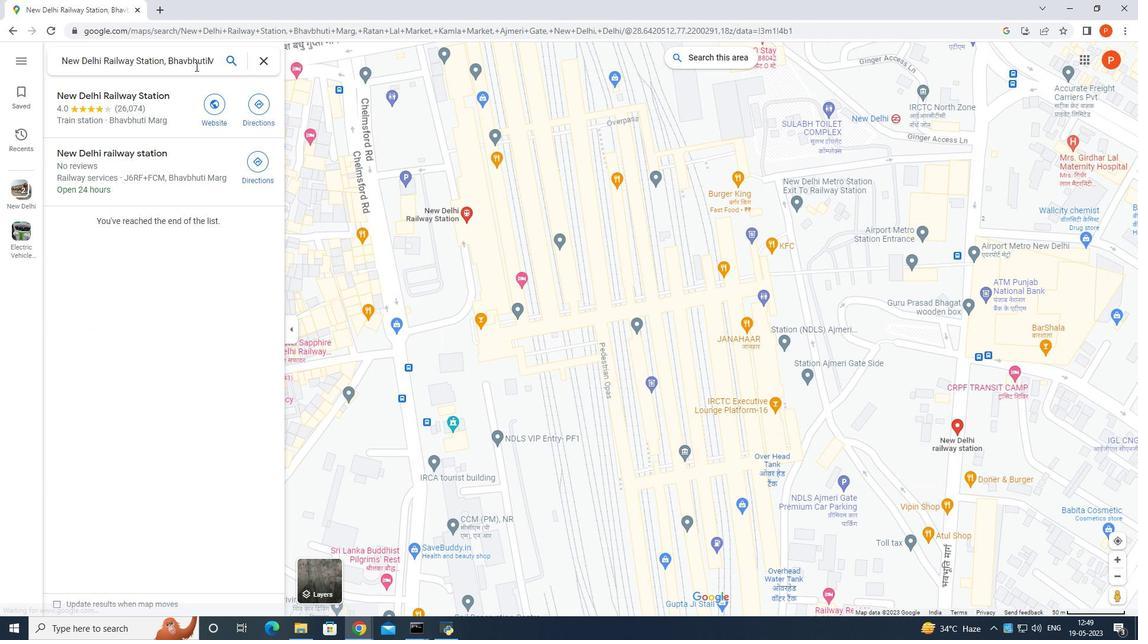 
Action: Mouse moved to (193, 67)
Screenshot: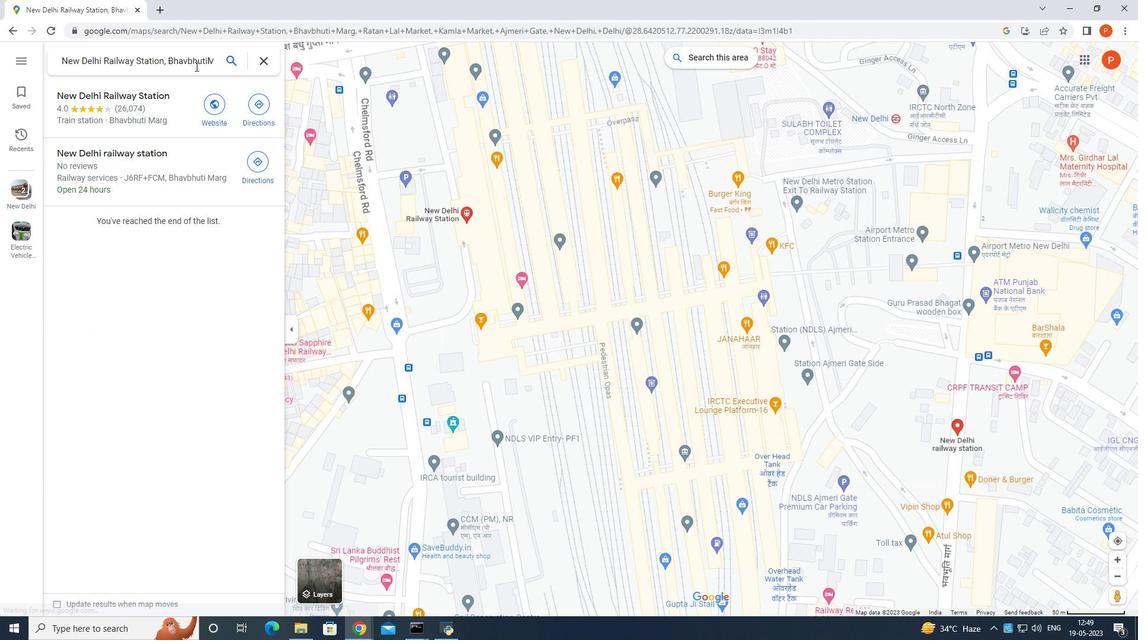 
Action: Key pressed <Key.backspace>
Screenshot: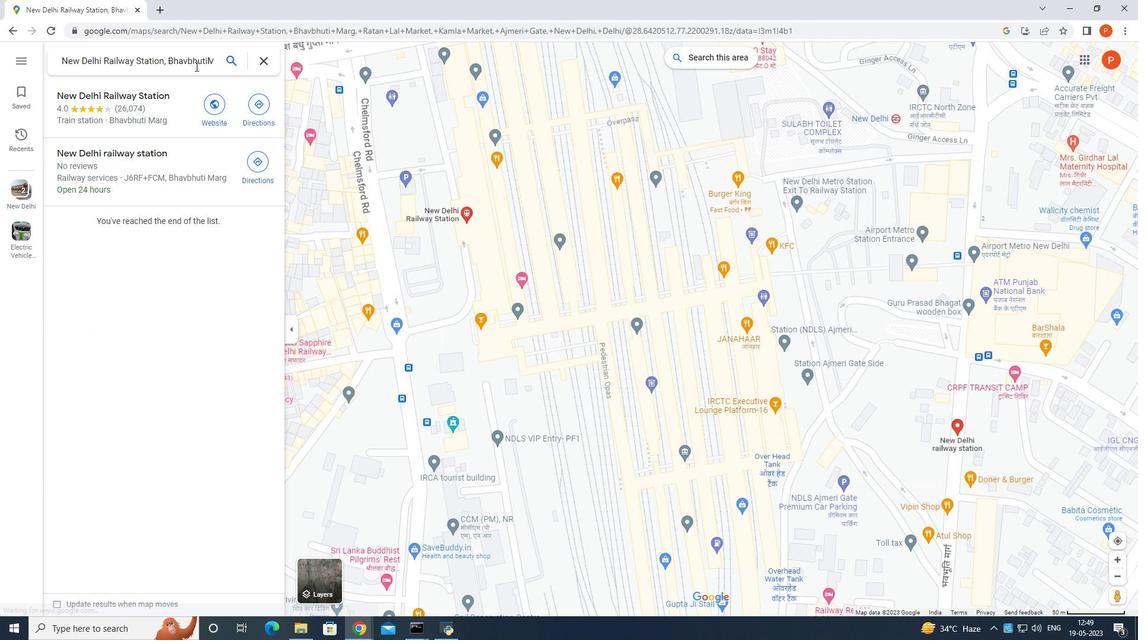
Action: Mouse moved to (190, 67)
Screenshot: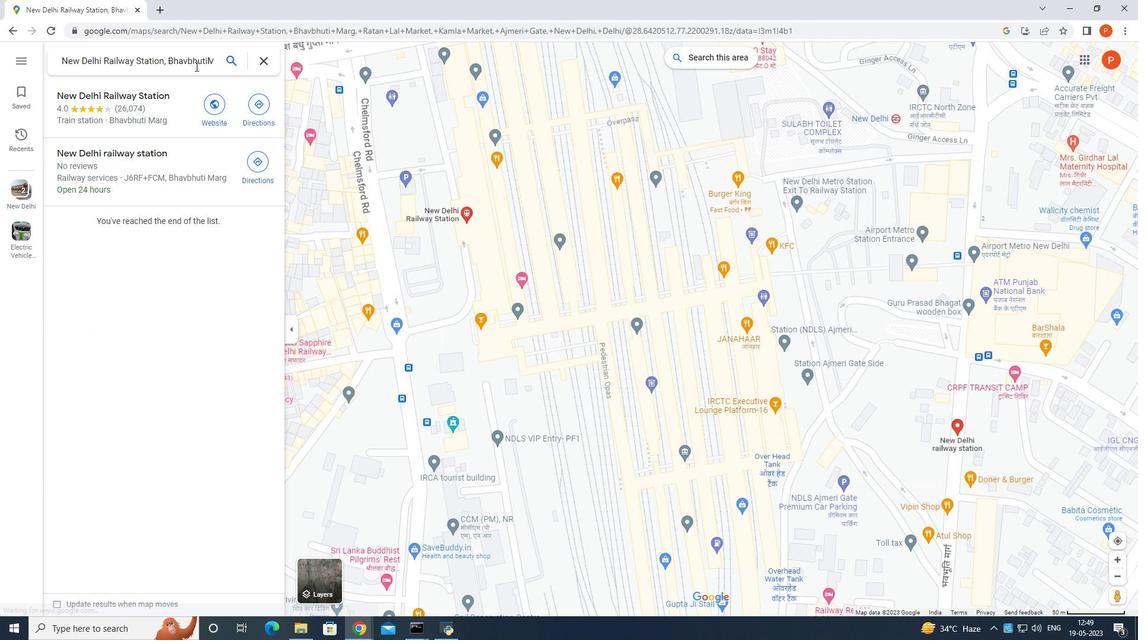 
Action: Key pressed <Key.backspace>
Screenshot: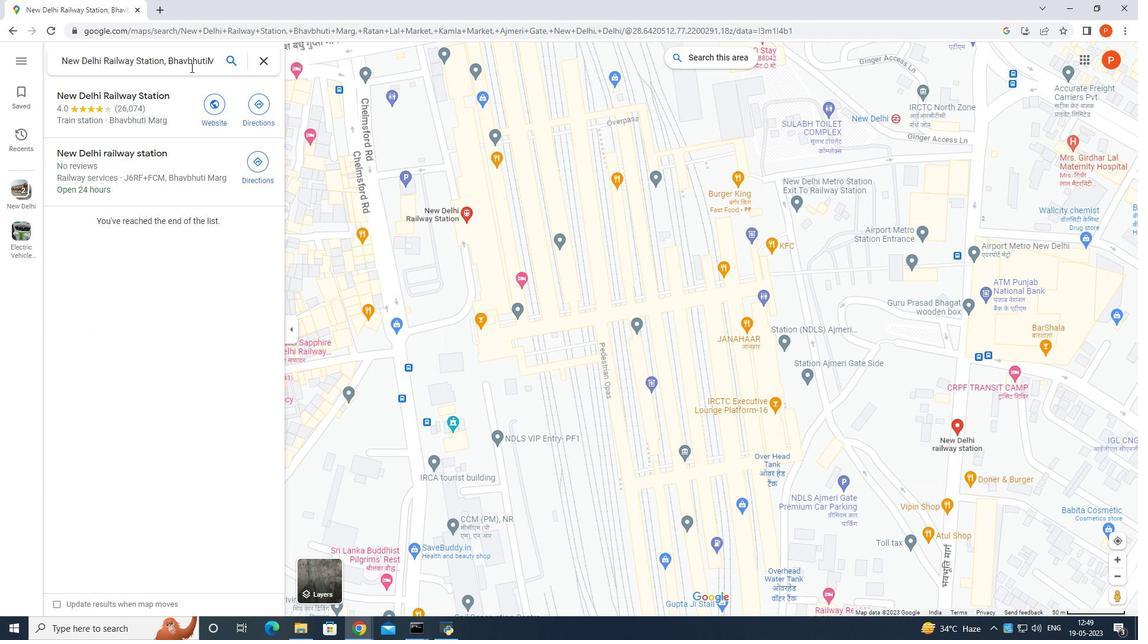 
Action: Mouse moved to (189, 68)
Screenshot: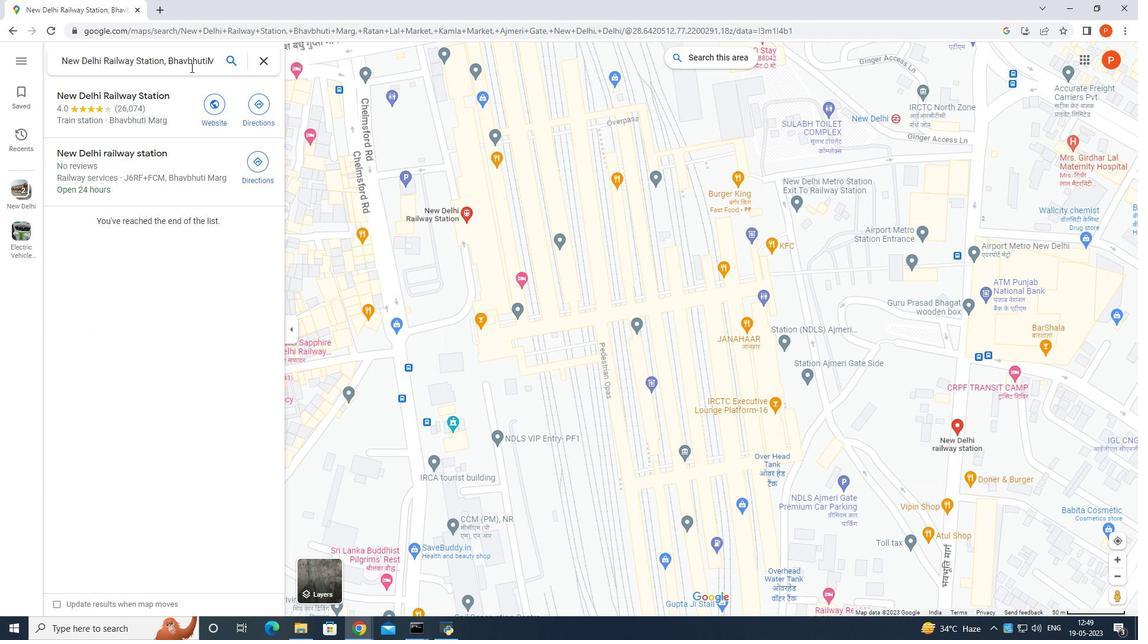 
Action: Key pressed <Key.backspace><Key.backspace>
Screenshot: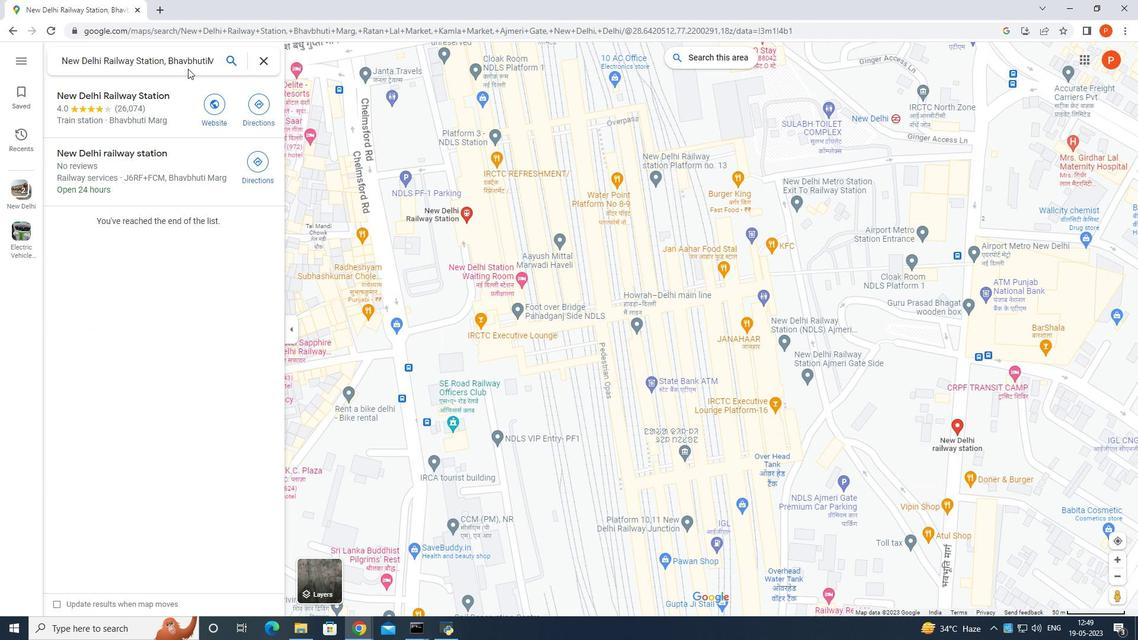 
Action: Mouse moved to (188, 68)
Screenshot: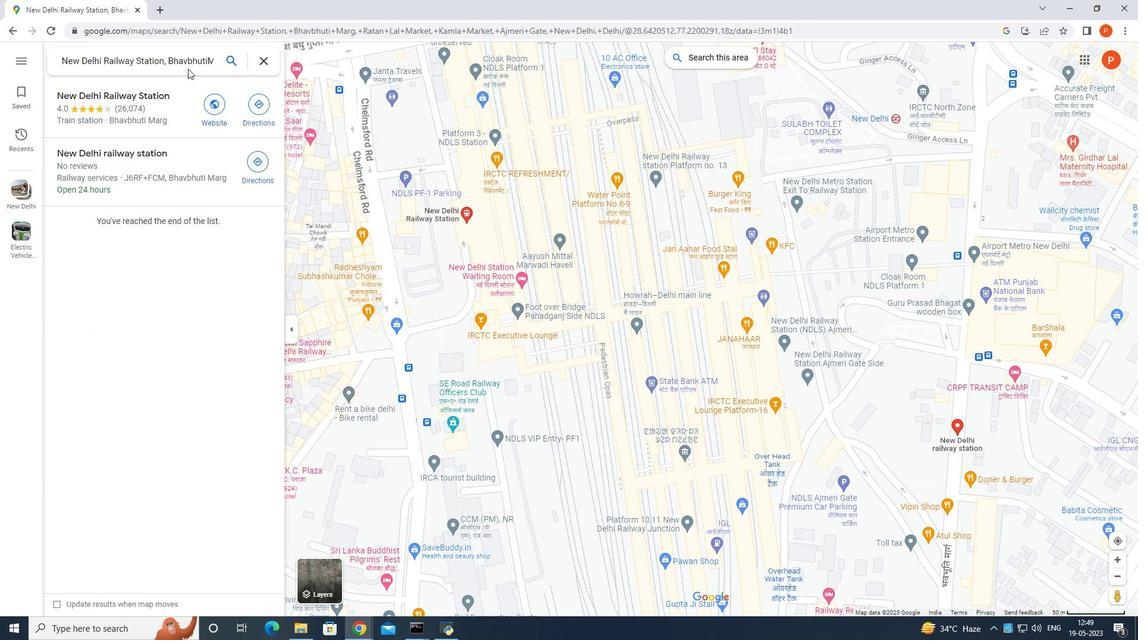 
Action: Key pressed <Key.backspace>
Screenshot: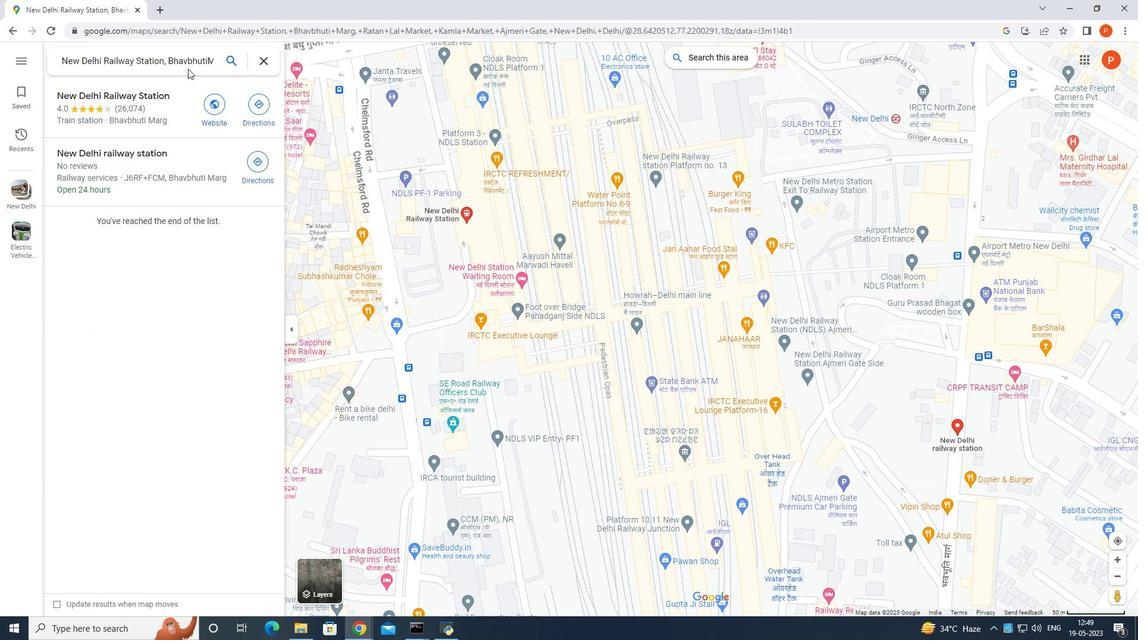
Action: Mouse moved to (187, 68)
Screenshot: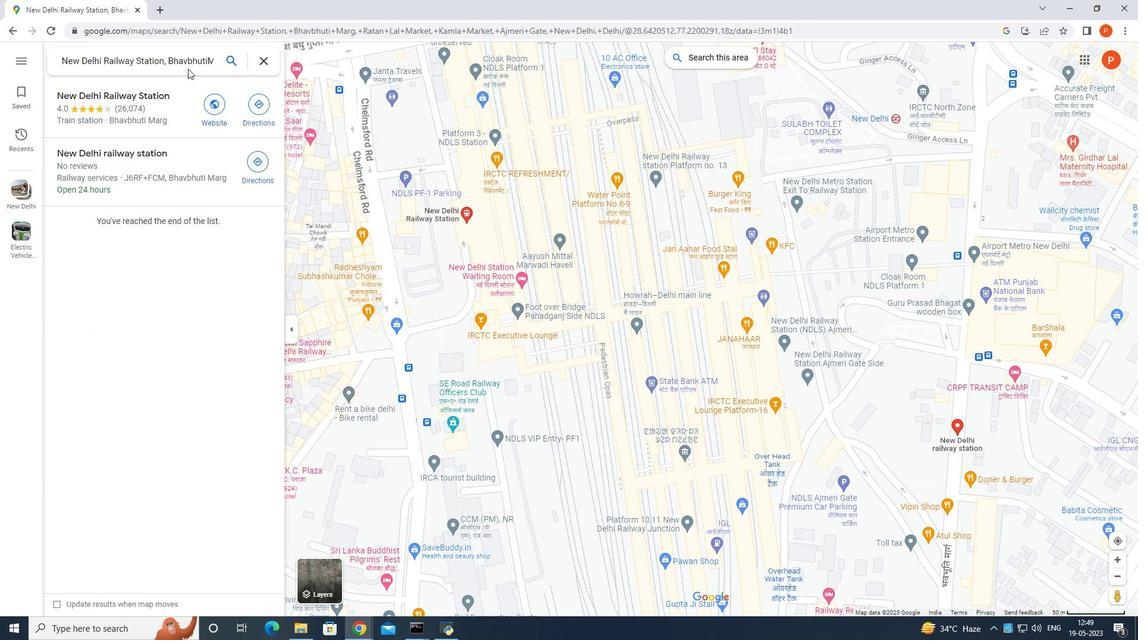 
Action: Key pressed <Key.backspace>
Screenshot: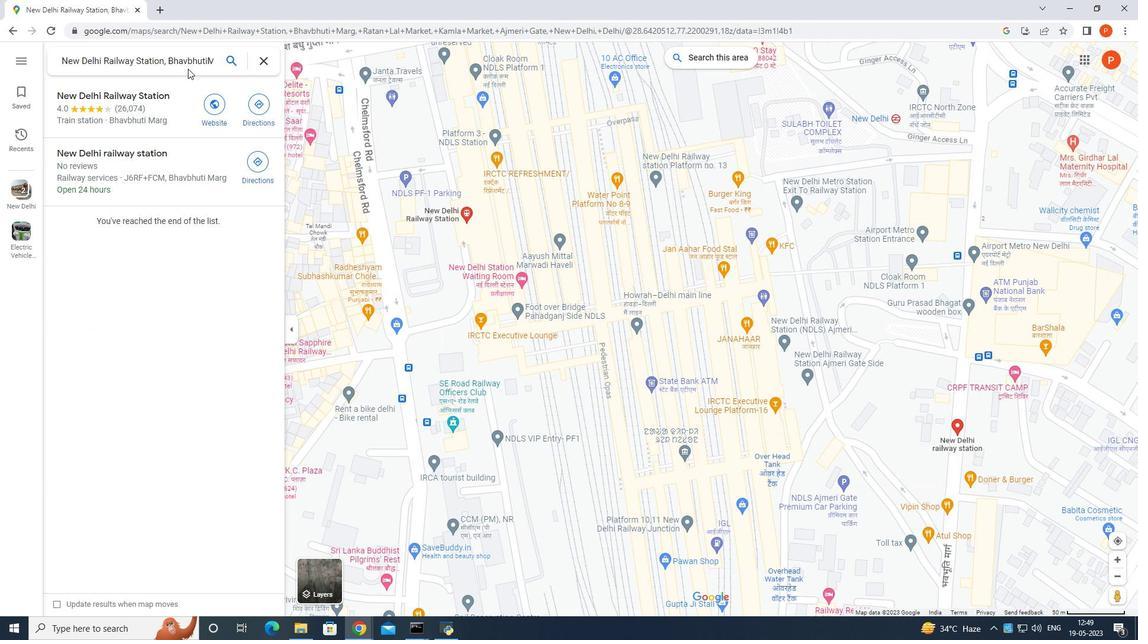 
Action: Mouse moved to (186, 68)
Screenshot: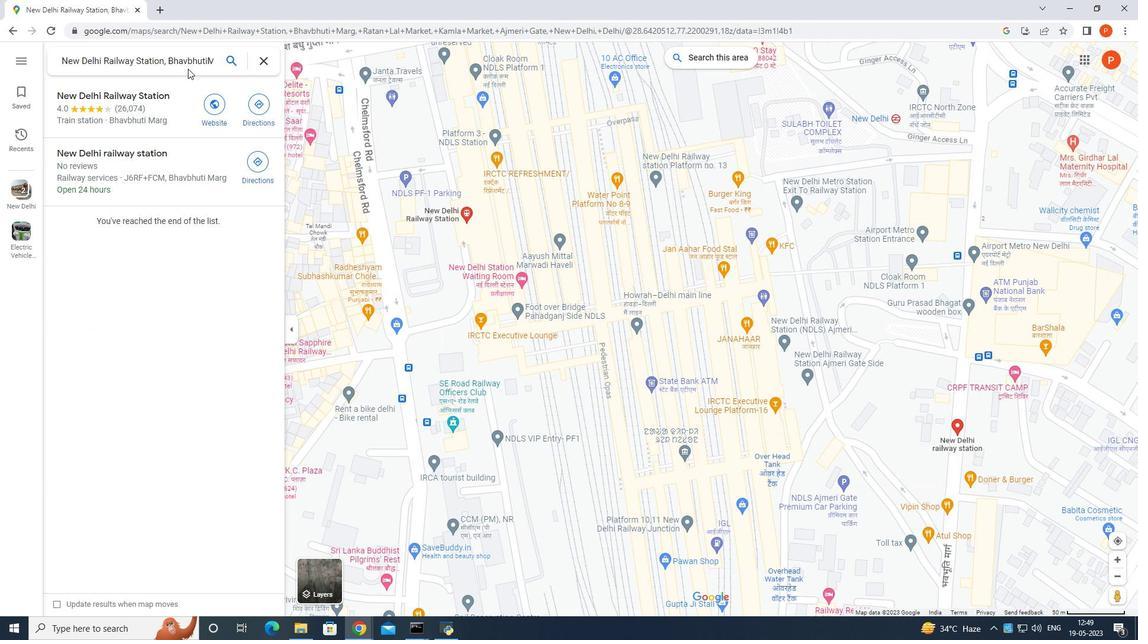 
Action: Key pressed <Key.backspace><Key.backspace>
Screenshot: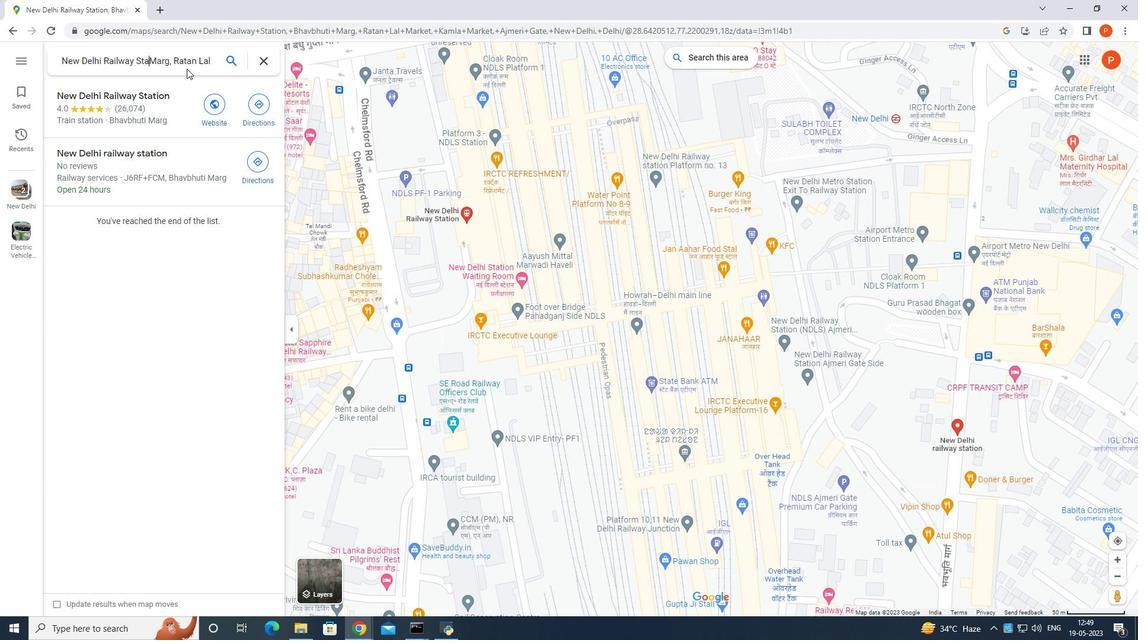 
Action: Mouse moved to (186, 68)
Screenshot: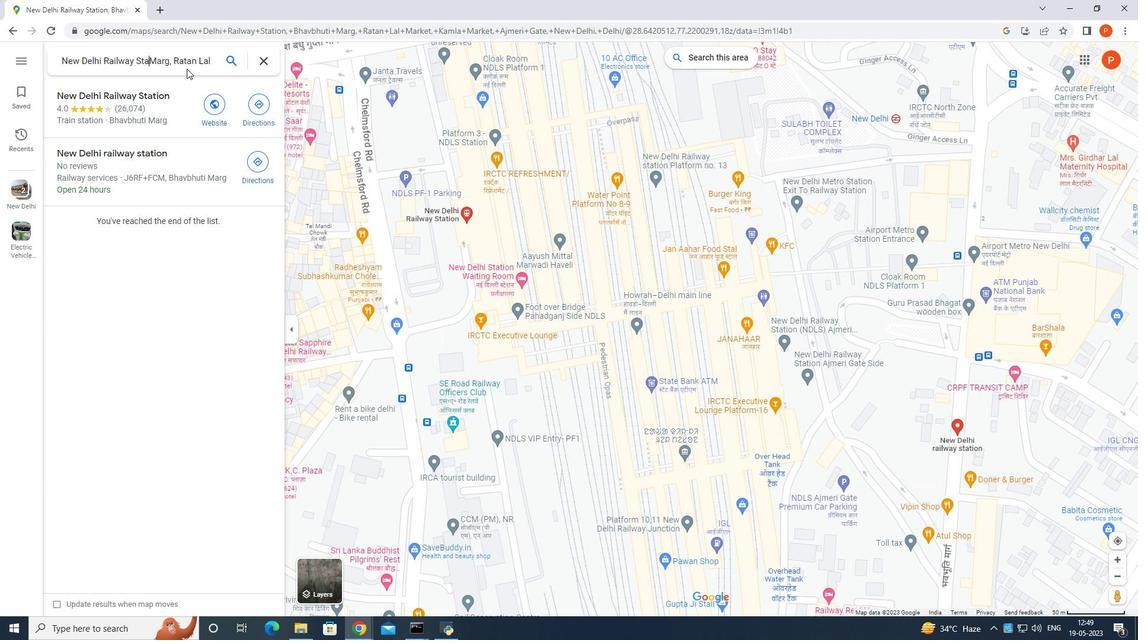 
Action: Key pressed <Key.backspace>
Screenshot: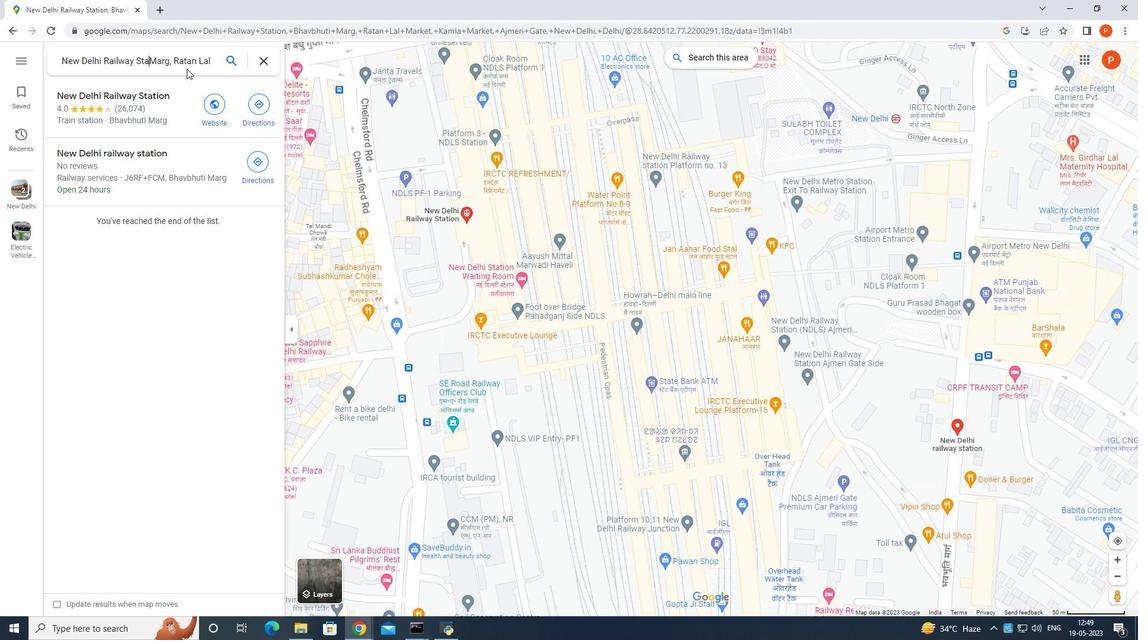 
Action: Mouse moved to (178, 68)
Screenshot: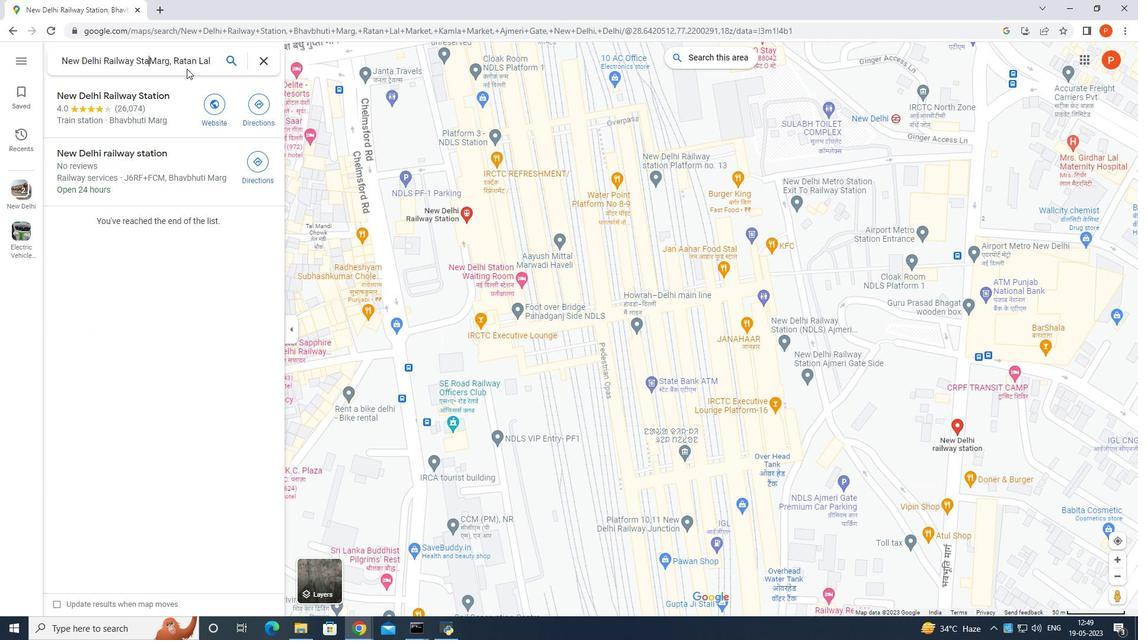 
Action: Key pressed <Key.backspace>
Screenshot: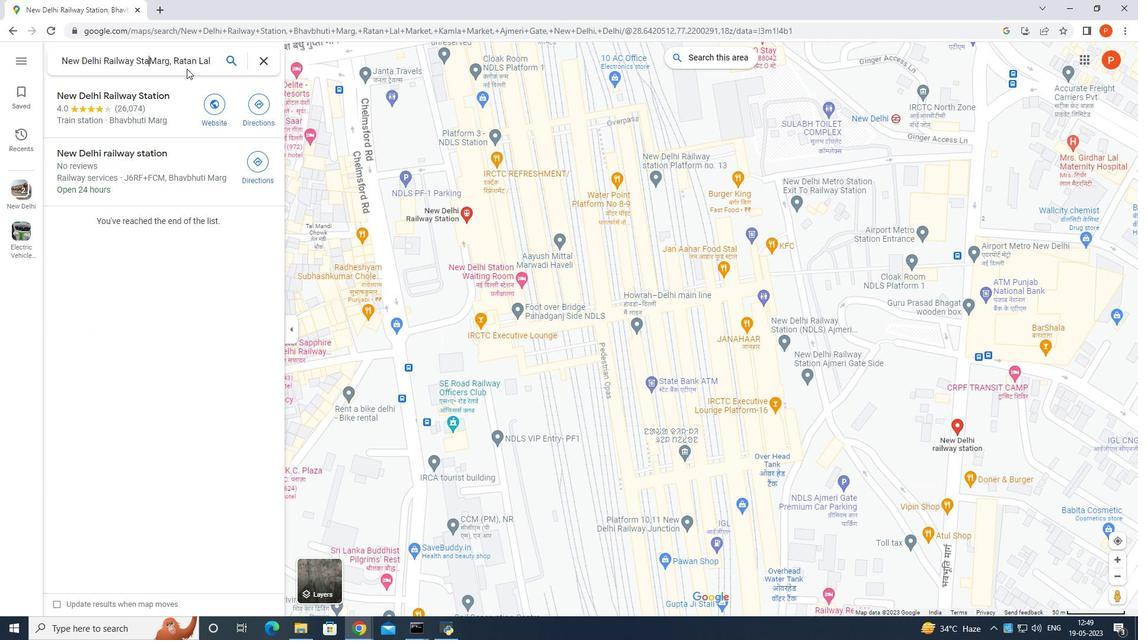
Action: Mouse moved to (167, 68)
Screenshot: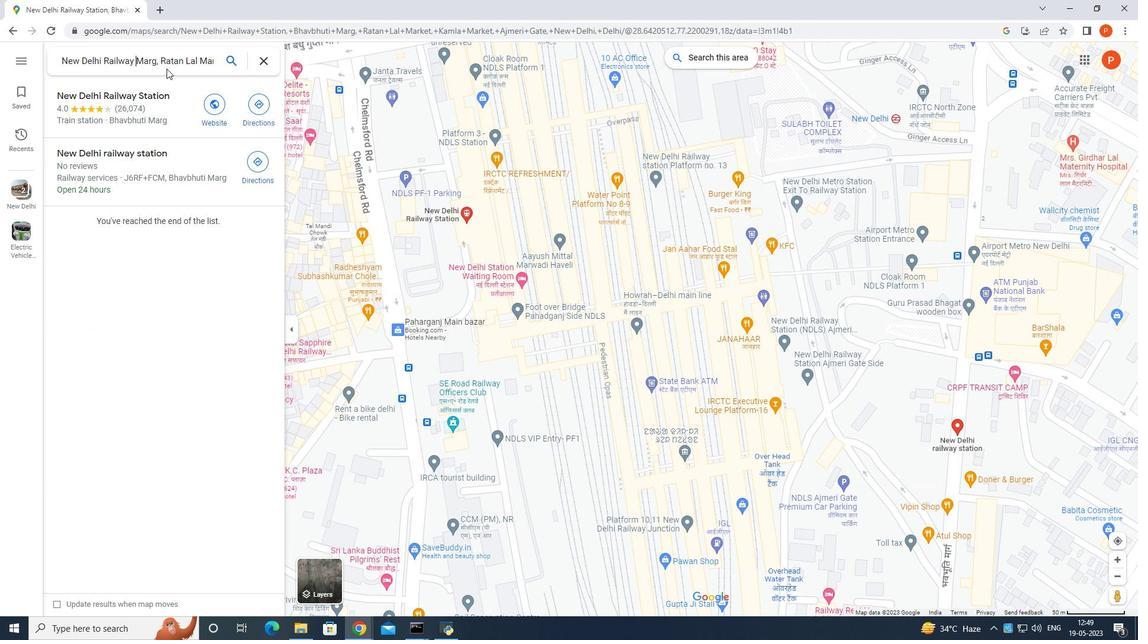 
Action: Key pressed <Key.backspace>
Screenshot: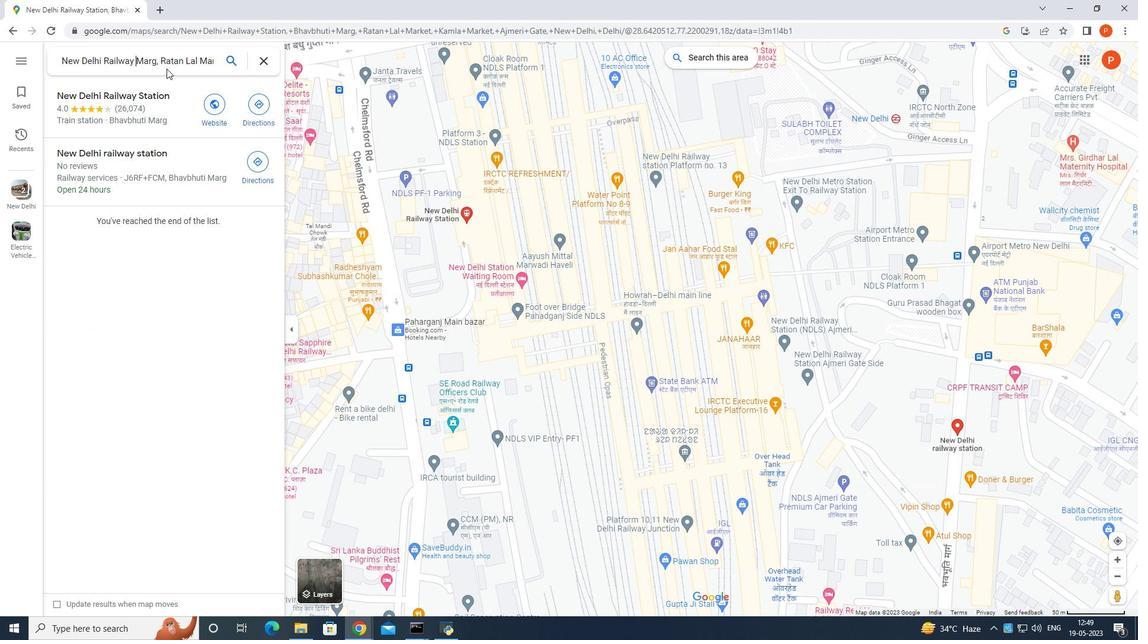 
Action: Mouse moved to (166, 68)
Screenshot: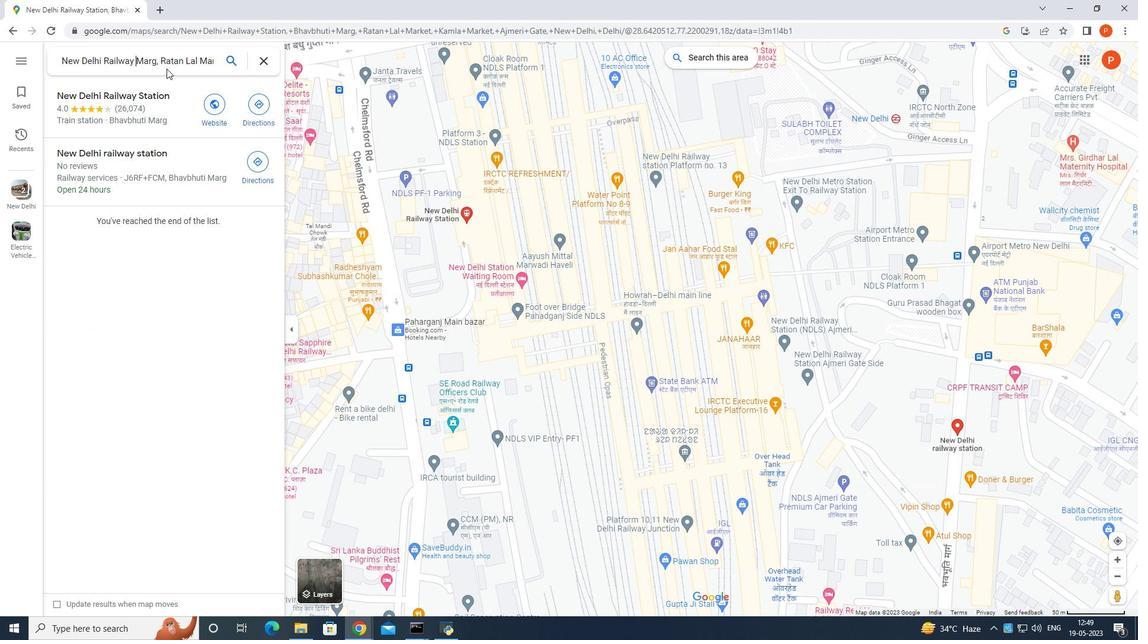 
Action: Key pressed <Key.backspace><Key.backspace><Key.backspace>
Screenshot: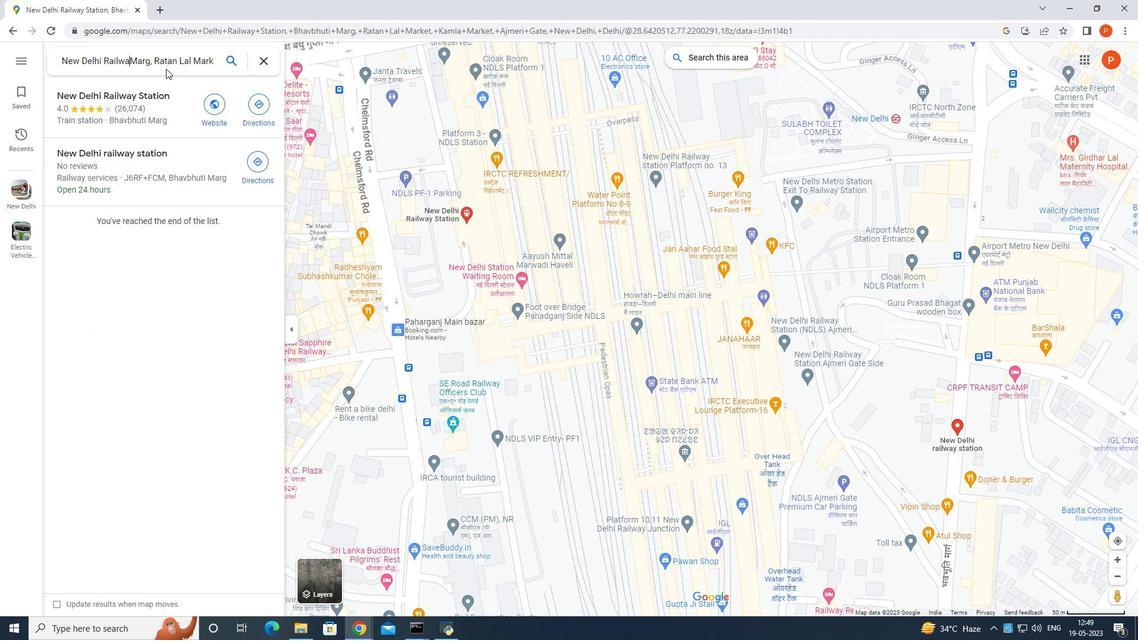 
Action: Mouse moved to (166, 68)
Screenshot: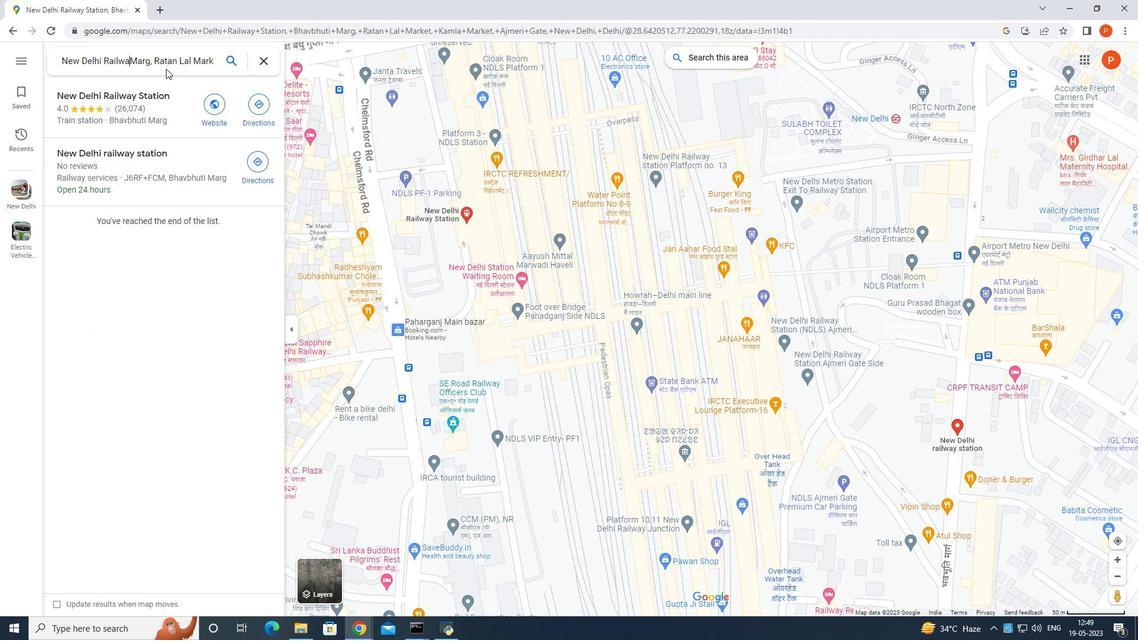 
Action: Key pressed <Key.backspace>
Screenshot: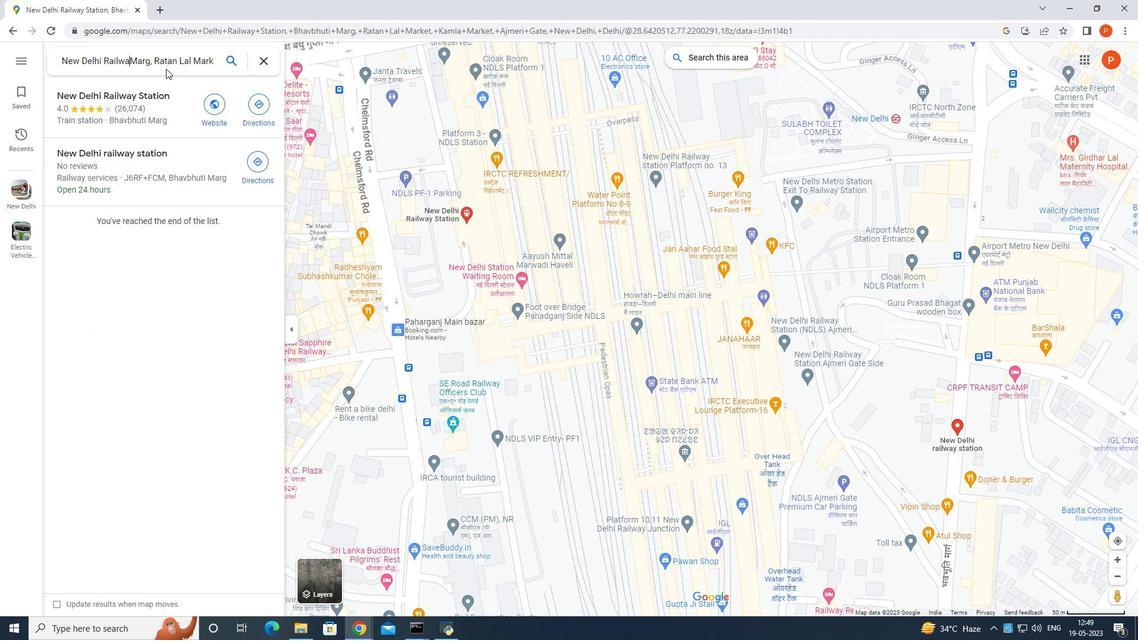 
Action: Mouse moved to (166, 68)
Screenshot: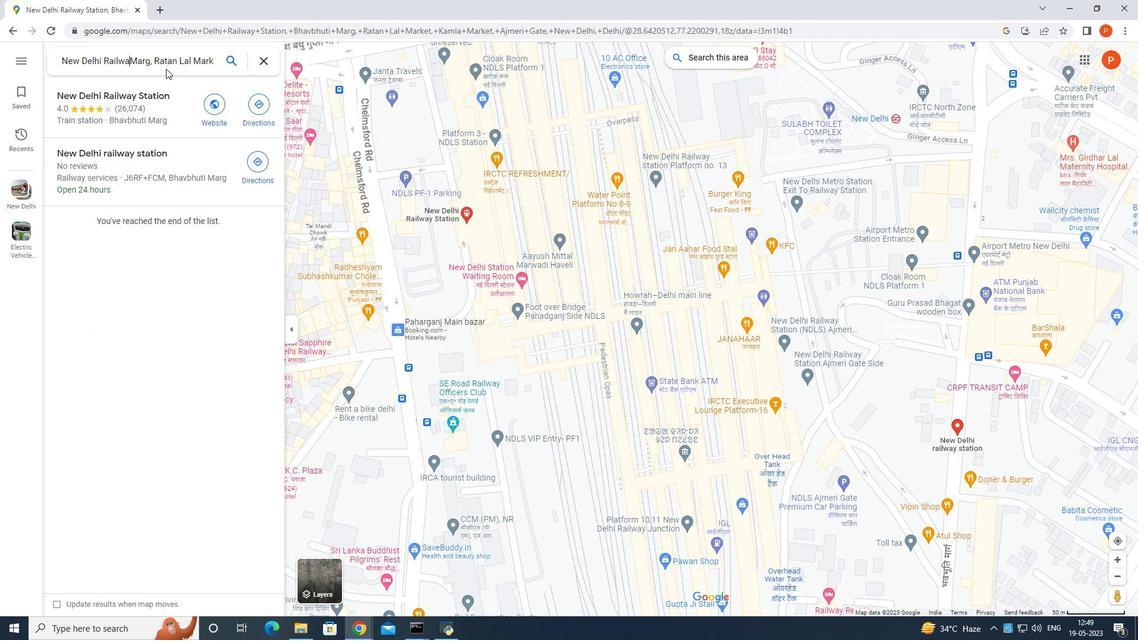 
Action: Key pressed <Key.backspace><Key.backspace><Key.backspace><Key.backspace><Key.backspace>
Screenshot: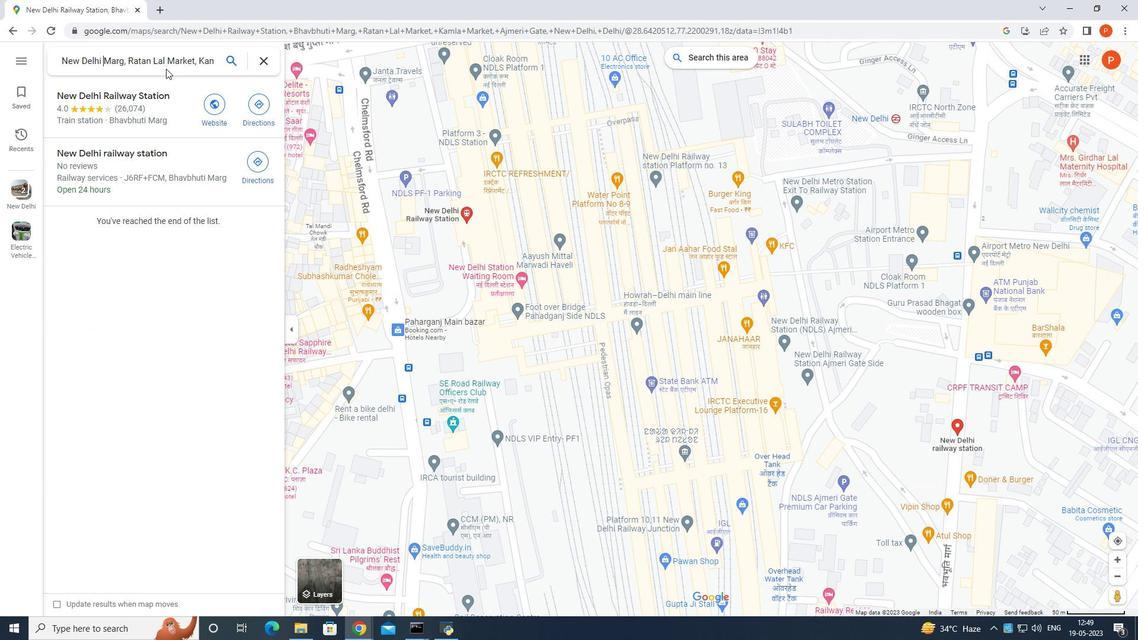 
Action: Mouse moved to (161, 68)
Screenshot: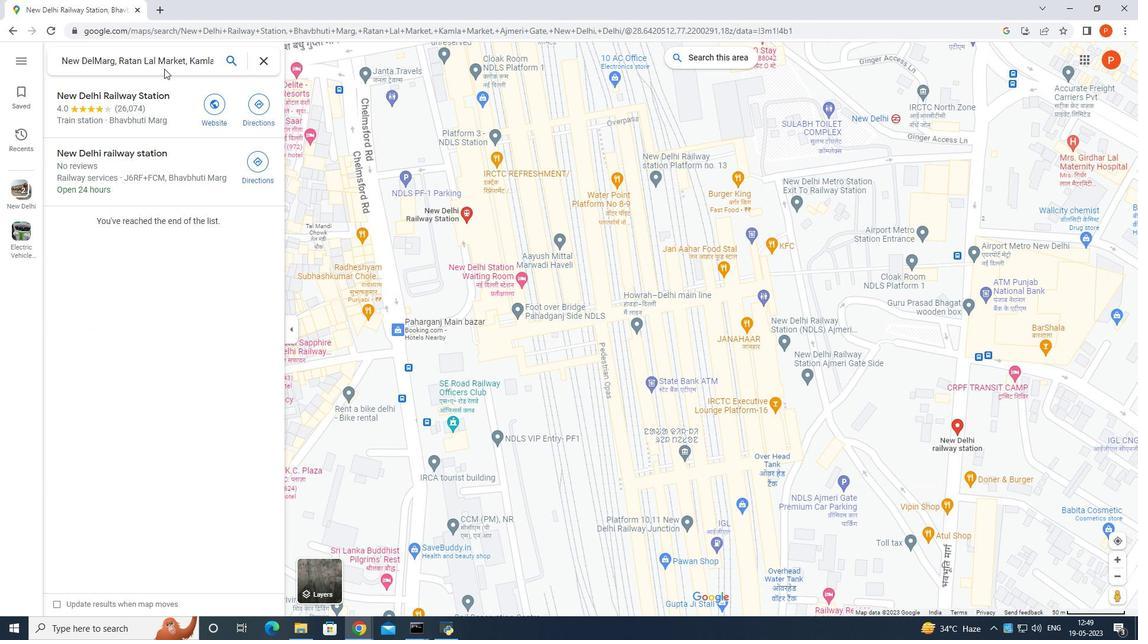 
Action: Key pressed <Key.backspace>
Screenshot: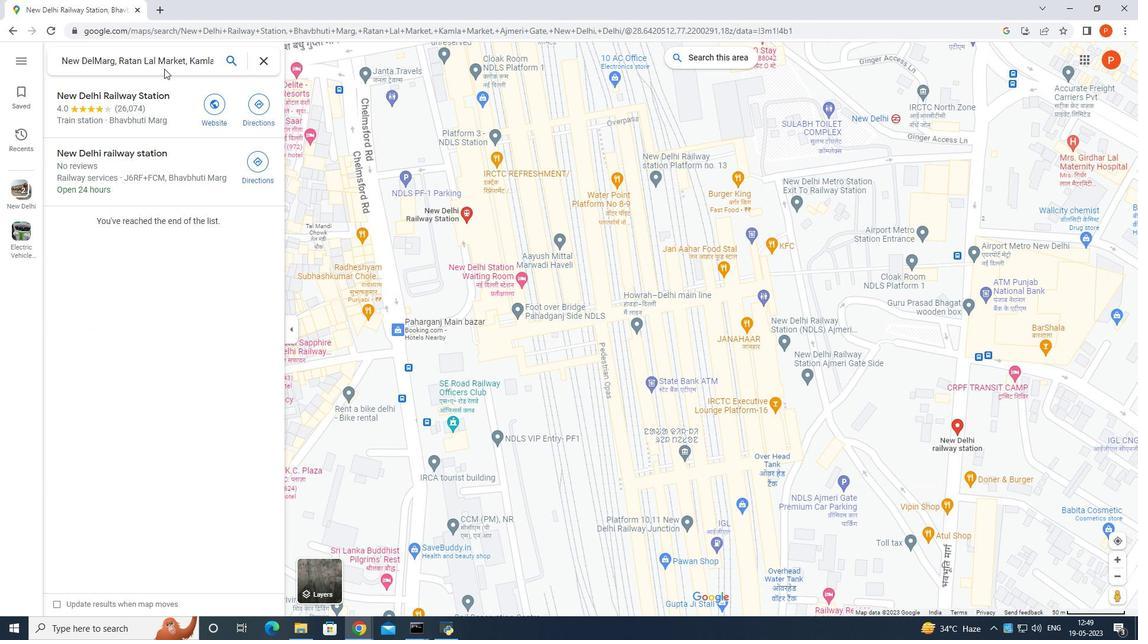 
Action: Mouse moved to (140, 65)
Screenshot: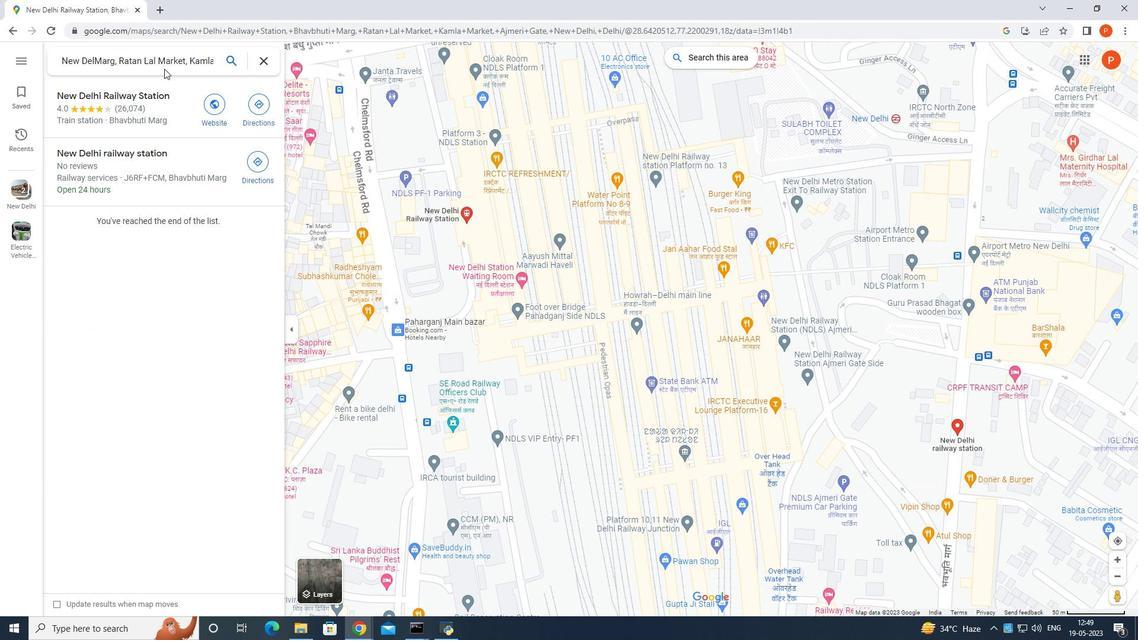 
Action: Key pressed <Key.backspace>
Screenshot: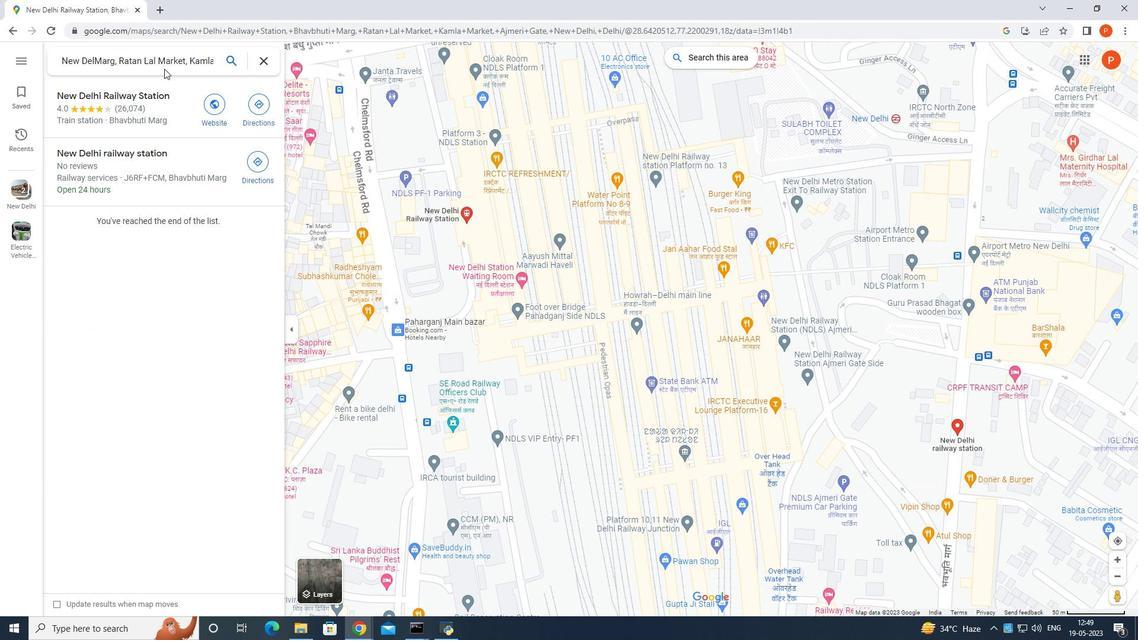 
Action: Mouse moved to (124, 65)
Screenshot: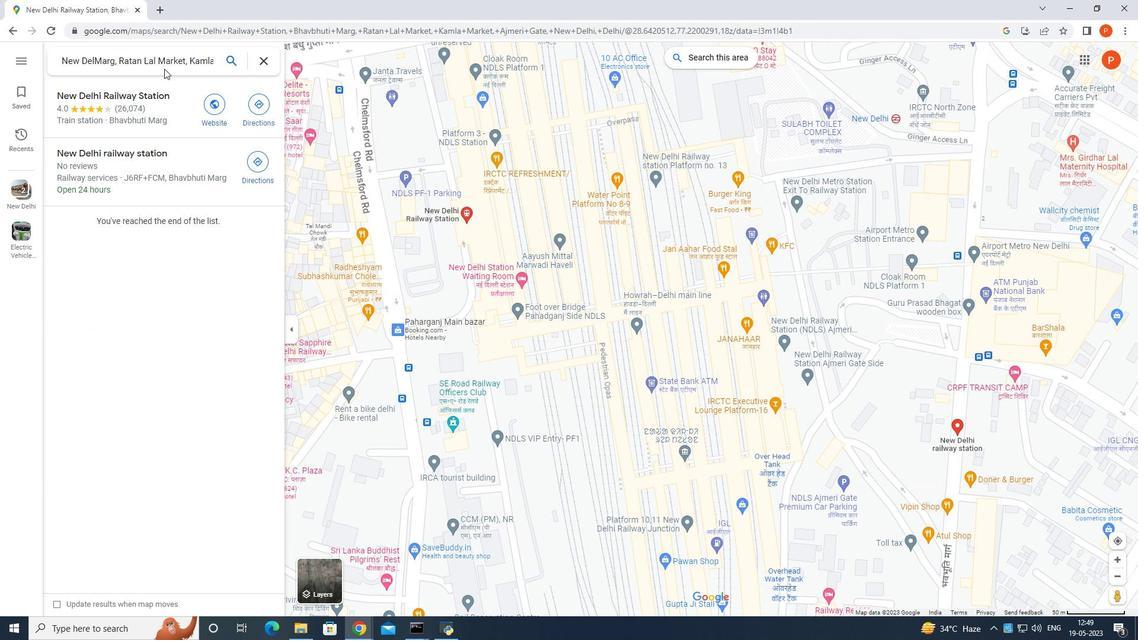 
Action: Key pressed <Key.backspace>
Screenshot: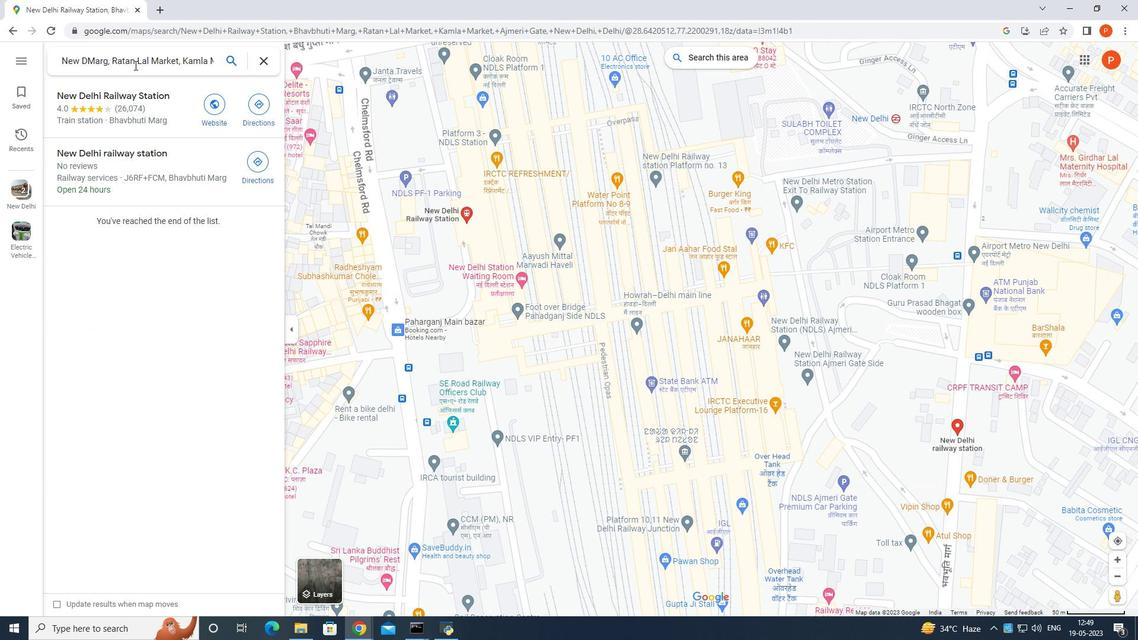 
Action: Mouse moved to (110, 65)
Screenshot: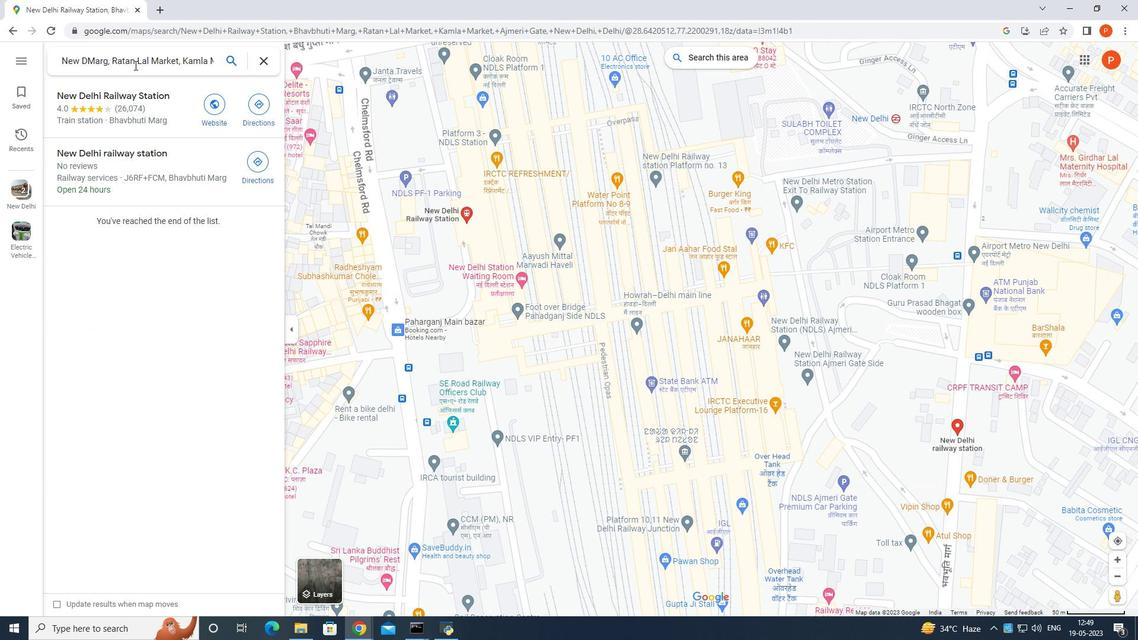 
Action: Key pressed <Key.backspace>
Screenshot: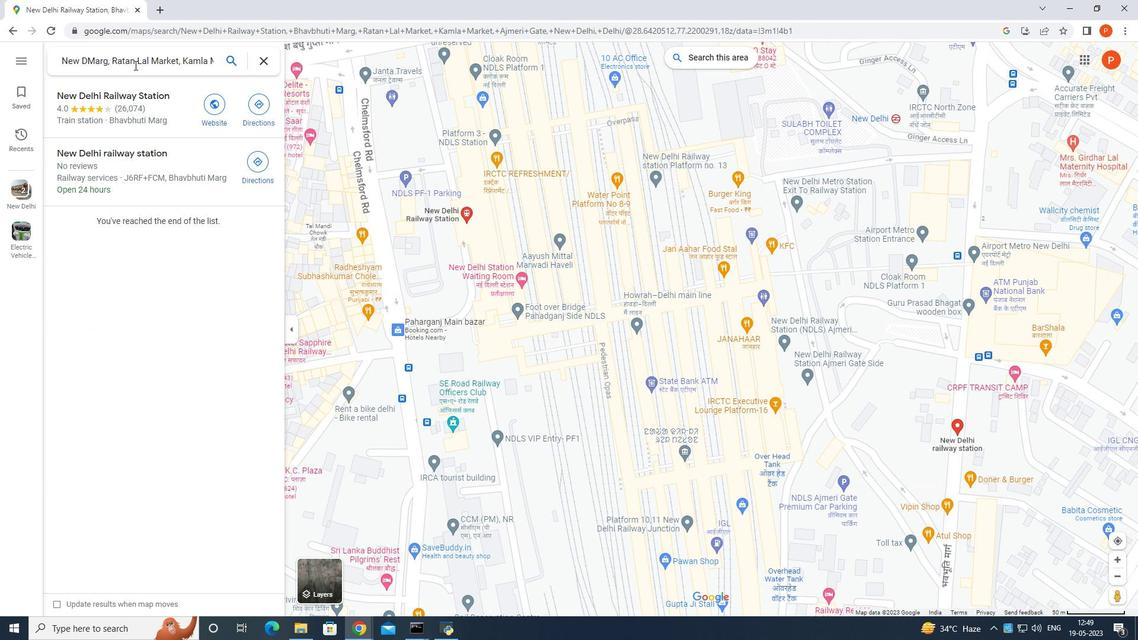 
Action: Mouse moved to (97, 64)
Screenshot: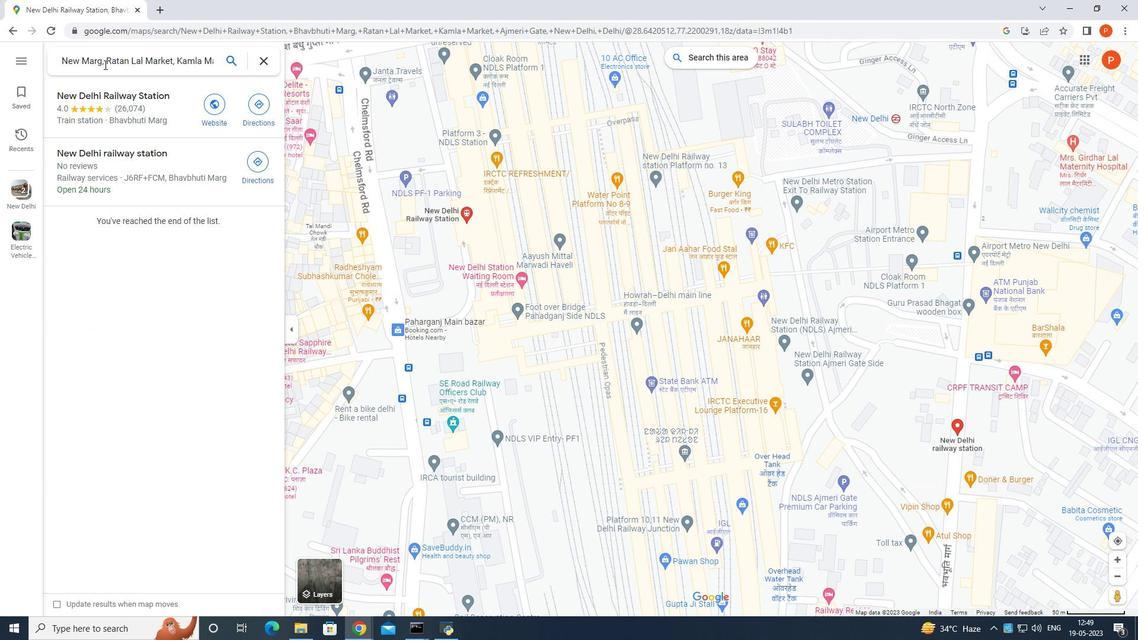 
Action: Key pressed <Key.backspace>
Screenshot: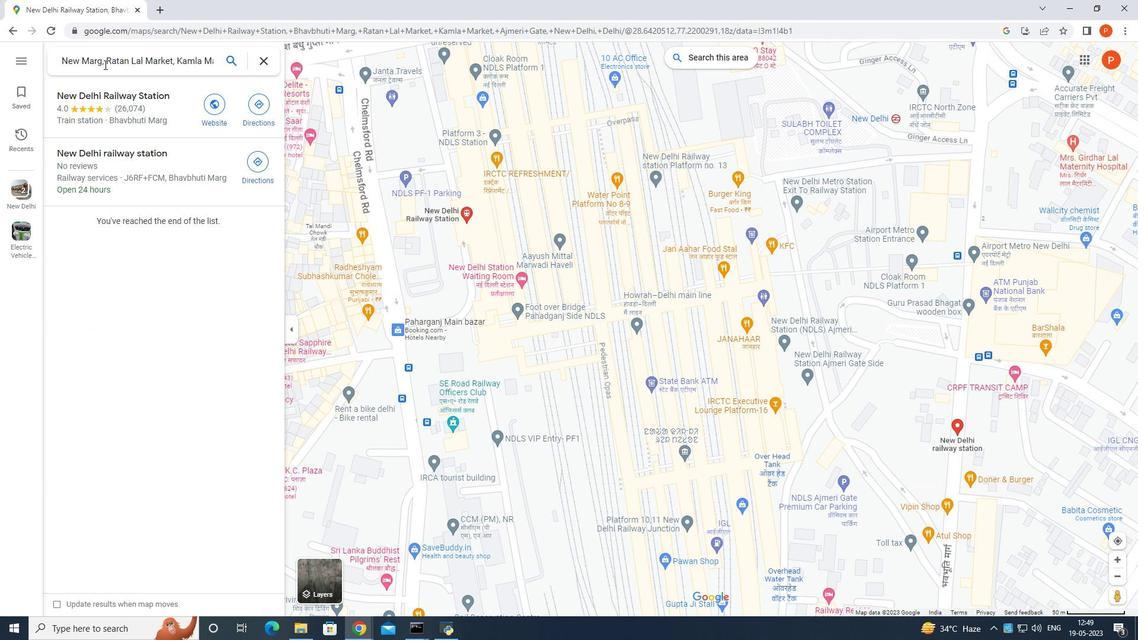 
Action: Mouse moved to (87, 64)
Screenshot: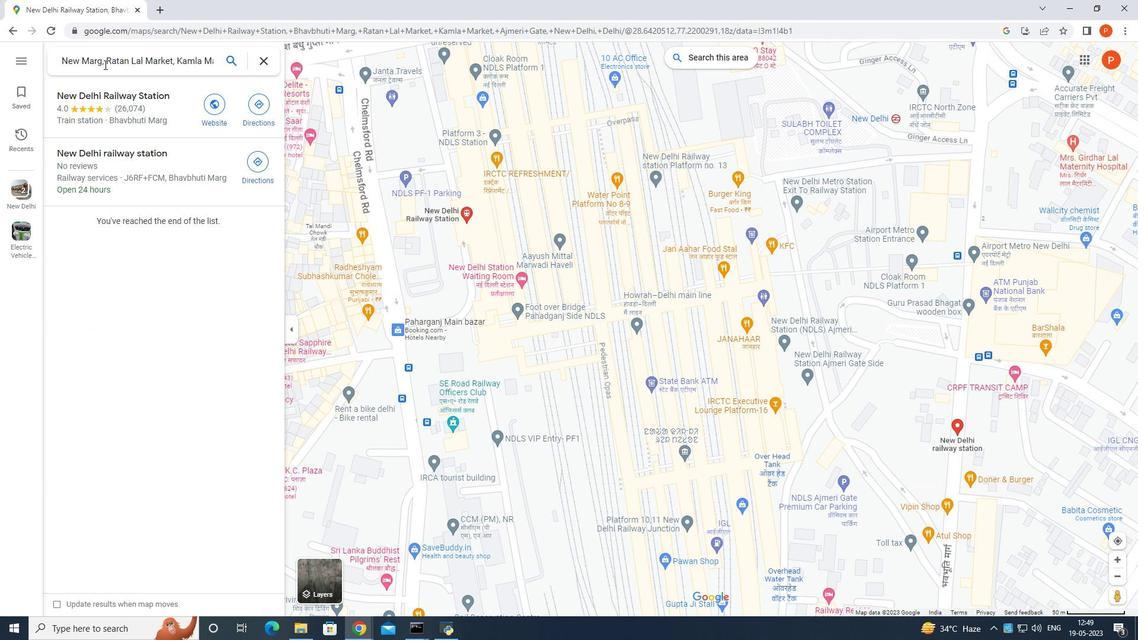 
Action: Key pressed <Key.backspace>
Screenshot: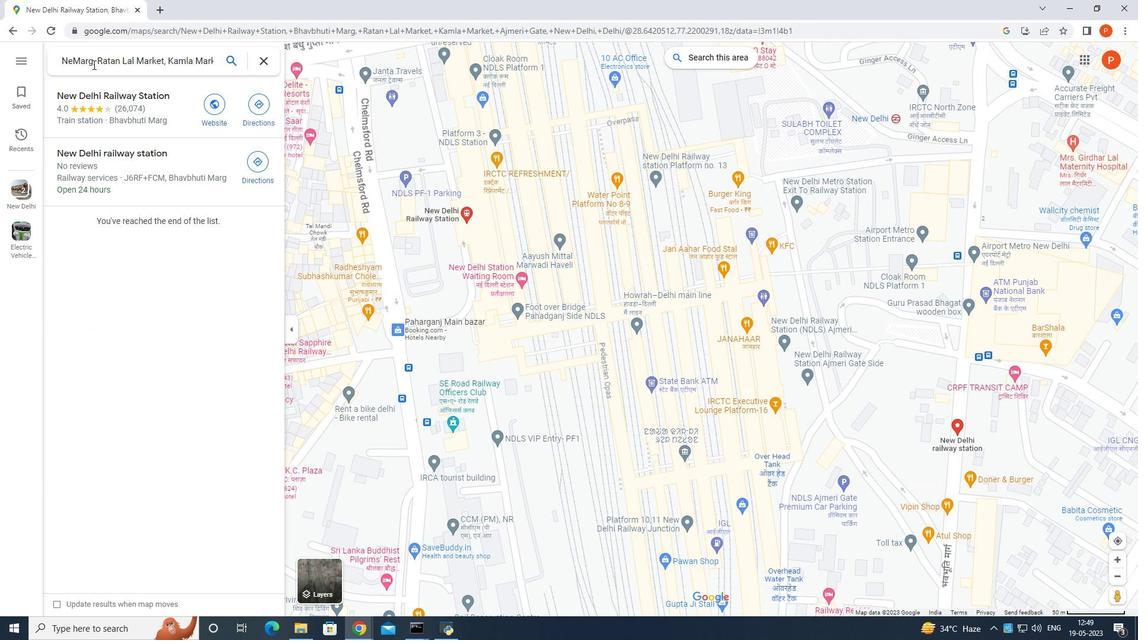 
Action: Mouse moved to (68, 64)
Screenshot: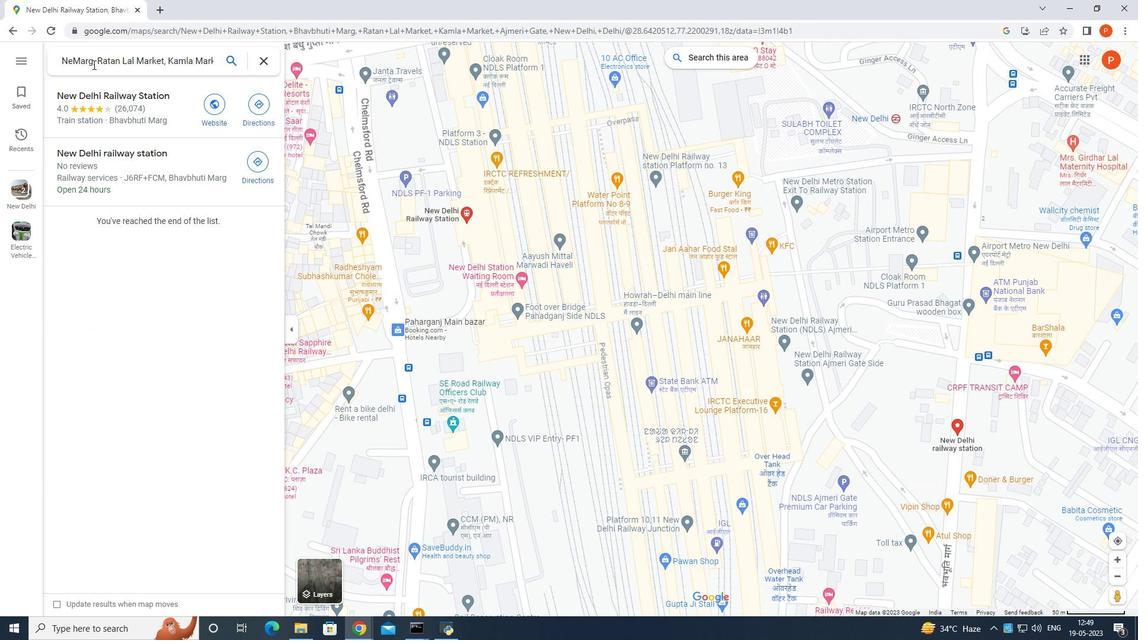 
Action: Key pressed <Key.backspace>
Screenshot: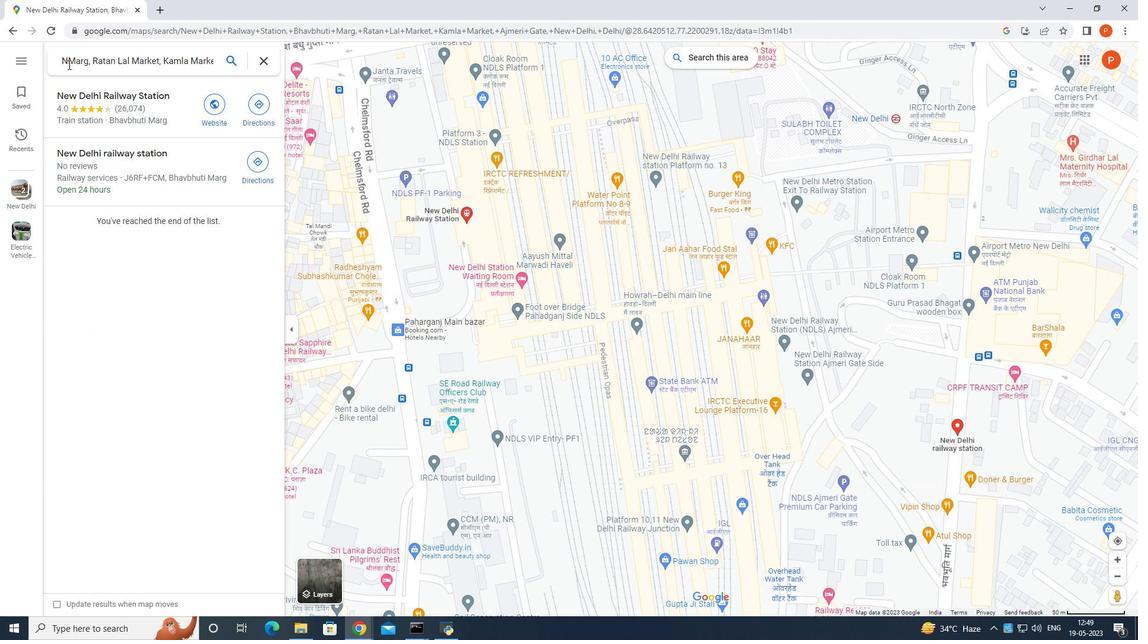 
Action: Mouse moved to (56, 64)
Screenshot: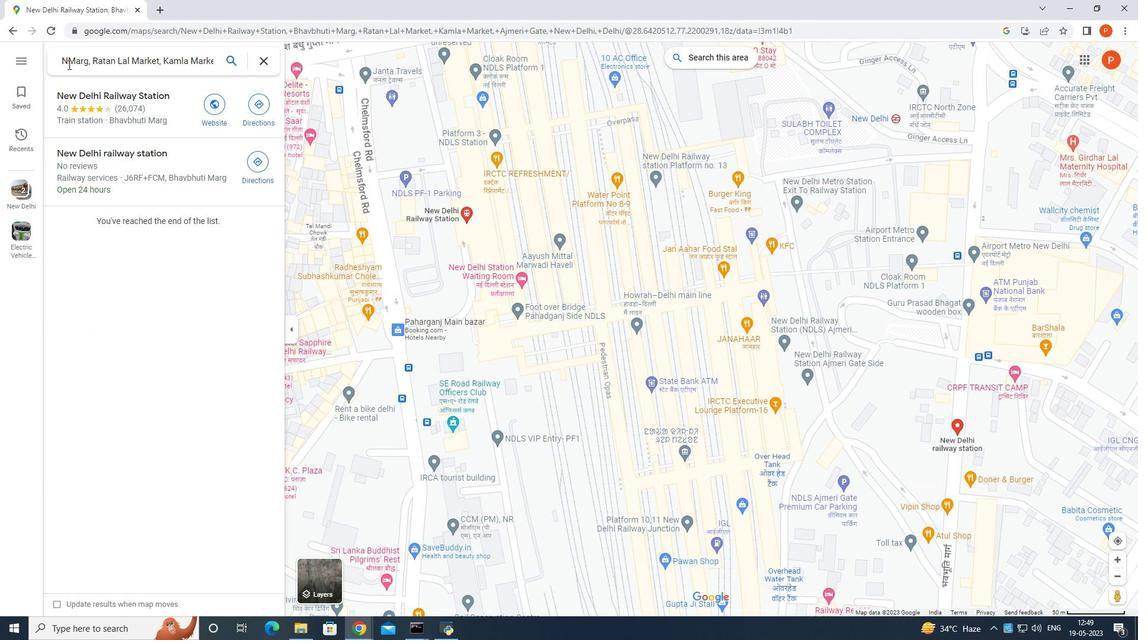 
Action: Key pressed <Key.backspace>
Screenshot: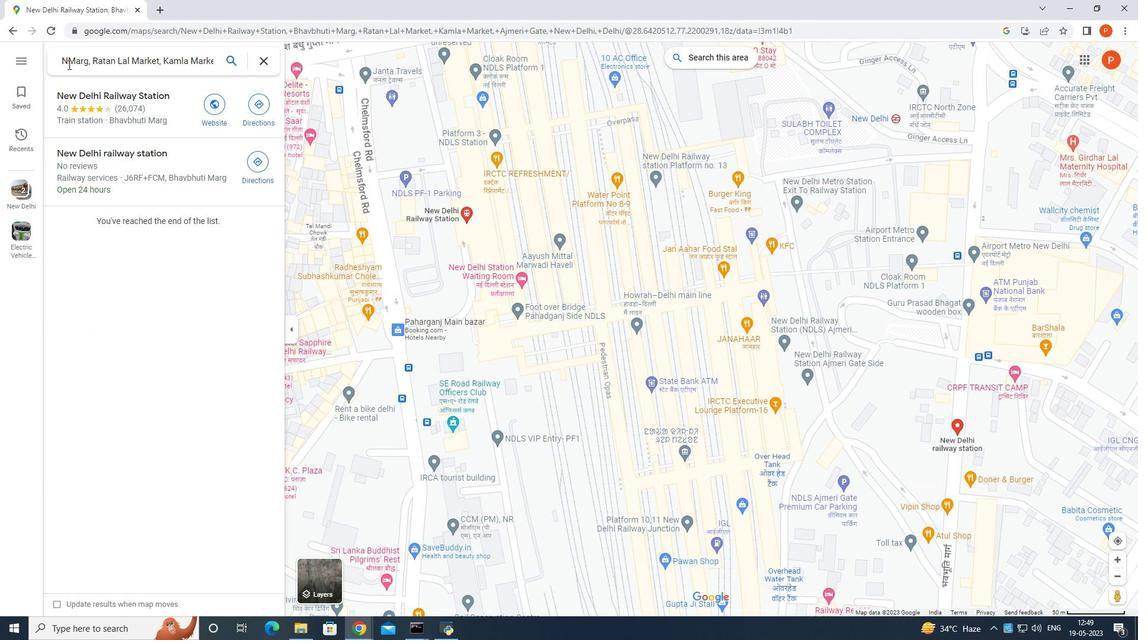 
Action: Mouse moved to (55, 64)
Screenshot: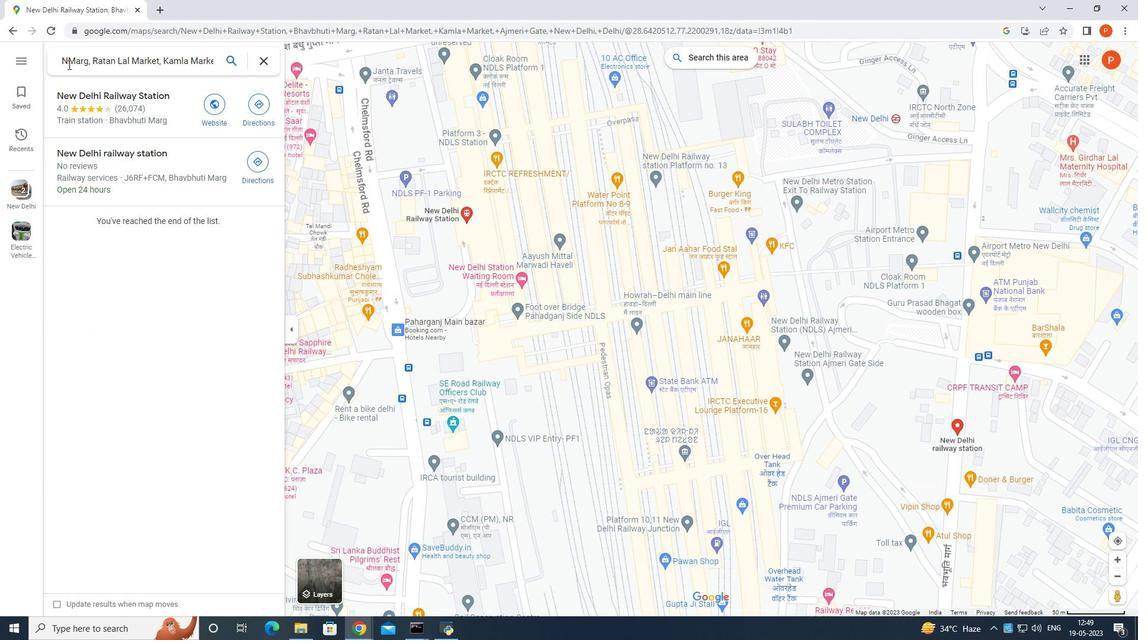 
Action: Key pressed <Key.backspace><Key.backspace><Key.backspace><Key.backspace><Key.backspace><Key.backspace><Key.backspace><Key.backspace><Key.backspace><Key.backspace><Key.backspace><Key.backspace><Key.backspace><Key.backspace><Key.backspace><Key.backspace>
Screenshot: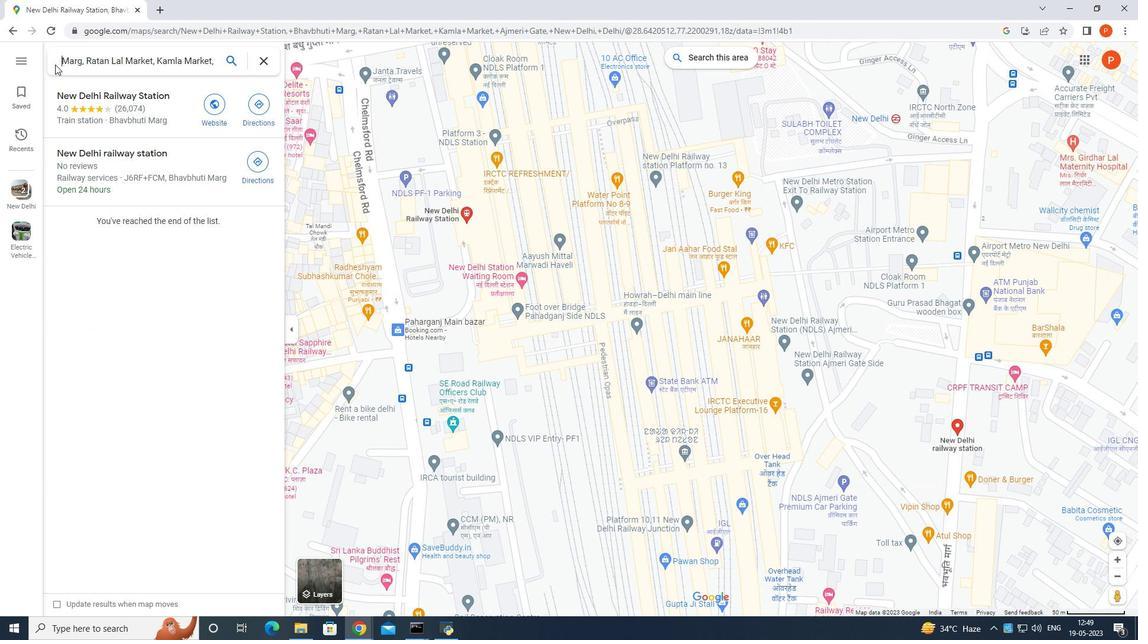 
Action: Mouse moved to (59, 64)
Screenshot: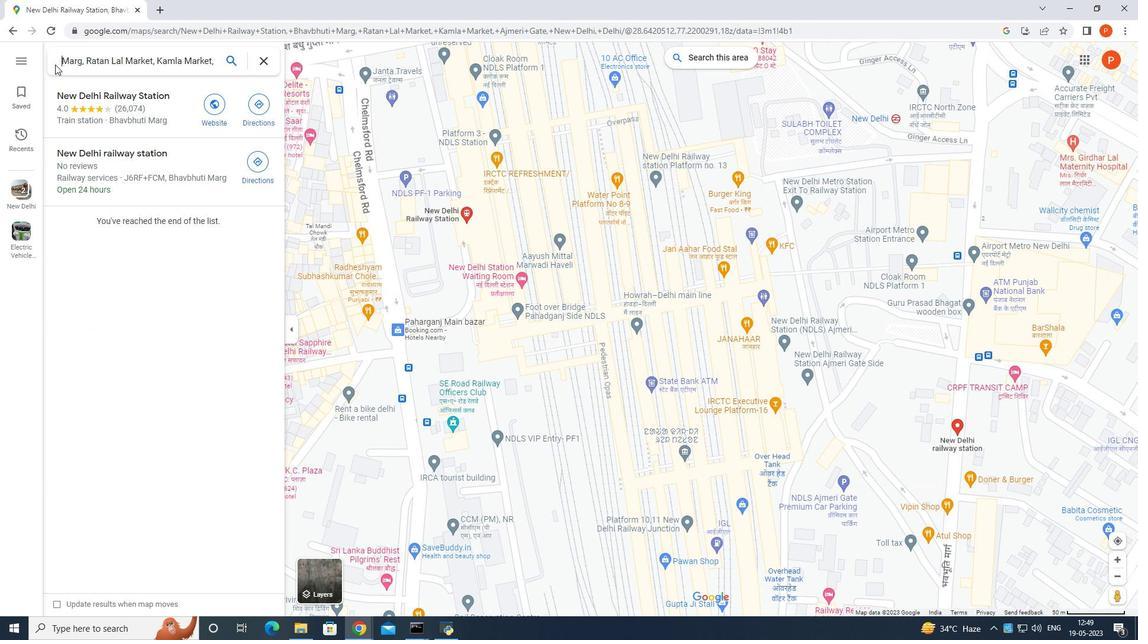 
Action: Key pressed <Key.backspace>
Screenshot: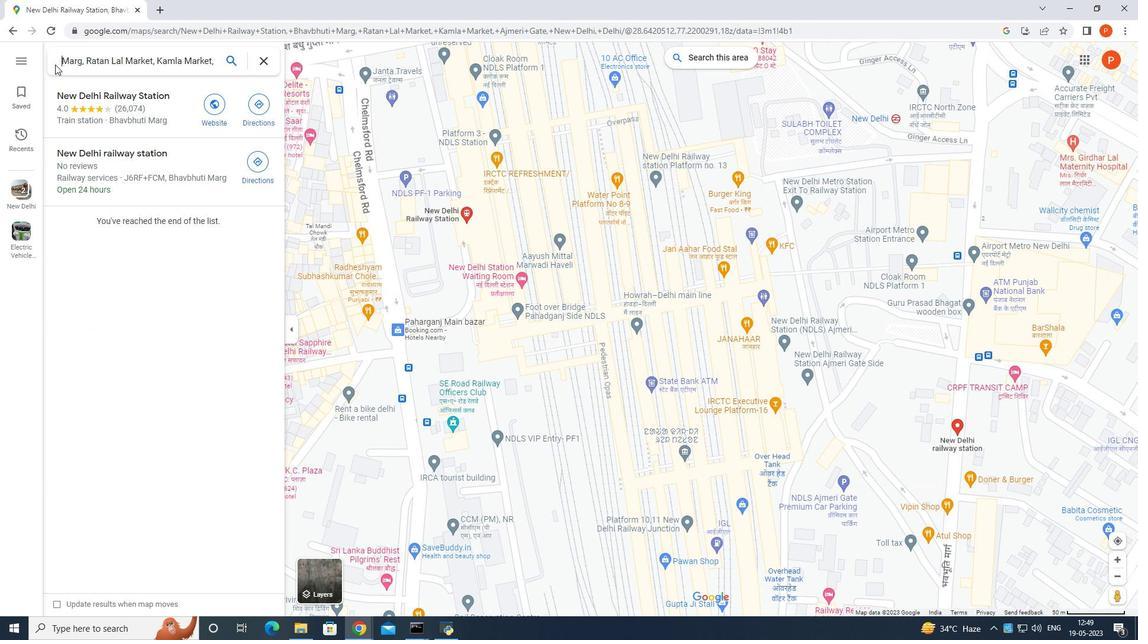 
Action: Mouse moved to (77, 64)
Screenshot: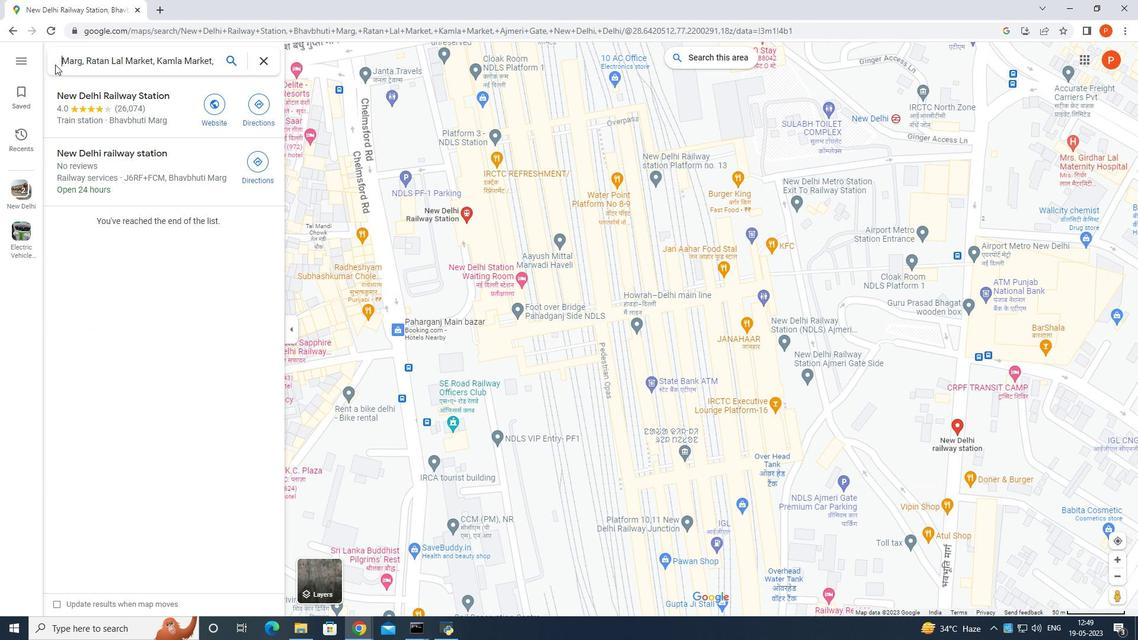 
Action: Key pressed <Key.backspace>
Screenshot: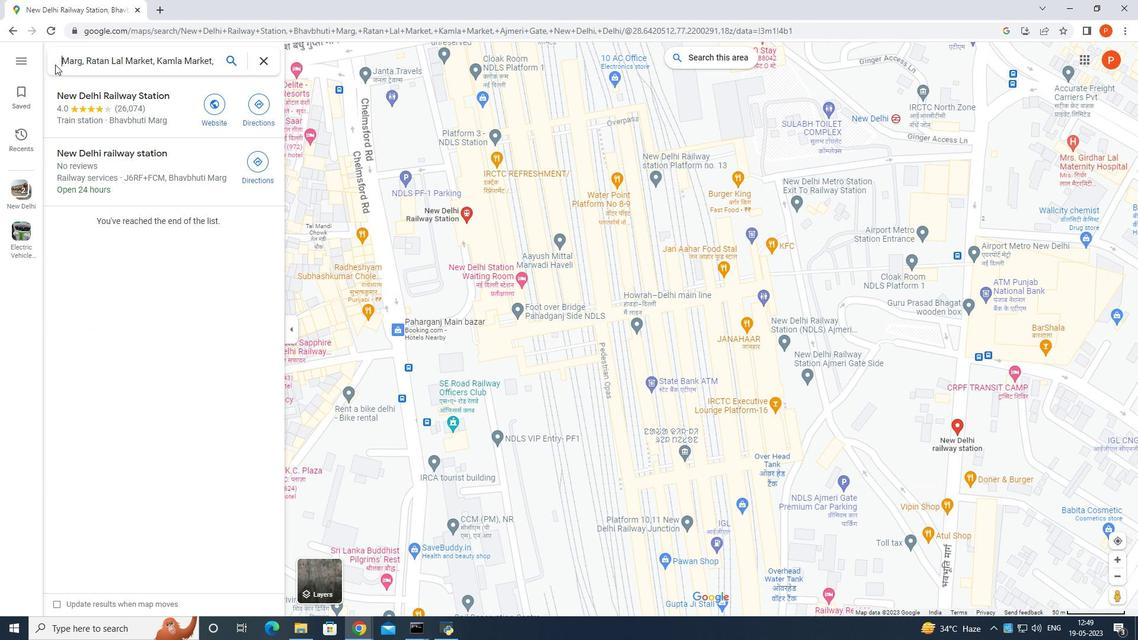 
Action: Mouse moved to (97, 64)
Screenshot: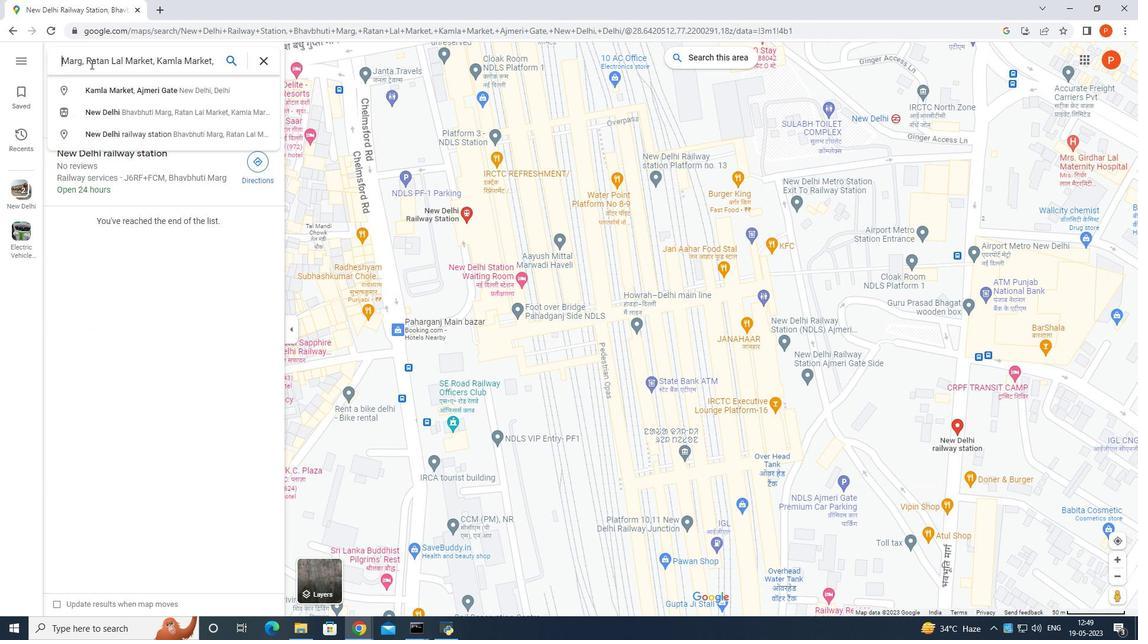 
Action: Key pressed <Key.backspace>
Screenshot: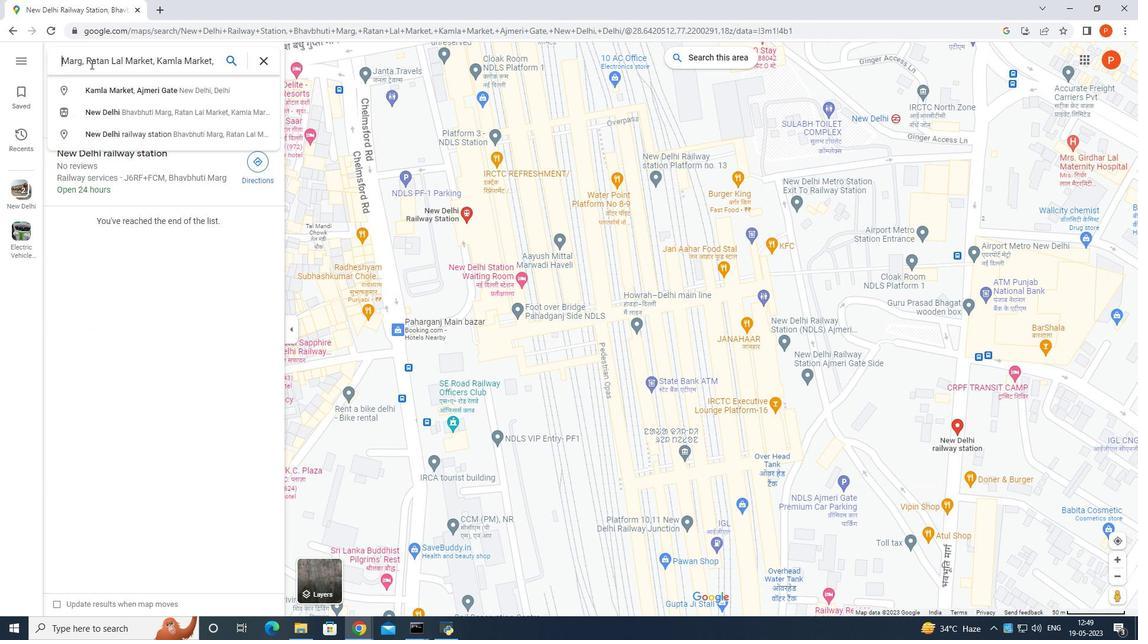 
Action: Mouse moved to (125, 64)
Screenshot: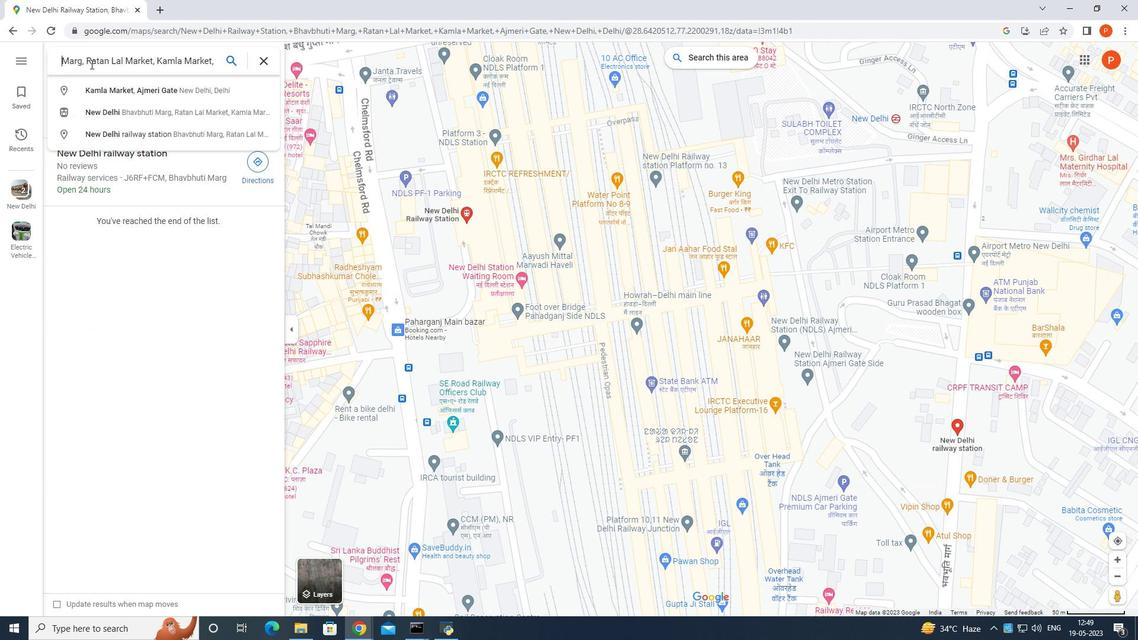 
Action: Key pressed <Key.backspace>
Screenshot: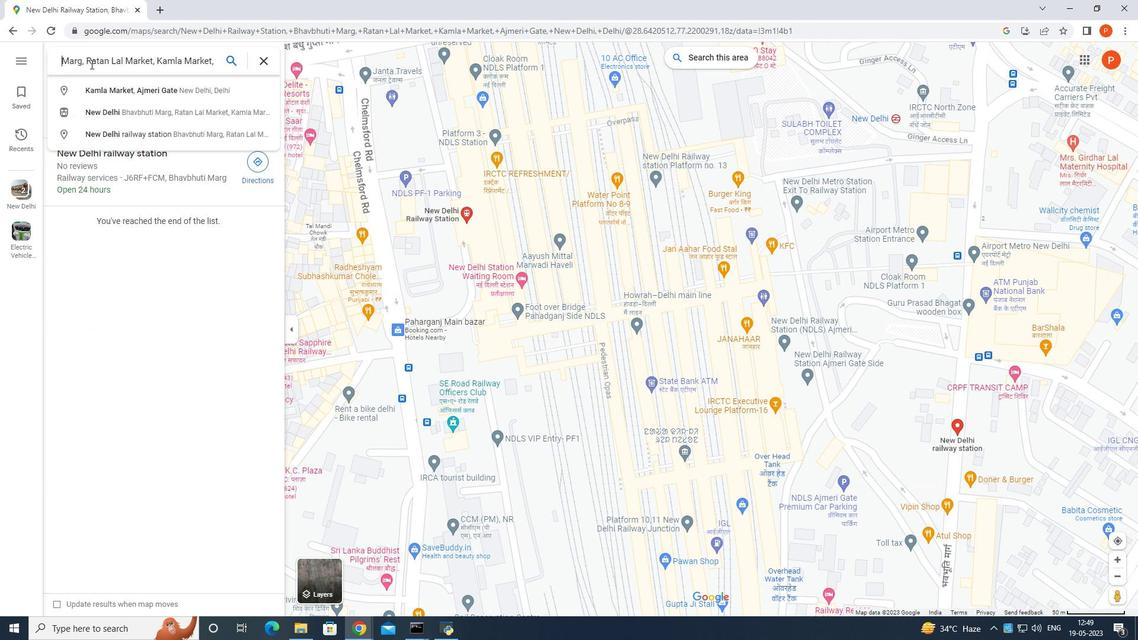 
Action: Mouse moved to (144, 64)
Screenshot: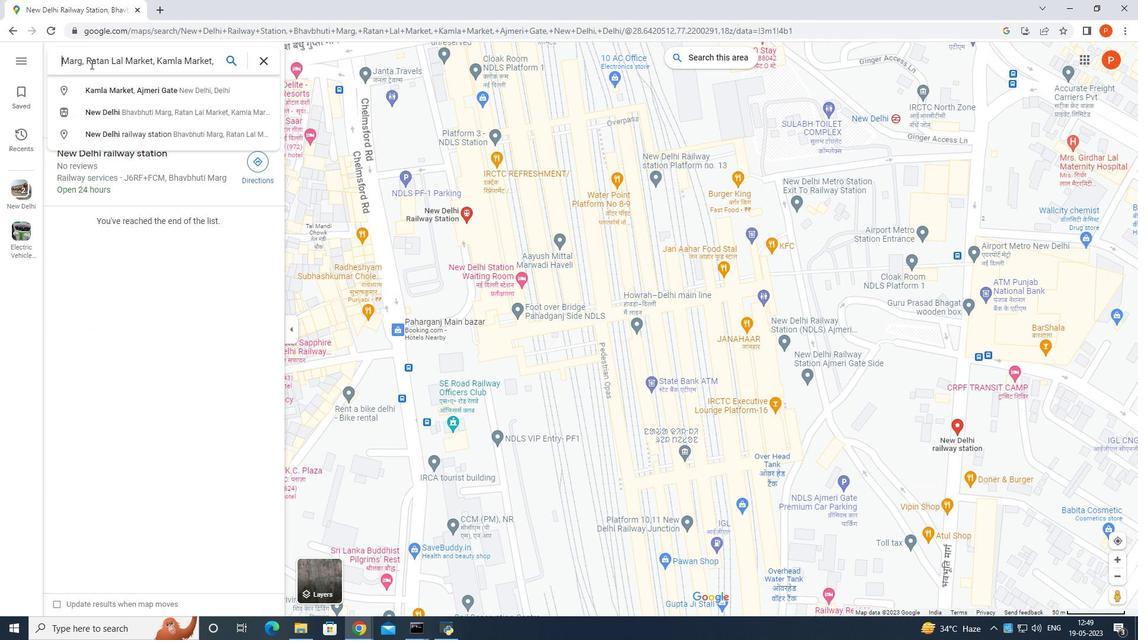 
Action: Key pressed <Key.backspace>
Screenshot: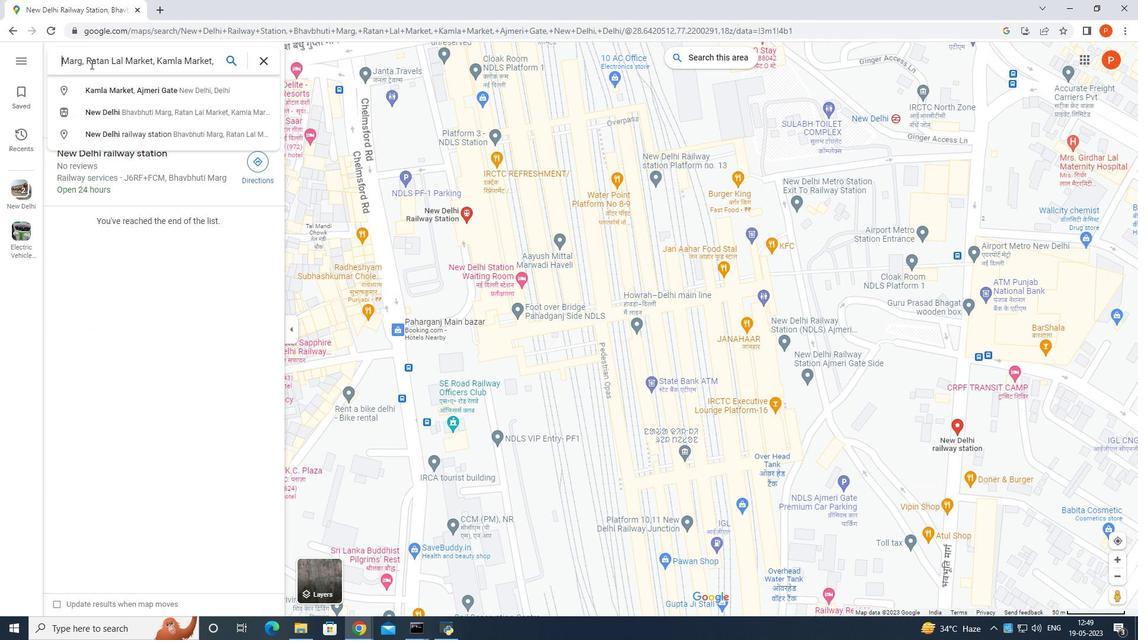 
Action: Mouse moved to (170, 64)
Screenshot: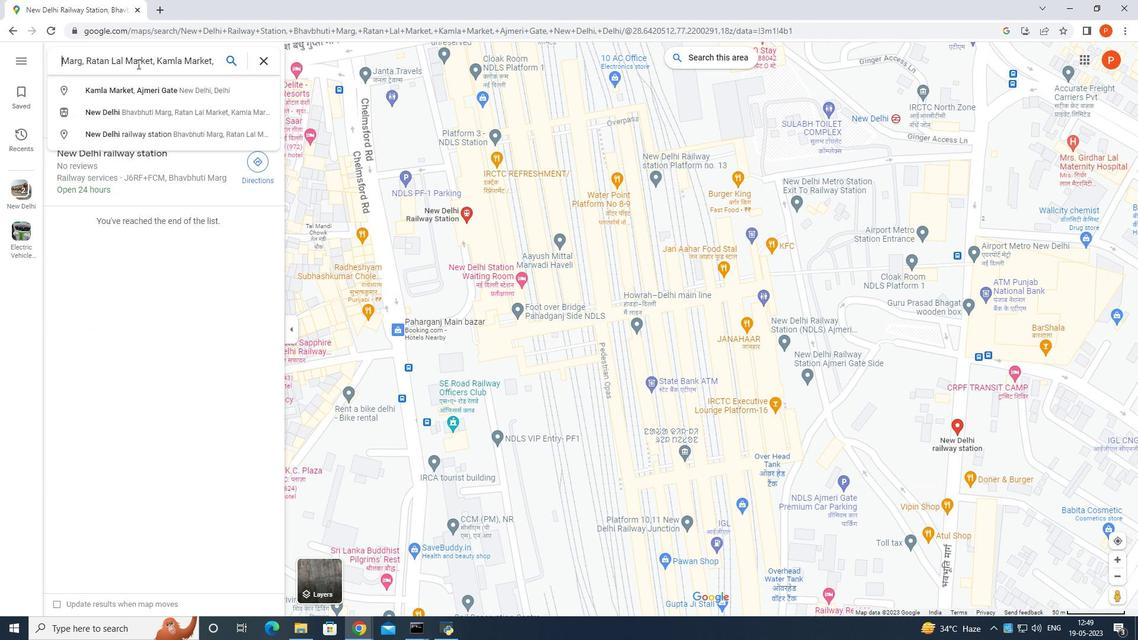 
Action: Key pressed <Key.backspace>
Screenshot: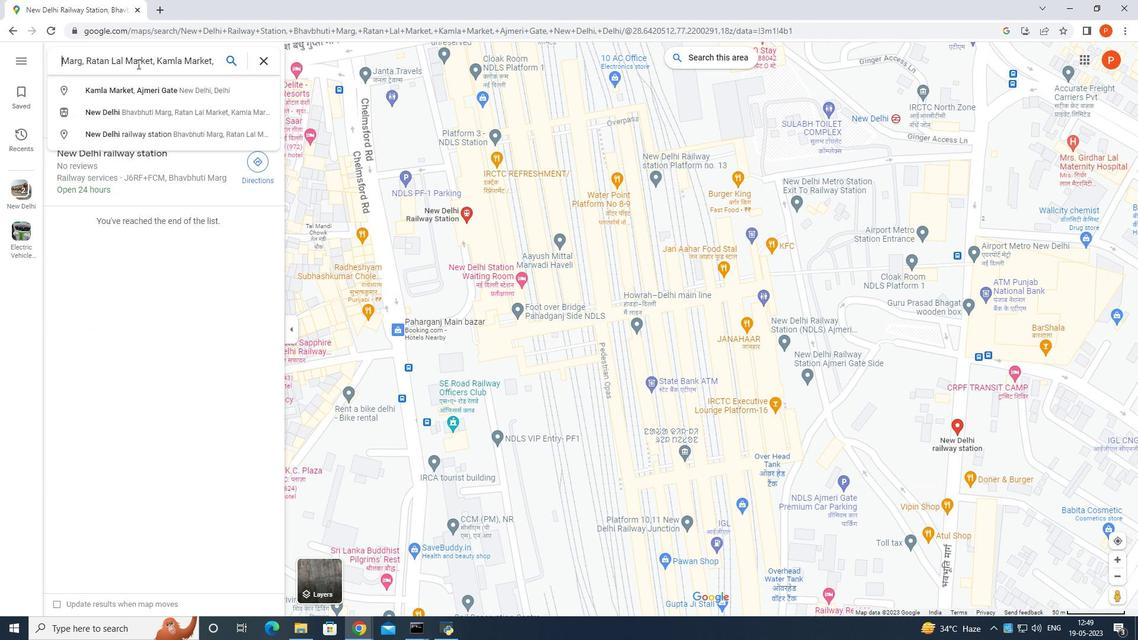
Action: Mouse moved to (185, 64)
Screenshot: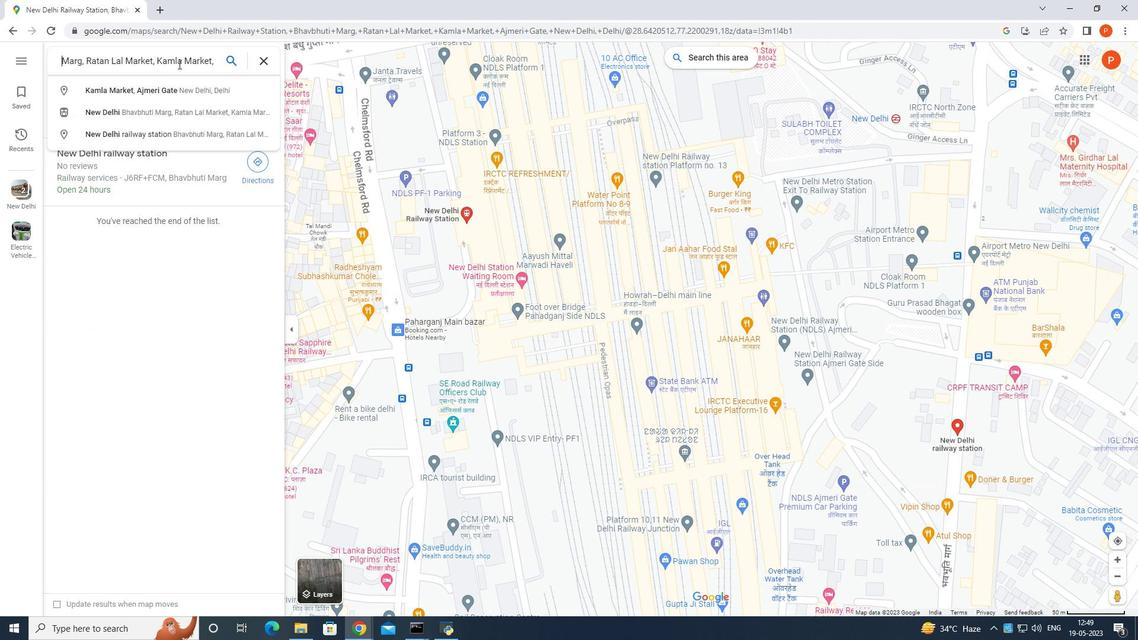 
Action: Key pressed <Key.backspace>
Screenshot: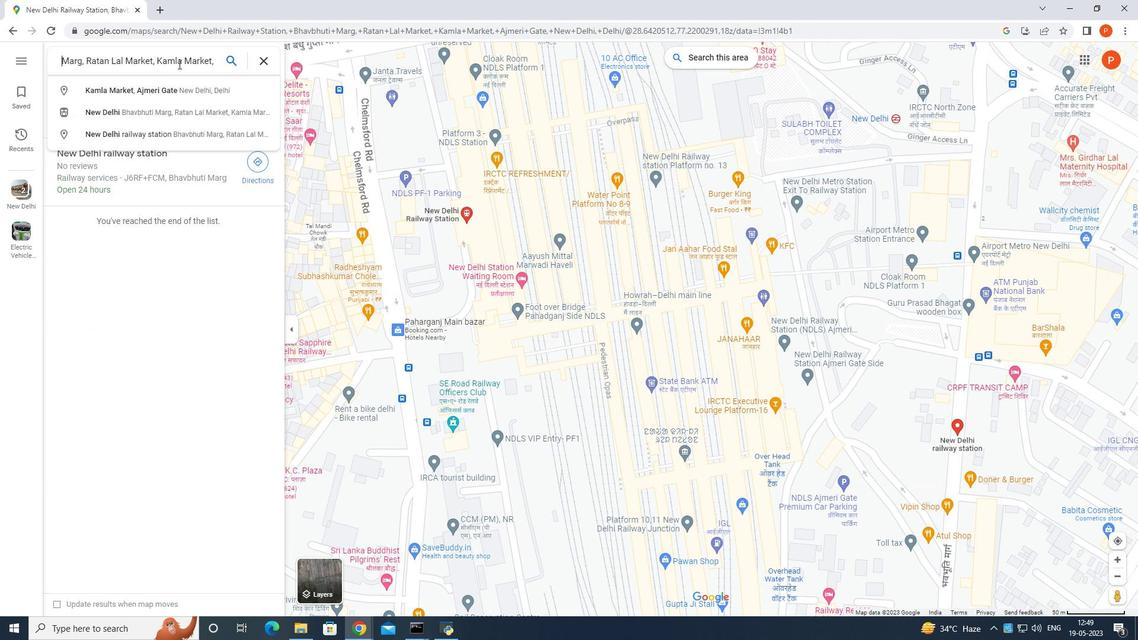 
Action: Mouse moved to (198, 64)
Screenshot: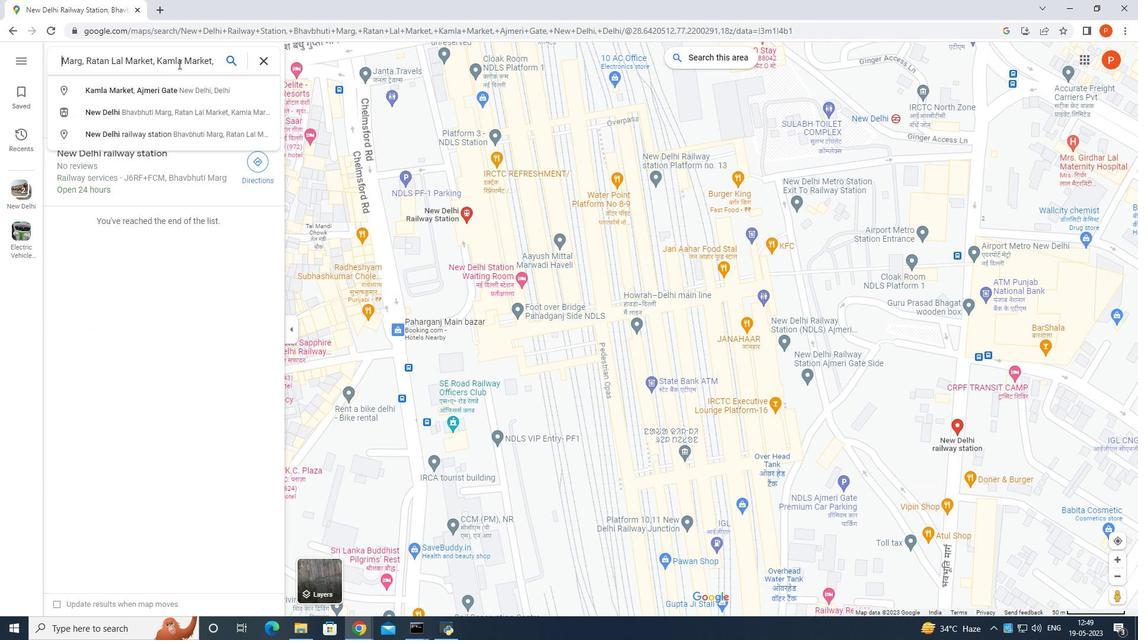 
Action: Key pressed <Key.backspace>
Screenshot: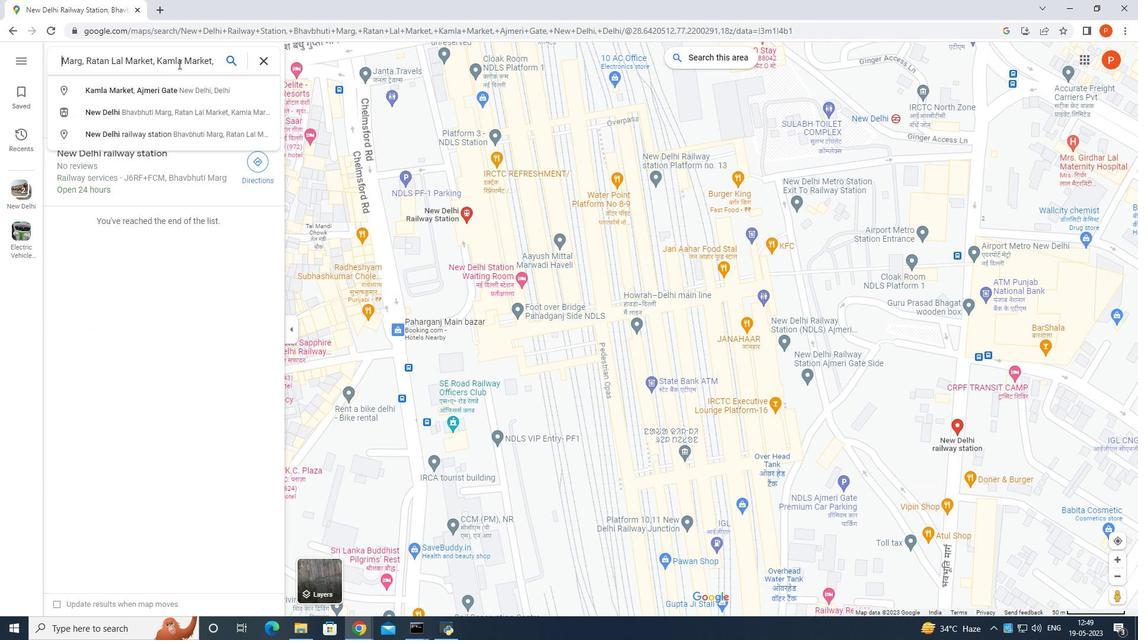 
Action: Mouse moved to (205, 64)
Screenshot: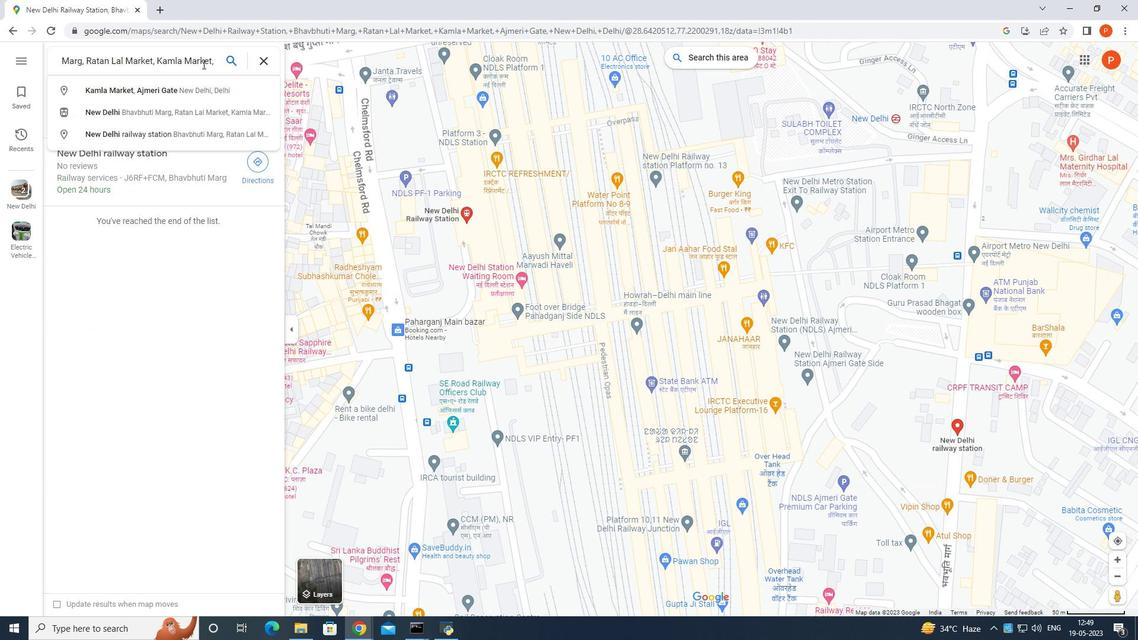 
Action: Key pressed <Key.backspace>
Screenshot: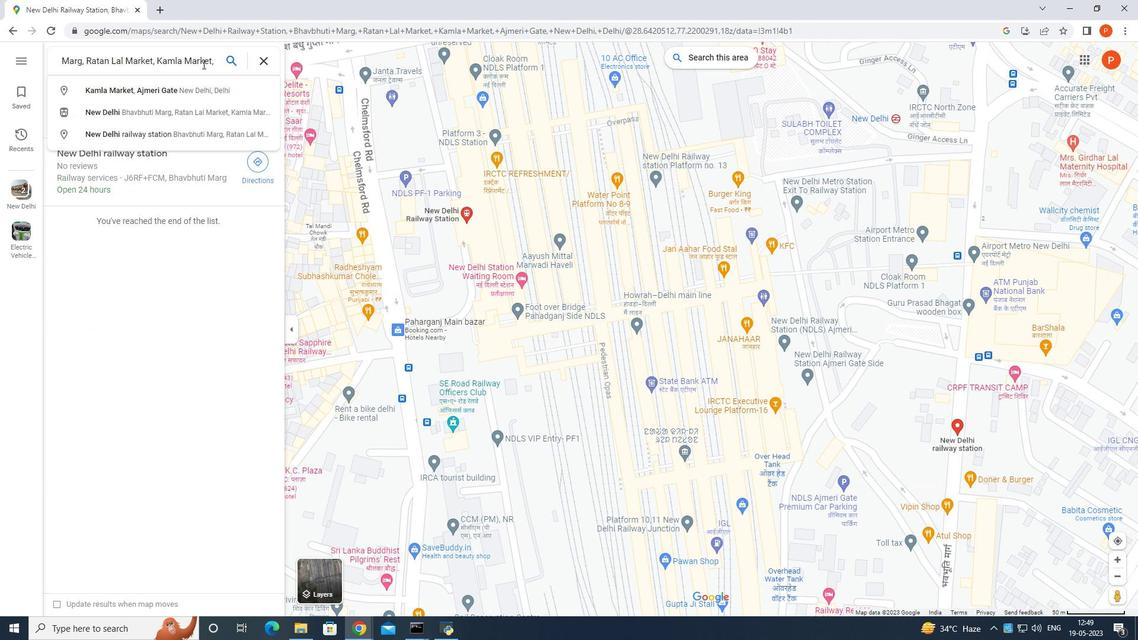 
Action: Mouse moved to (257, 59)
Screenshot: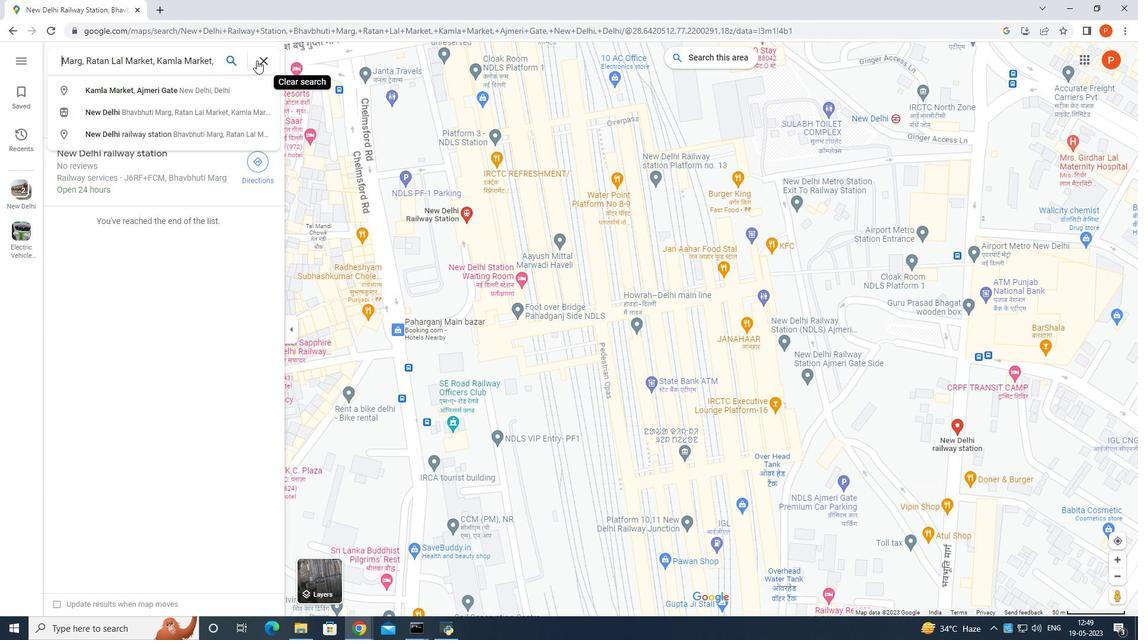
Action: Mouse pressed left at (257, 59)
Screenshot: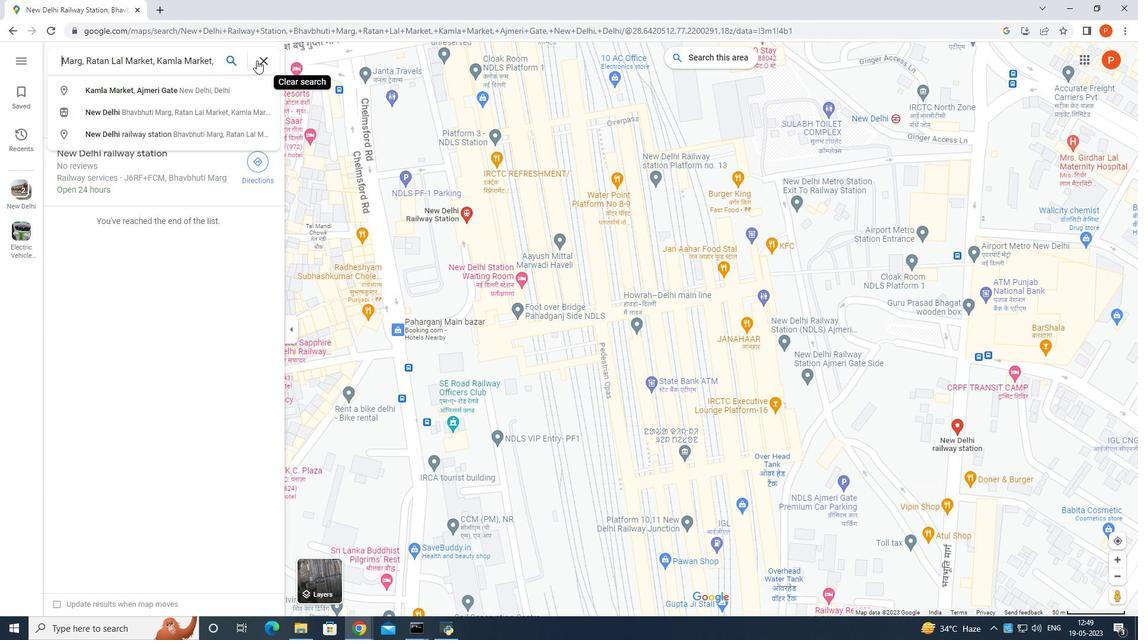 
Action: Mouse moved to (178, 54)
Screenshot: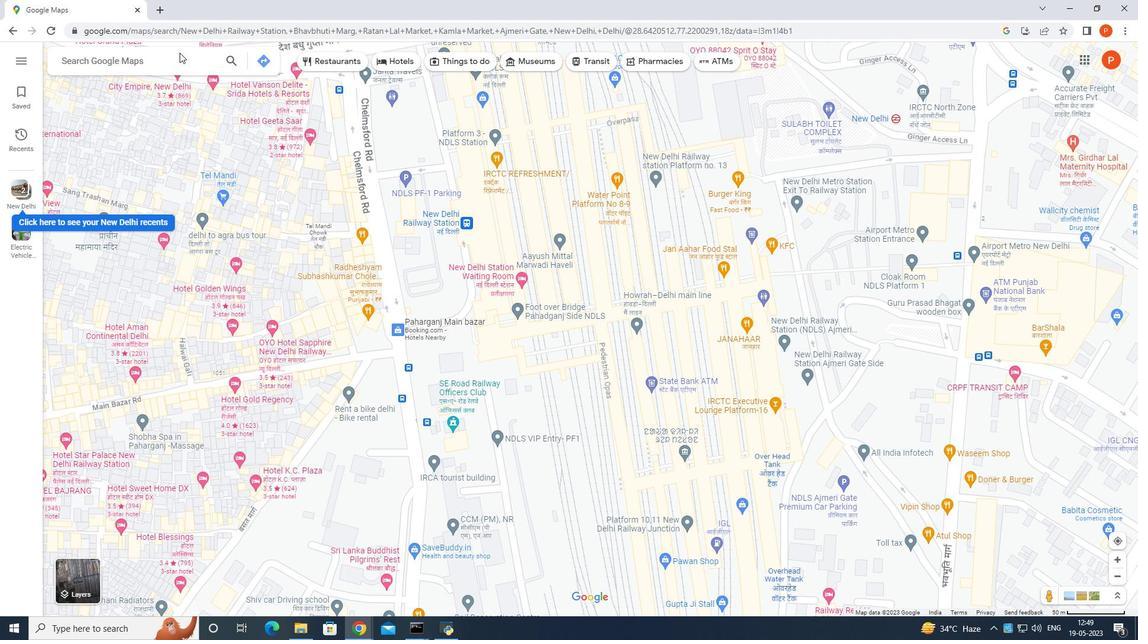
Action: Mouse pressed left at (178, 54)
Screenshot: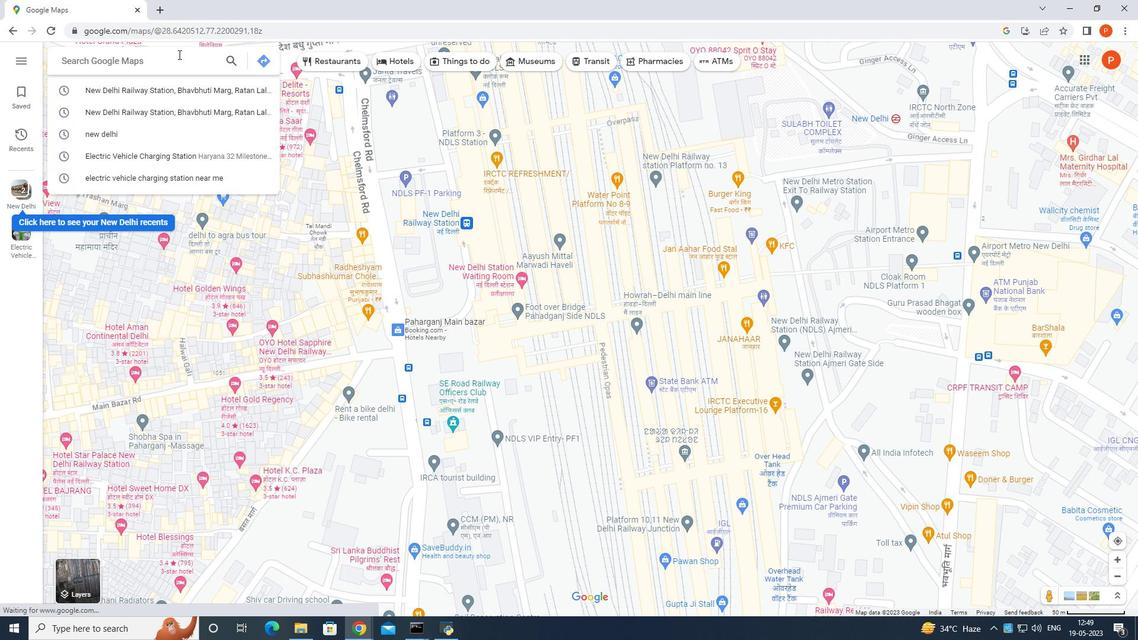 
Action: Key pressed <Key.shift>Cyber<Key.space>hub<Key.enter>
Screenshot: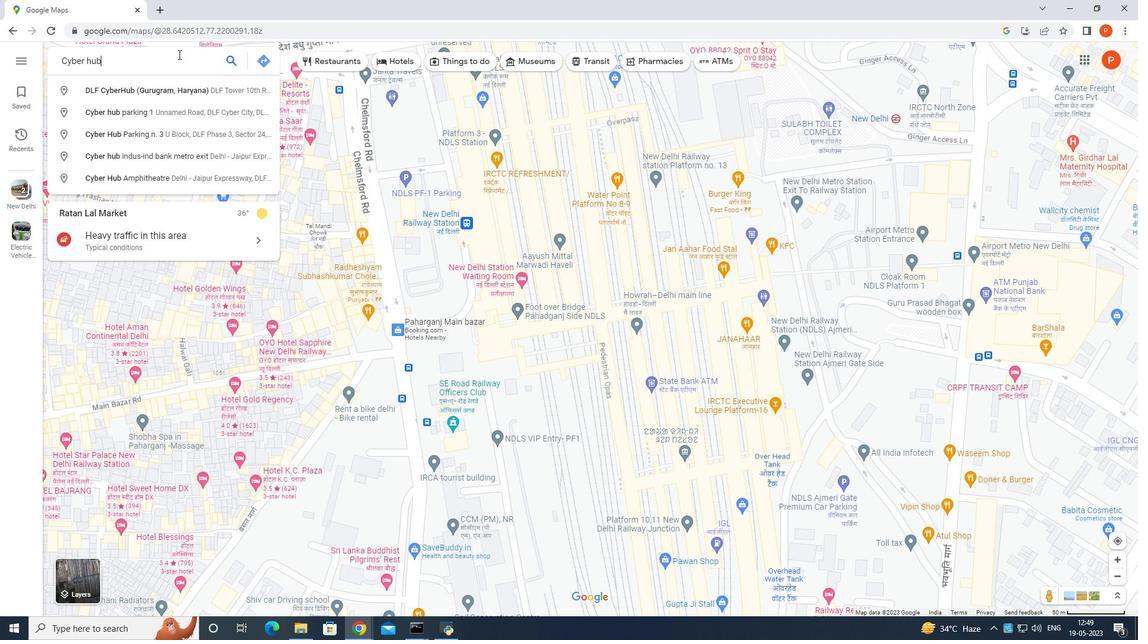 
Action: Mouse moved to (733, 322)
Screenshot: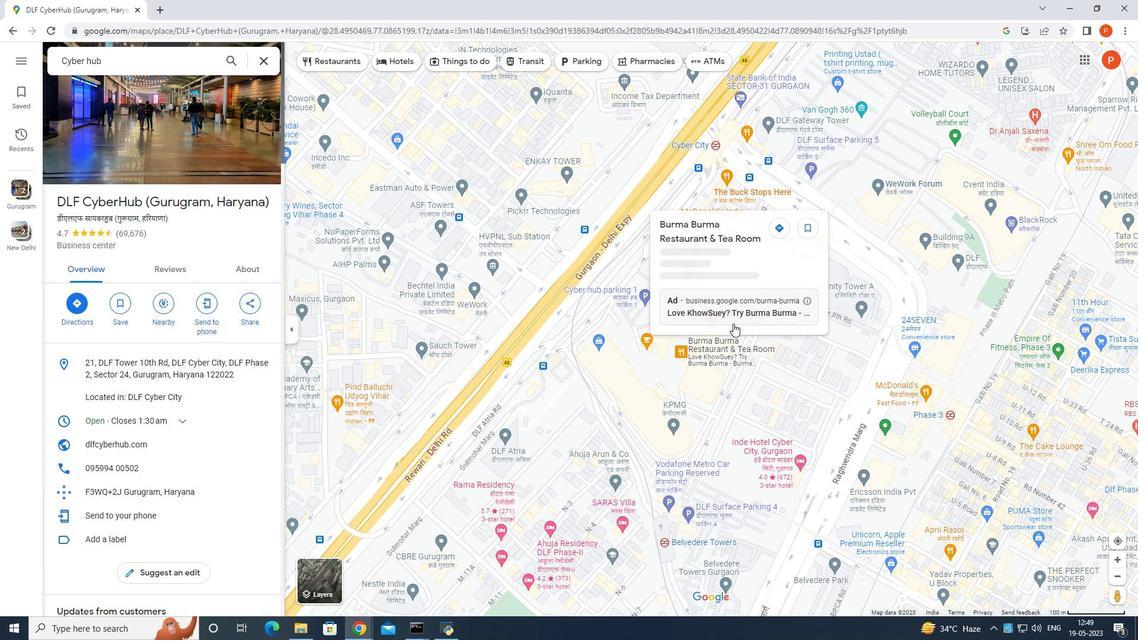 
Action: Mouse pressed left at (733, 322)
Screenshot: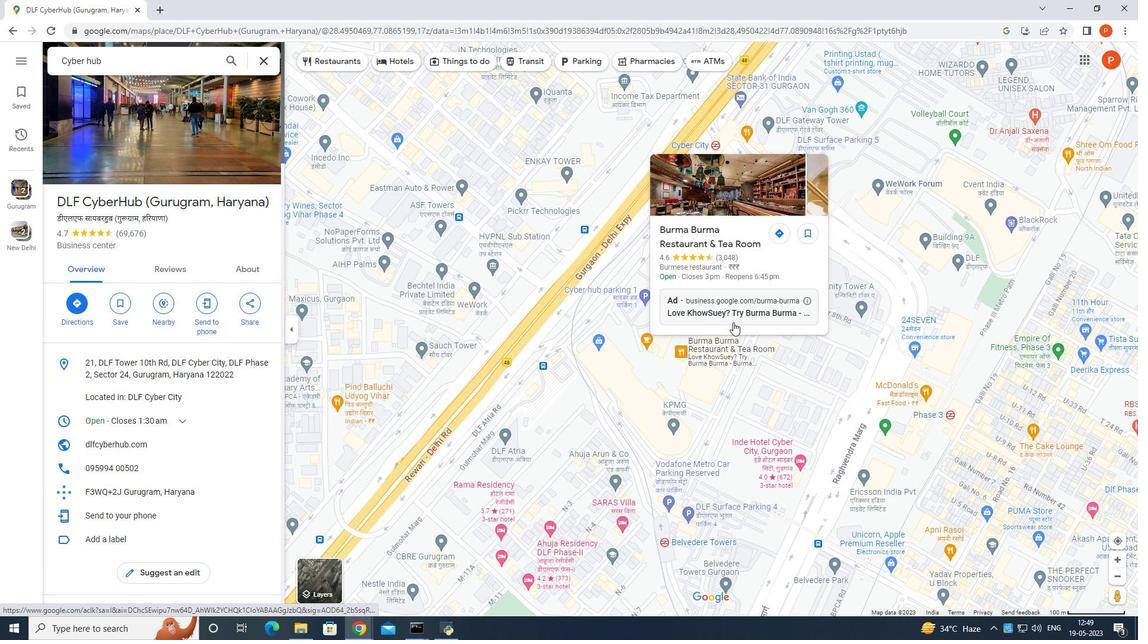
Action: Mouse moved to (352, 384)
Screenshot: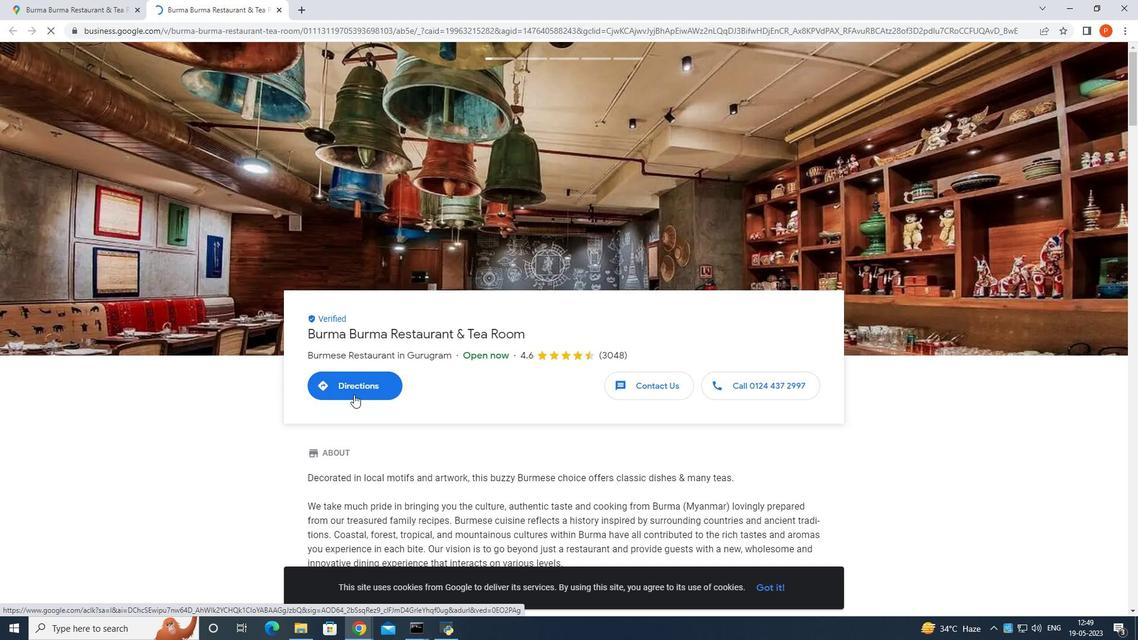 
Action: Mouse pressed left at (352, 384)
Screenshot: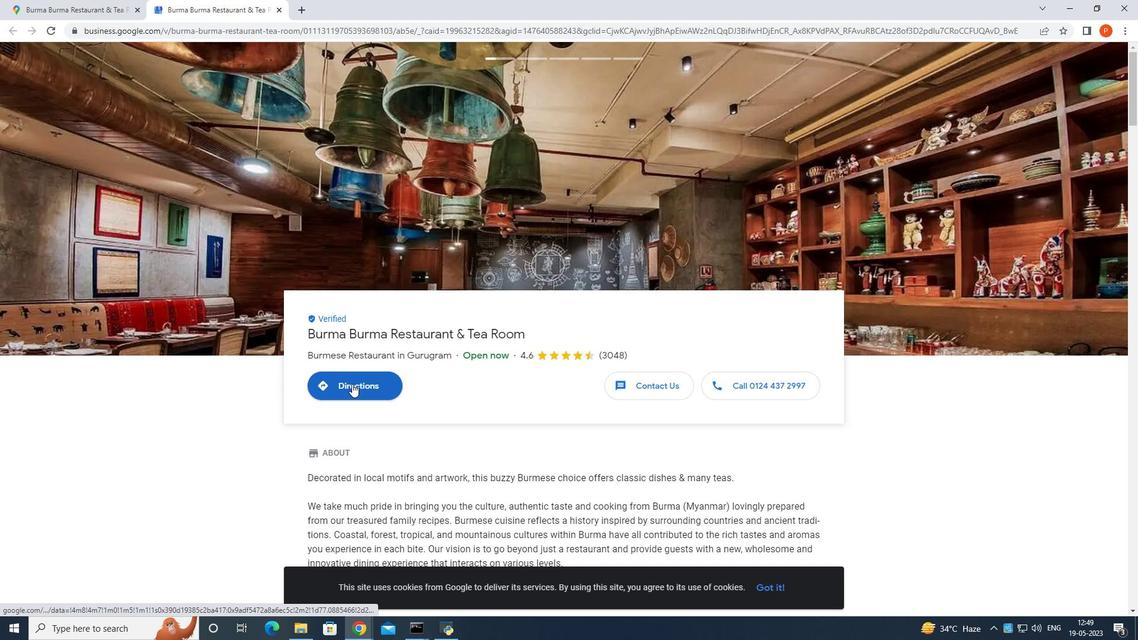 
Action: Mouse moved to (365, 287)
Screenshot: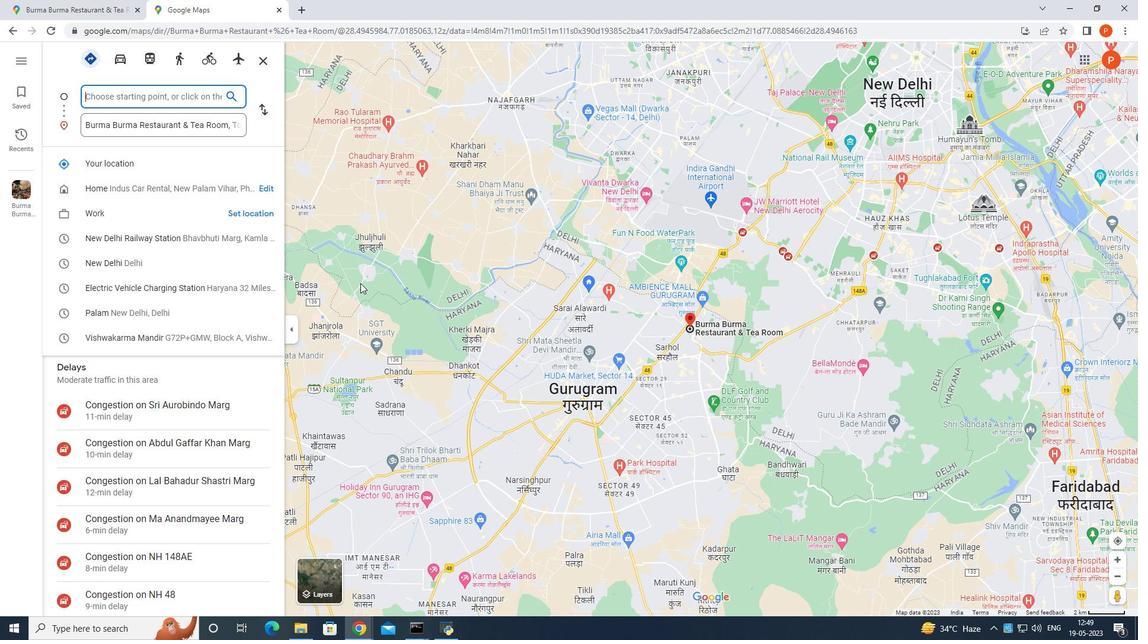 
